 Task: Find connections with filter location Ottappālam with filter topic #covidwith filter profile language English with filter current company Nisum with filter school JSS ACADEMY OF TECHNICAL EDUCATION, NOIDA with filter industry Performing Arts with filter service category Real Estate Appraisal with filter keywords title Web Designer
Action: Mouse moved to (584, 83)
Screenshot: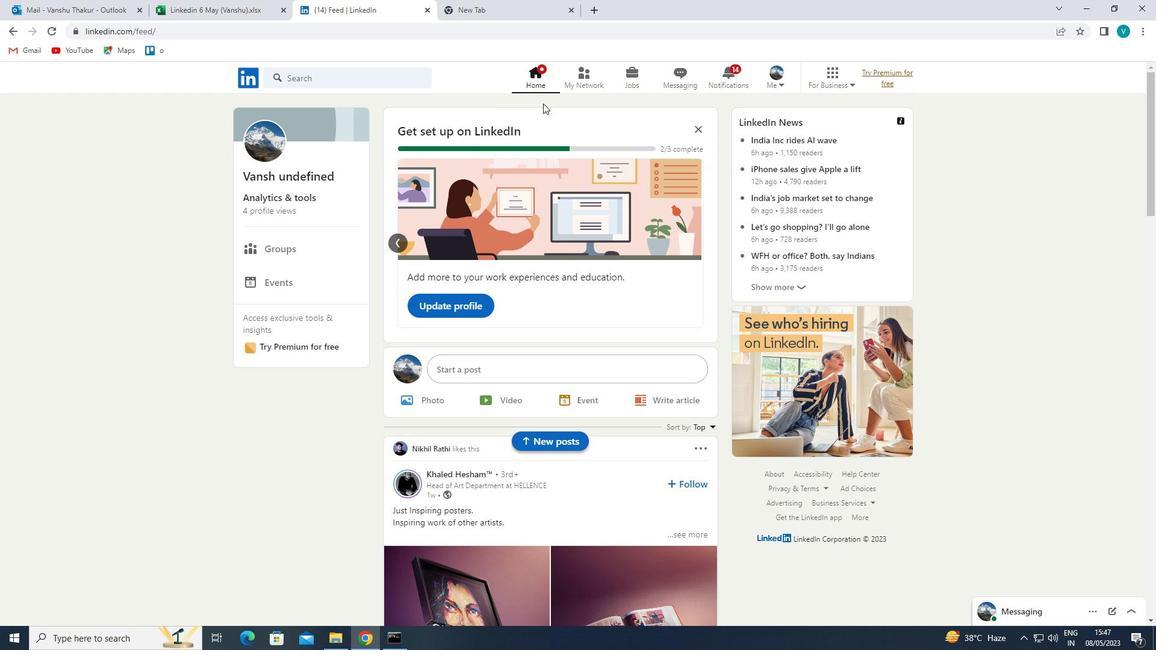
Action: Mouse pressed left at (584, 83)
Screenshot: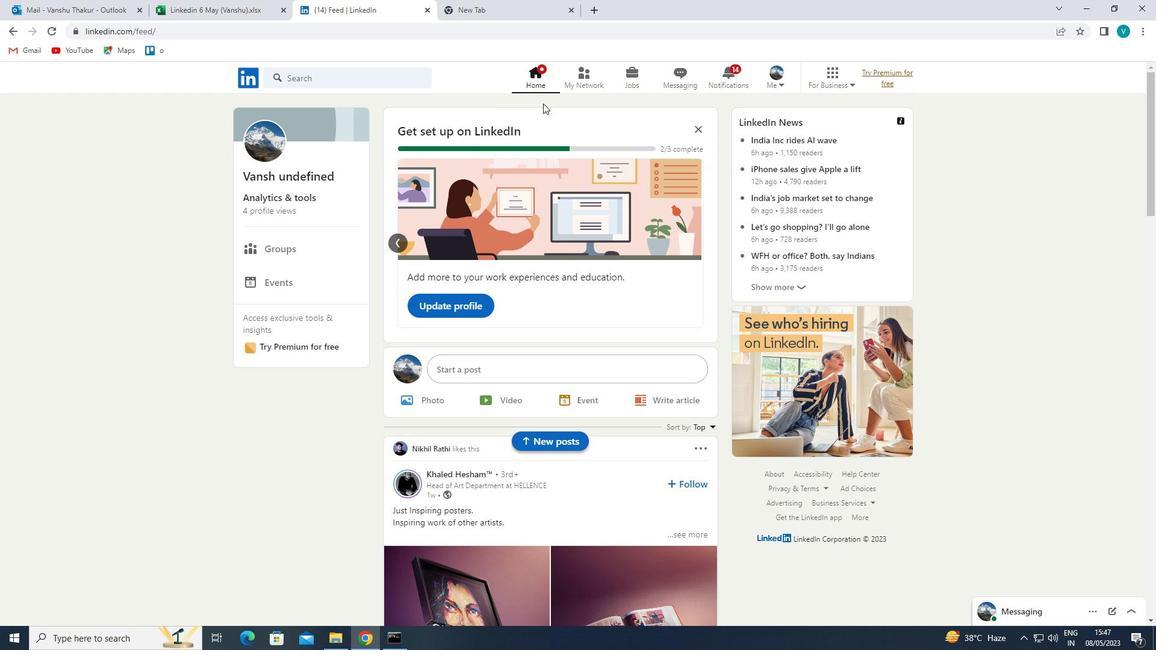 
Action: Mouse moved to (349, 150)
Screenshot: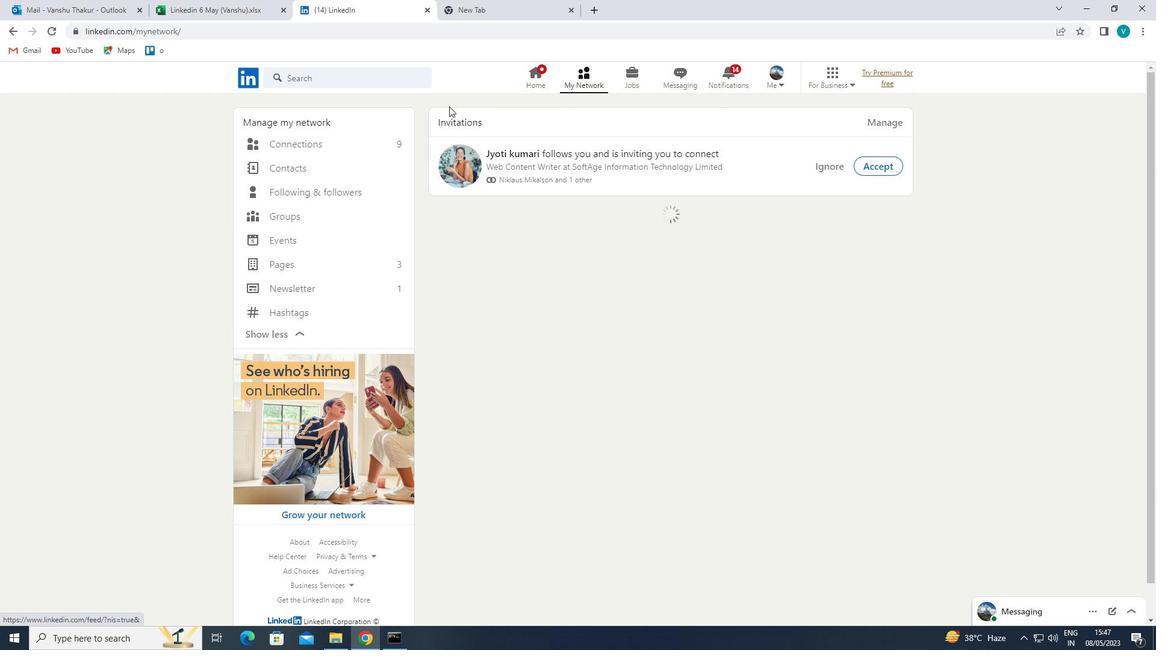 
Action: Mouse pressed left at (349, 150)
Screenshot: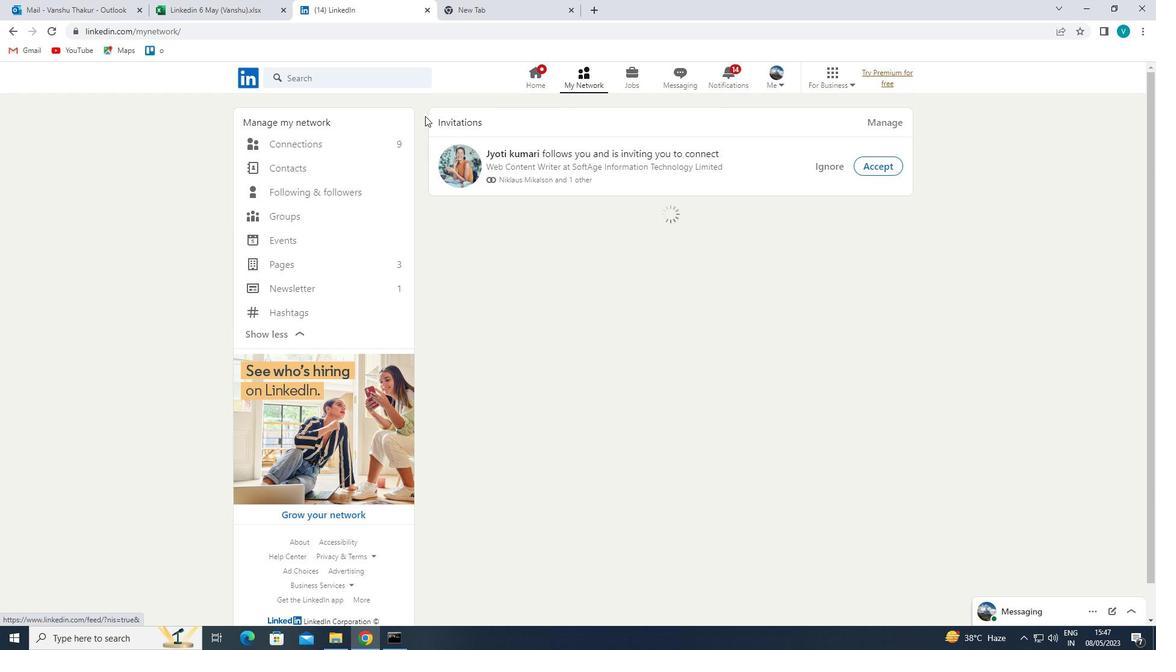 
Action: Mouse moved to (656, 137)
Screenshot: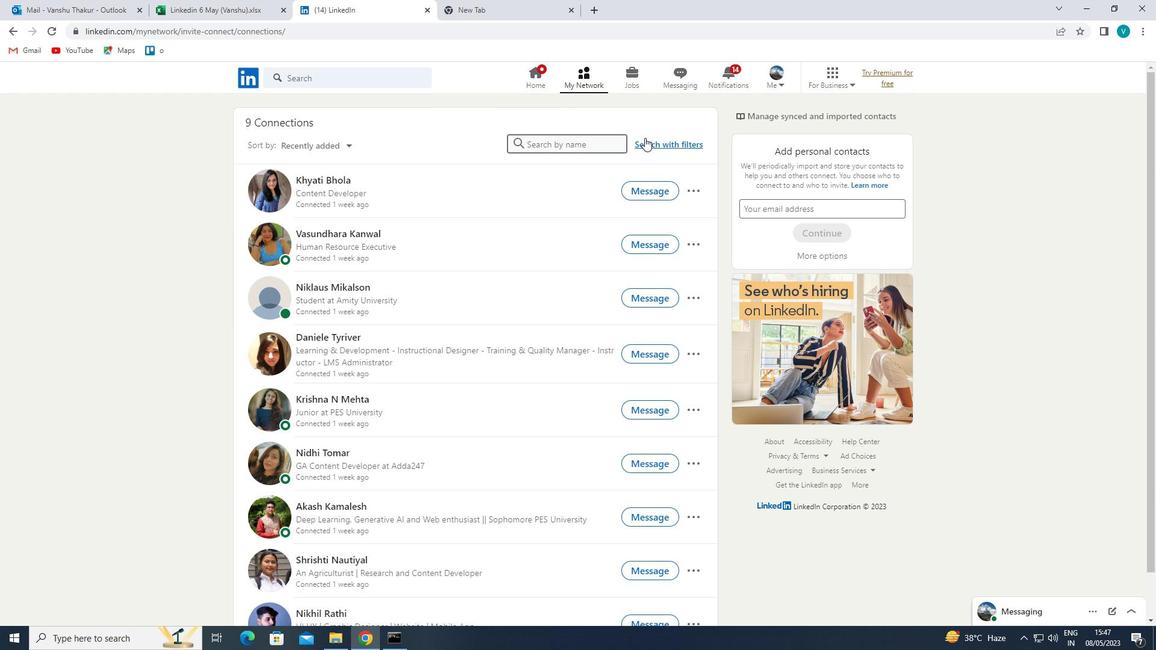 
Action: Mouse pressed left at (656, 137)
Screenshot: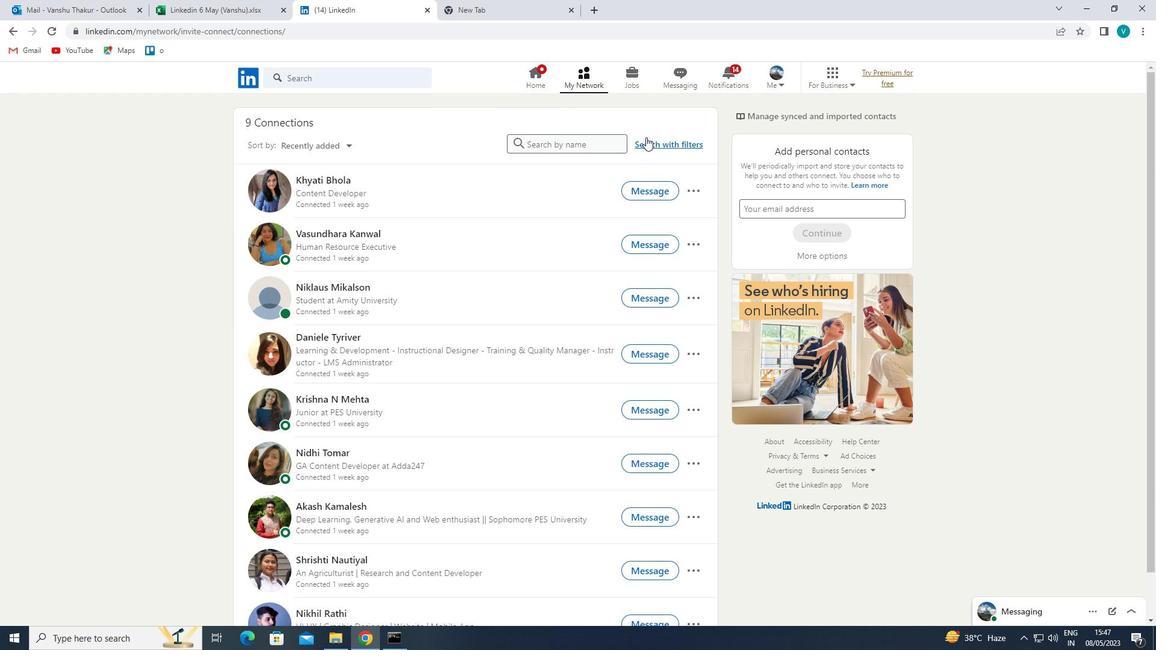 
Action: Mouse moved to (587, 107)
Screenshot: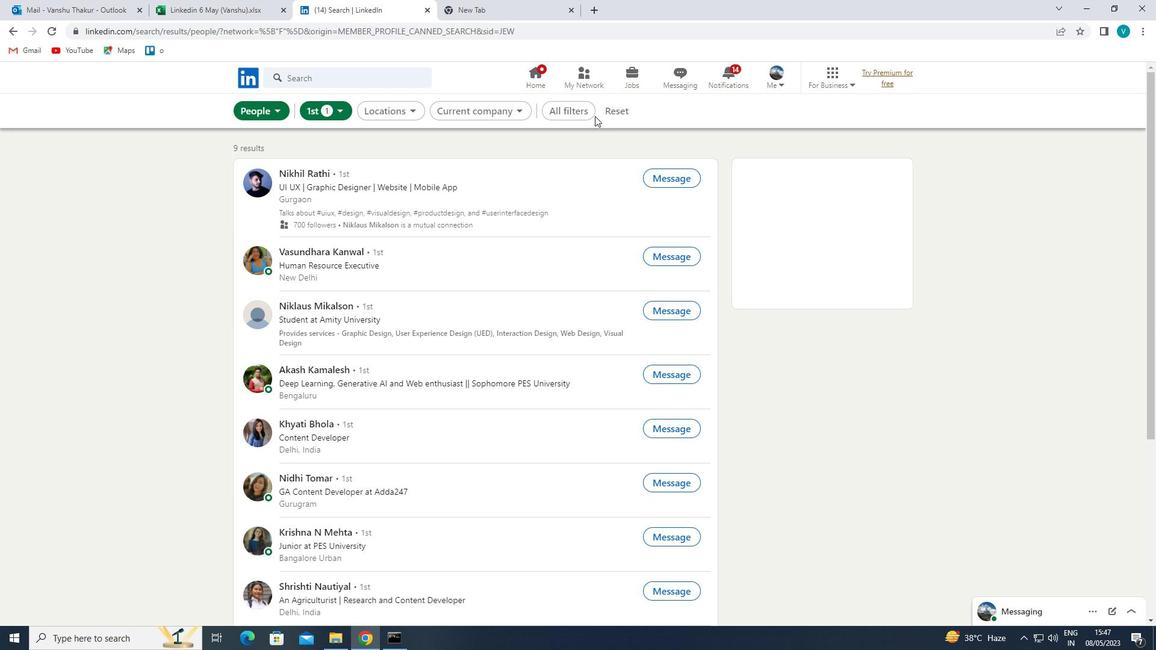 
Action: Mouse pressed left at (587, 107)
Screenshot: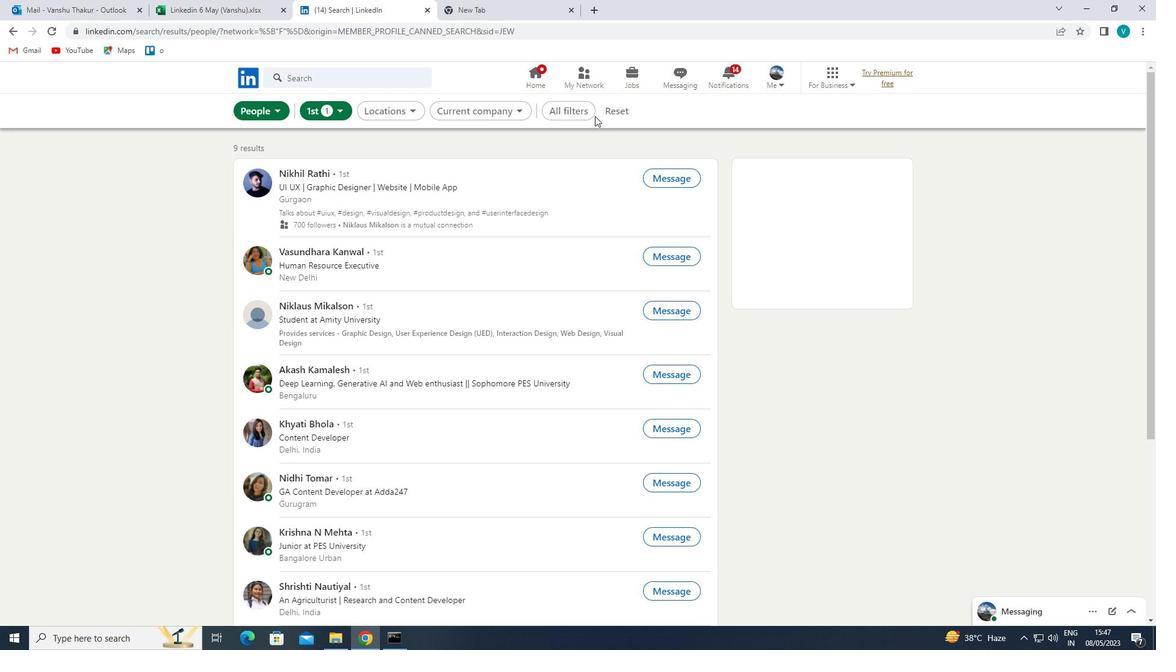 
Action: Mouse moved to (944, 251)
Screenshot: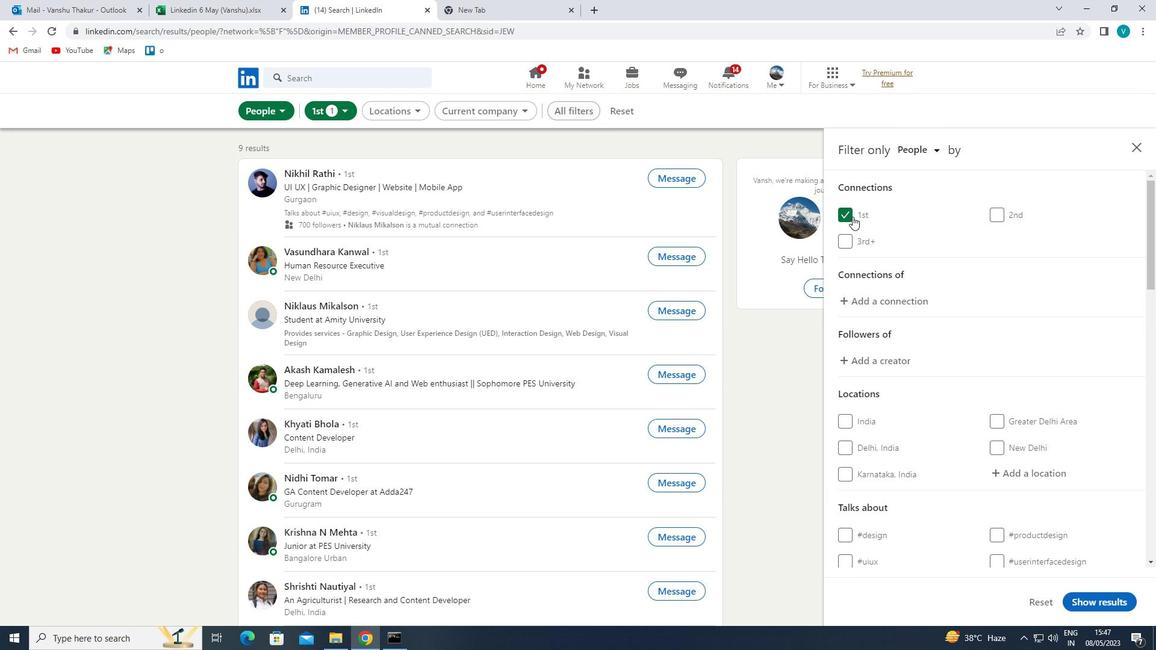 
Action: Mouse scrolled (944, 250) with delta (0, 0)
Screenshot: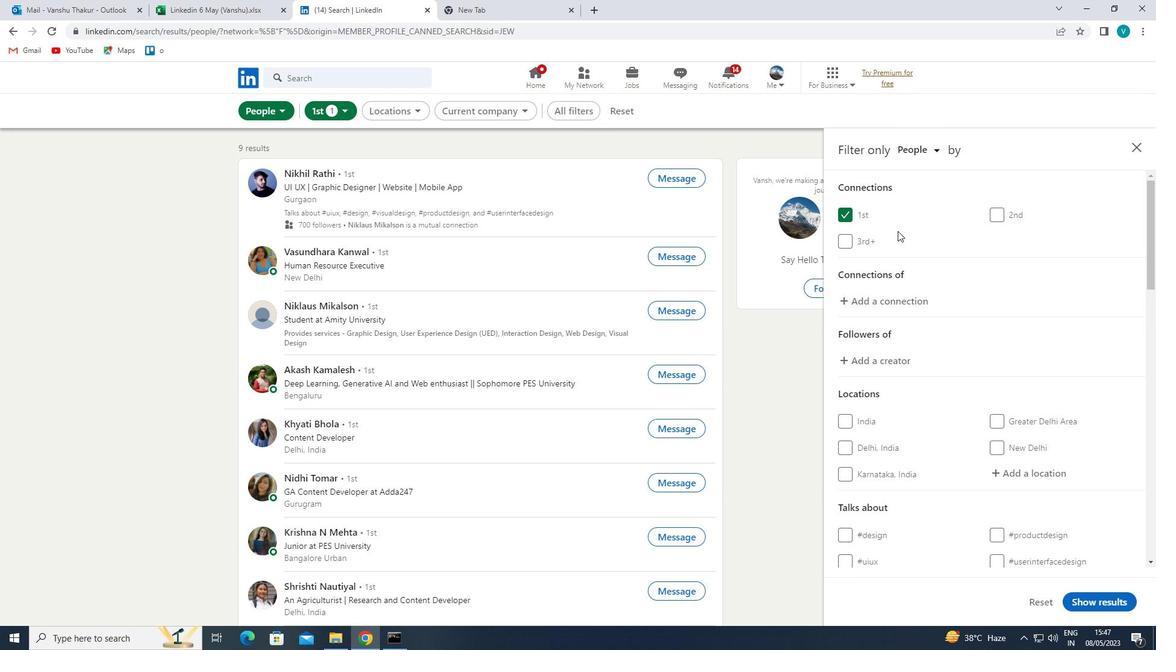 
Action: Mouse moved to (944, 251)
Screenshot: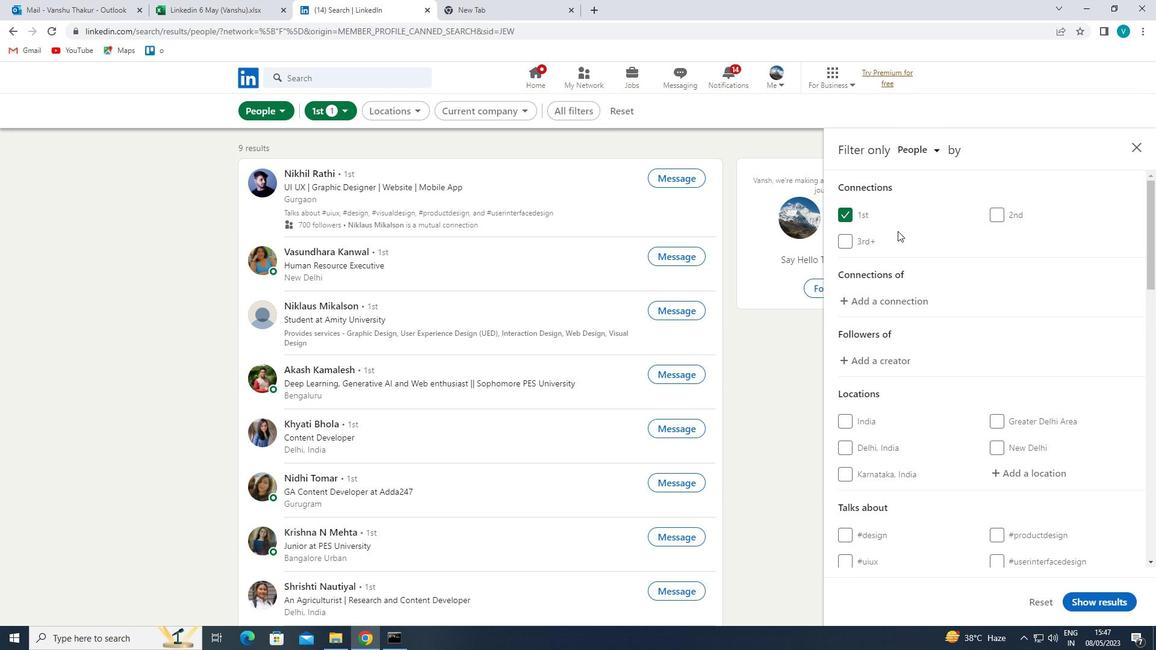 
Action: Mouse scrolled (944, 251) with delta (0, 0)
Screenshot: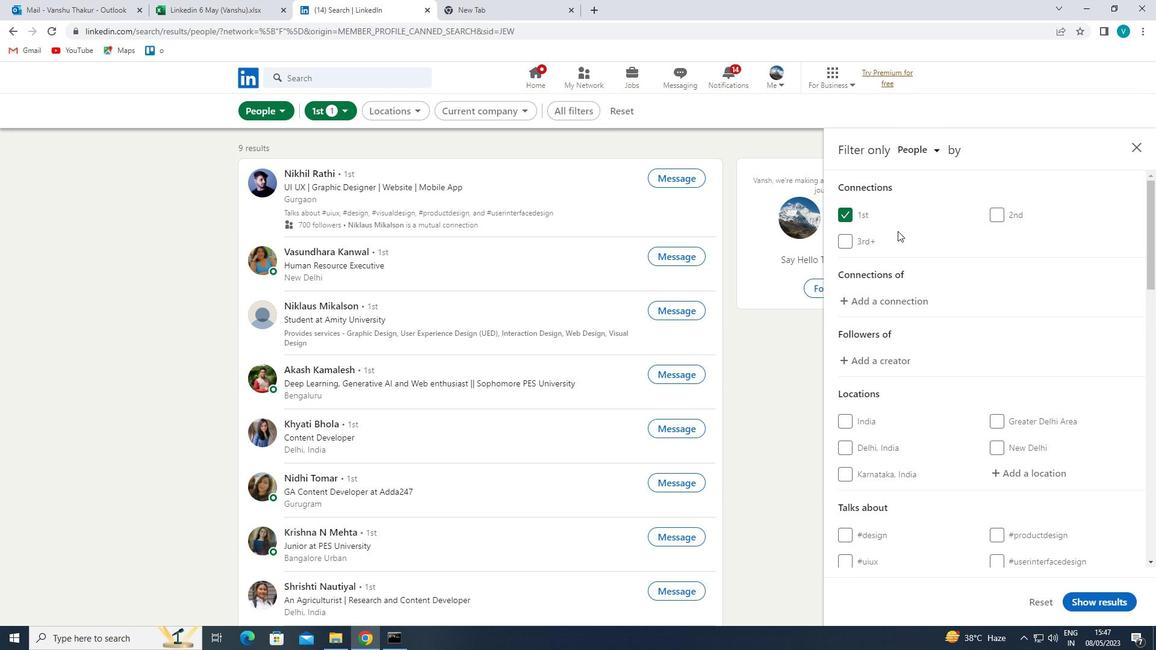 
Action: Mouse moved to (1016, 347)
Screenshot: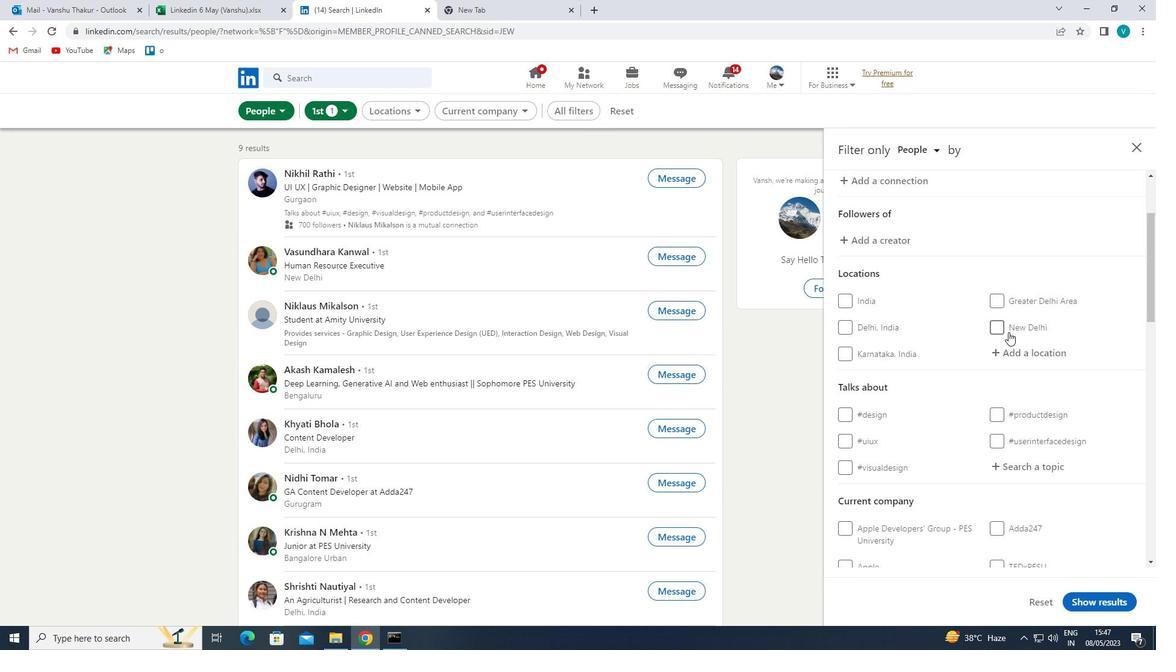 
Action: Mouse pressed left at (1016, 347)
Screenshot: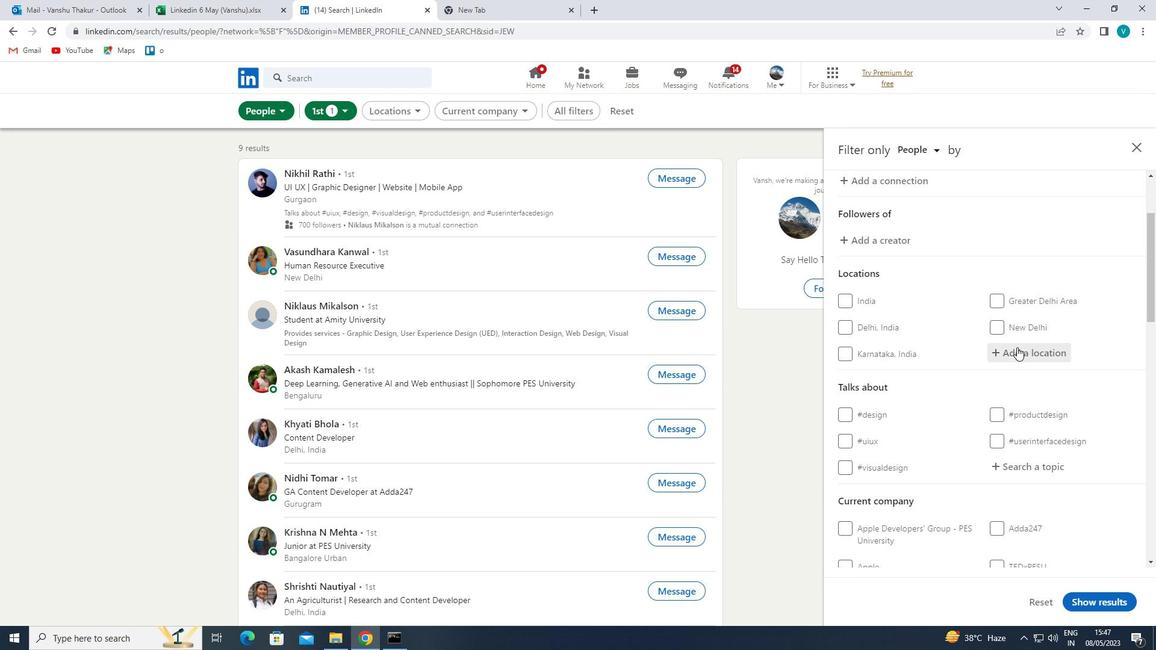
Action: Mouse moved to (549, 273)
Screenshot: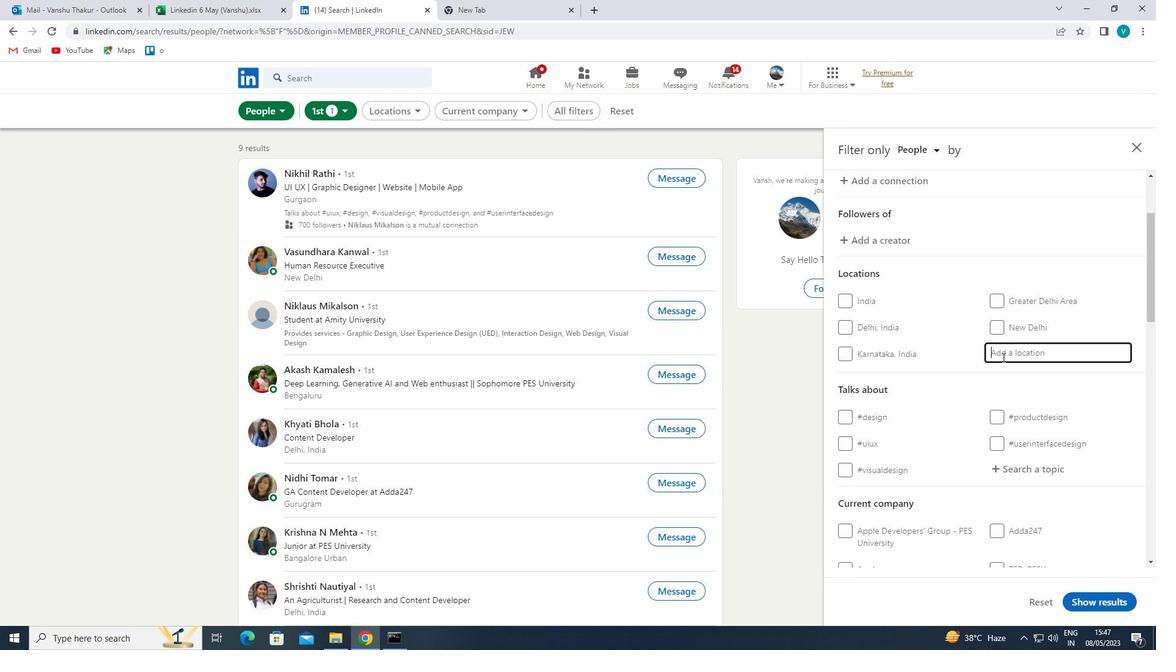 
Action: Key pressed <Key.shift>OTTAPPALAM
Screenshot: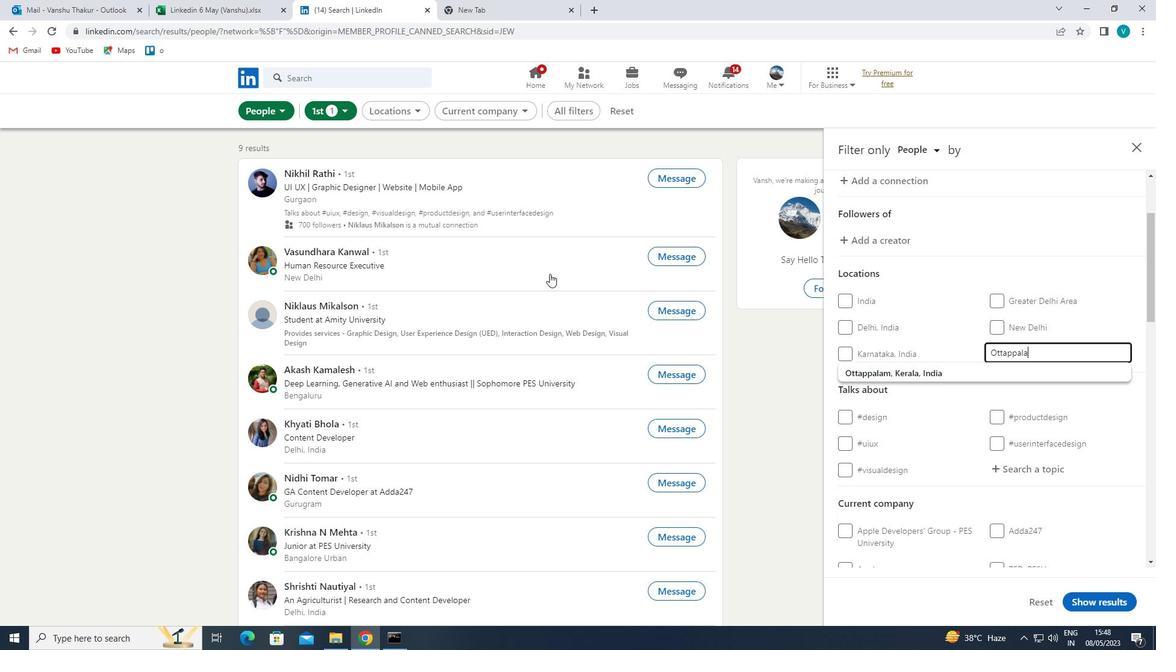 
Action: Mouse moved to (879, 367)
Screenshot: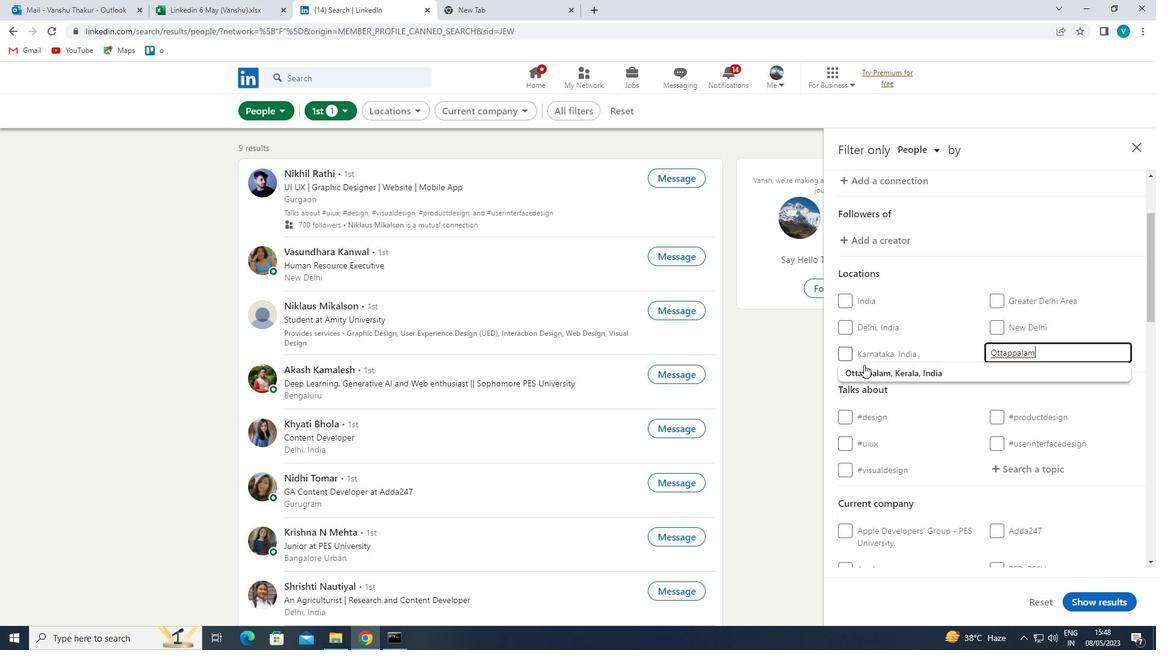 
Action: Mouse pressed left at (879, 367)
Screenshot: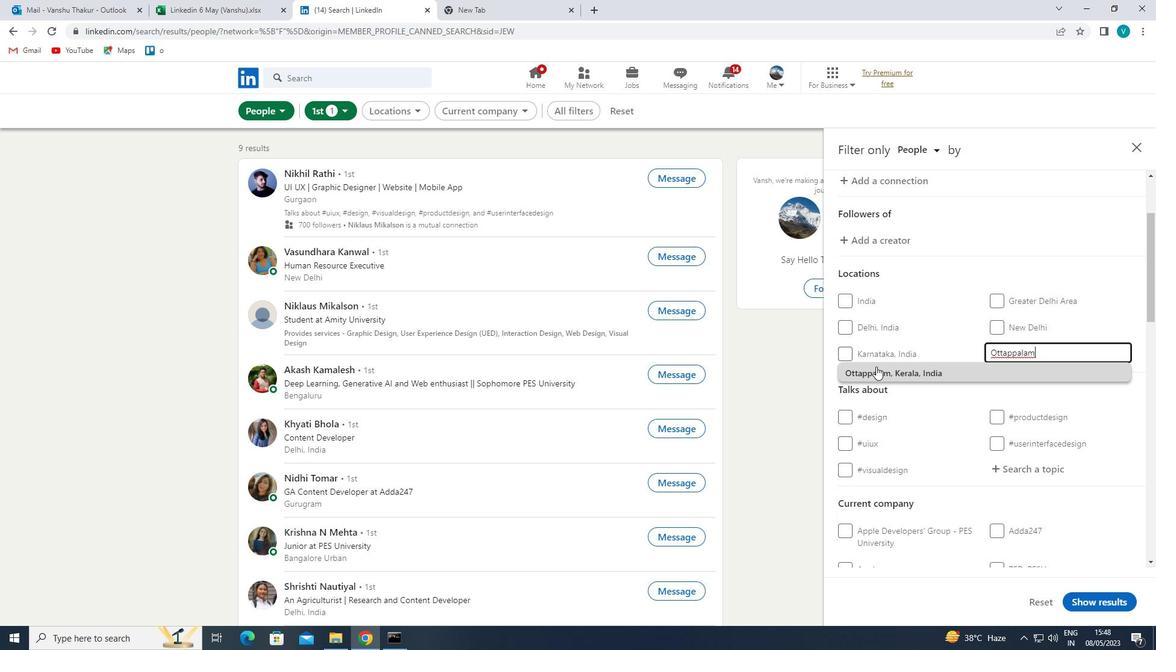 
Action: Mouse moved to (962, 402)
Screenshot: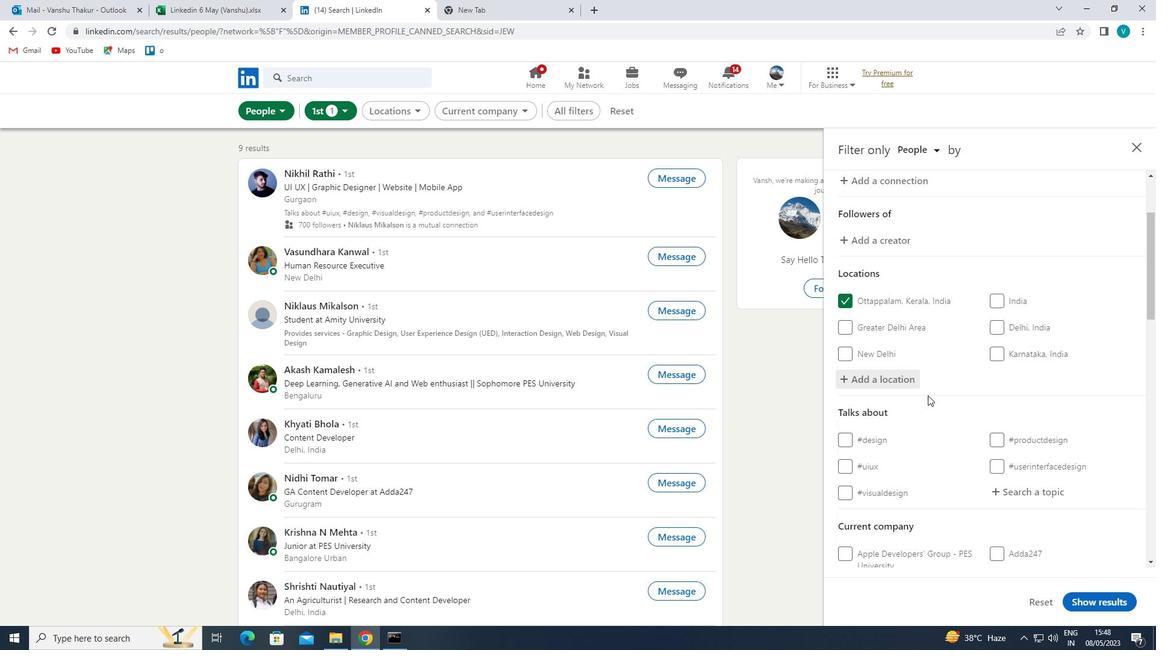 
Action: Mouse scrolled (962, 401) with delta (0, 0)
Screenshot: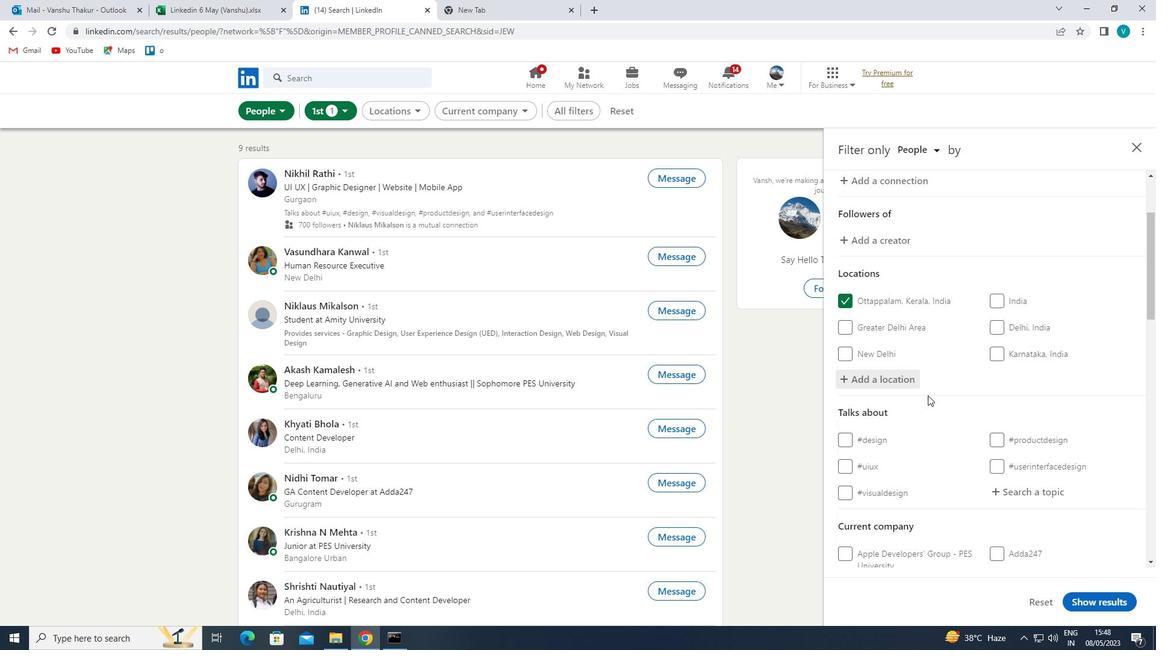
Action: Mouse moved to (964, 404)
Screenshot: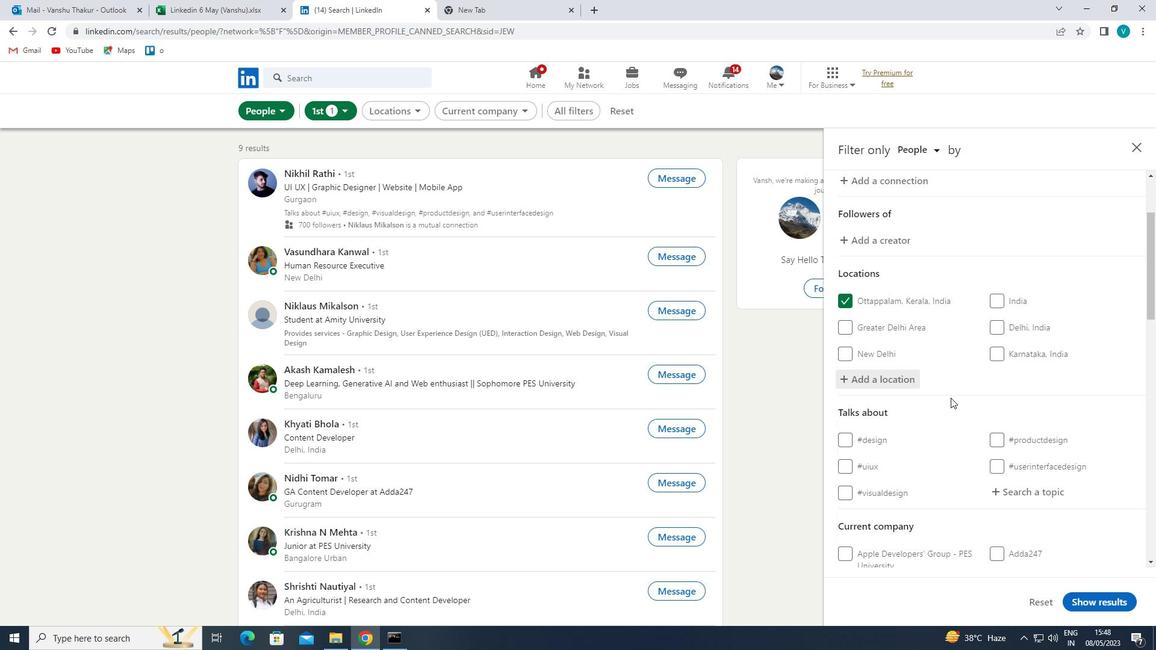 
Action: Mouse scrolled (964, 403) with delta (0, 0)
Screenshot: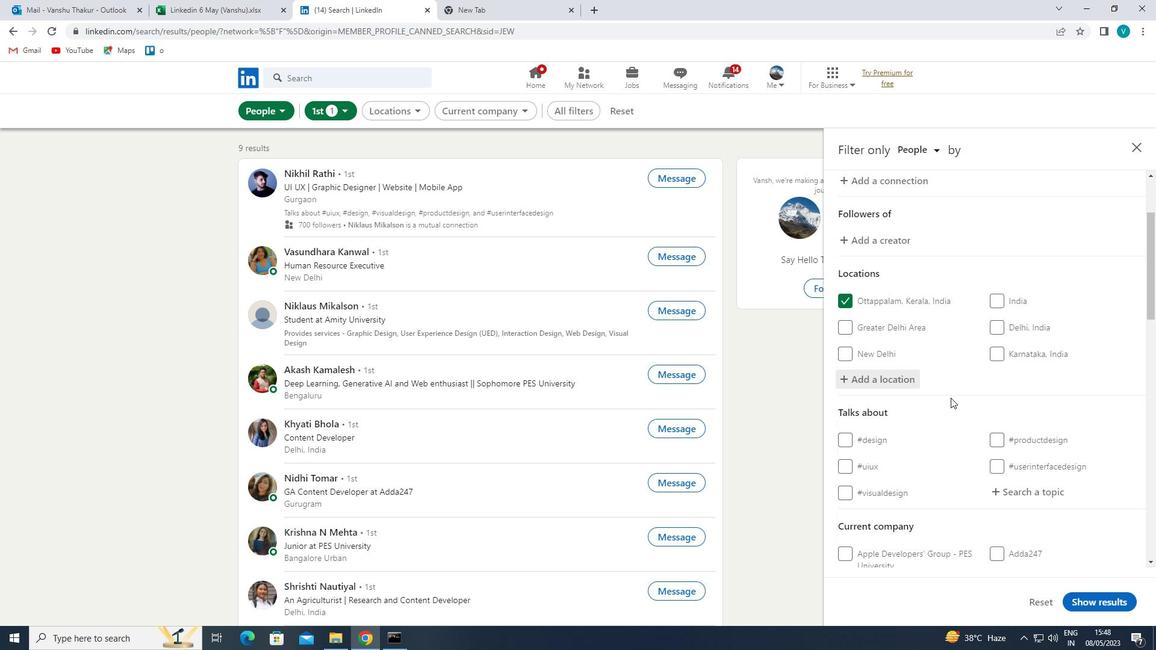 
Action: Mouse moved to (1015, 375)
Screenshot: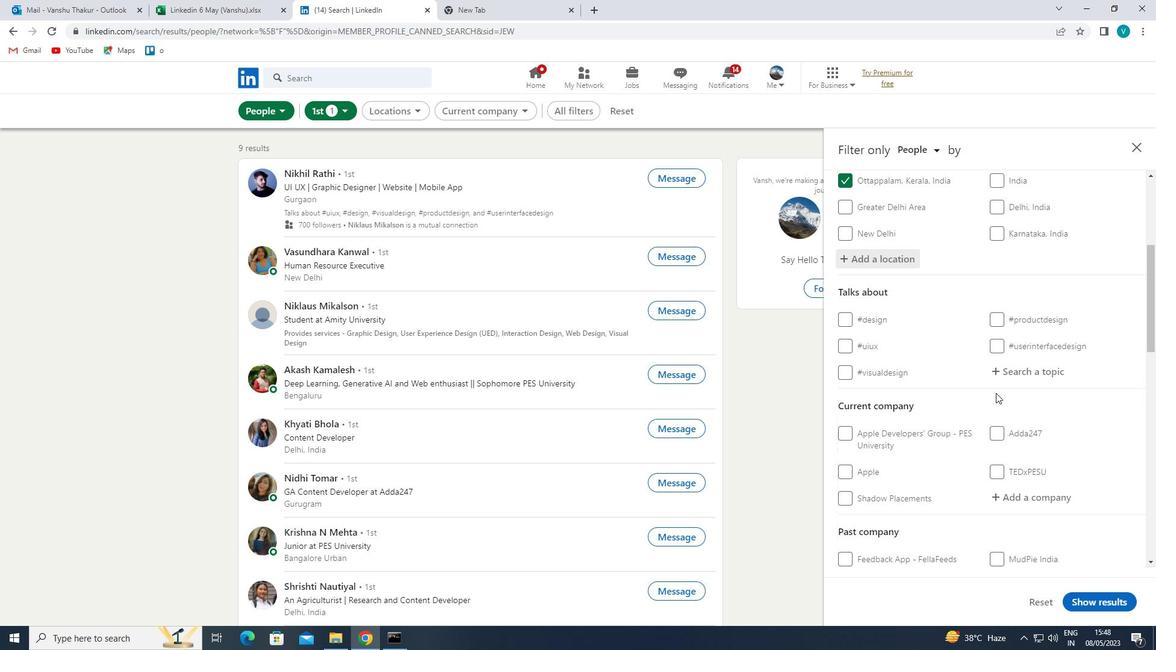 
Action: Mouse pressed left at (1015, 375)
Screenshot: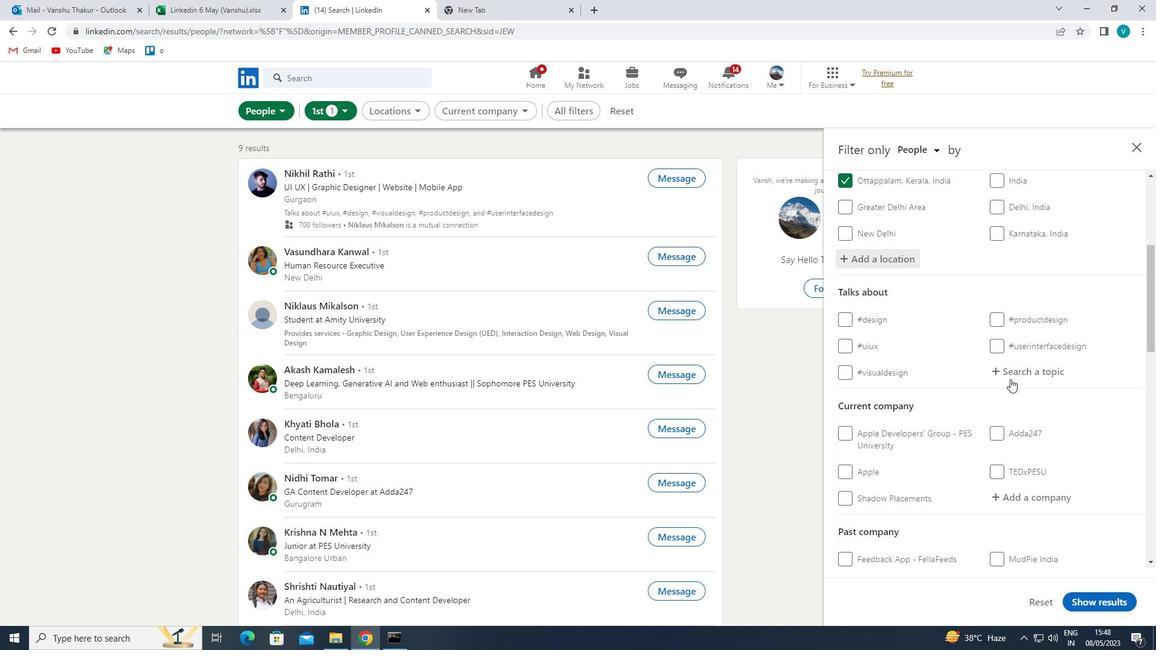 
Action: Mouse moved to (606, 146)
Screenshot: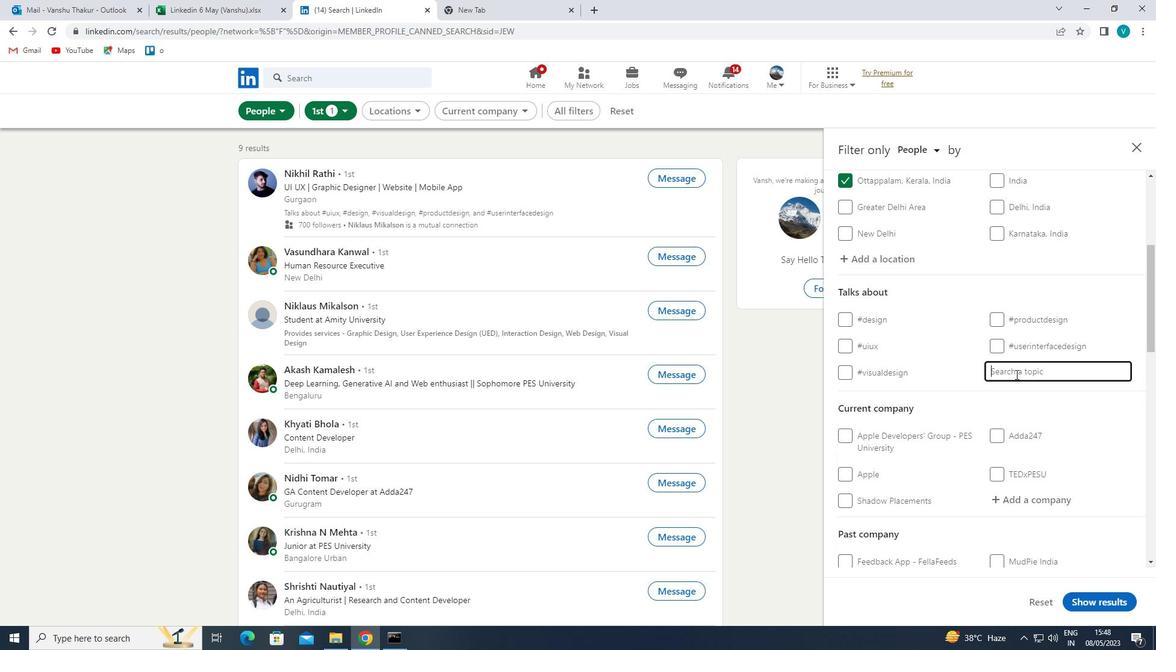 
Action: Key pressed COB<Key.backspace>VID
Screenshot: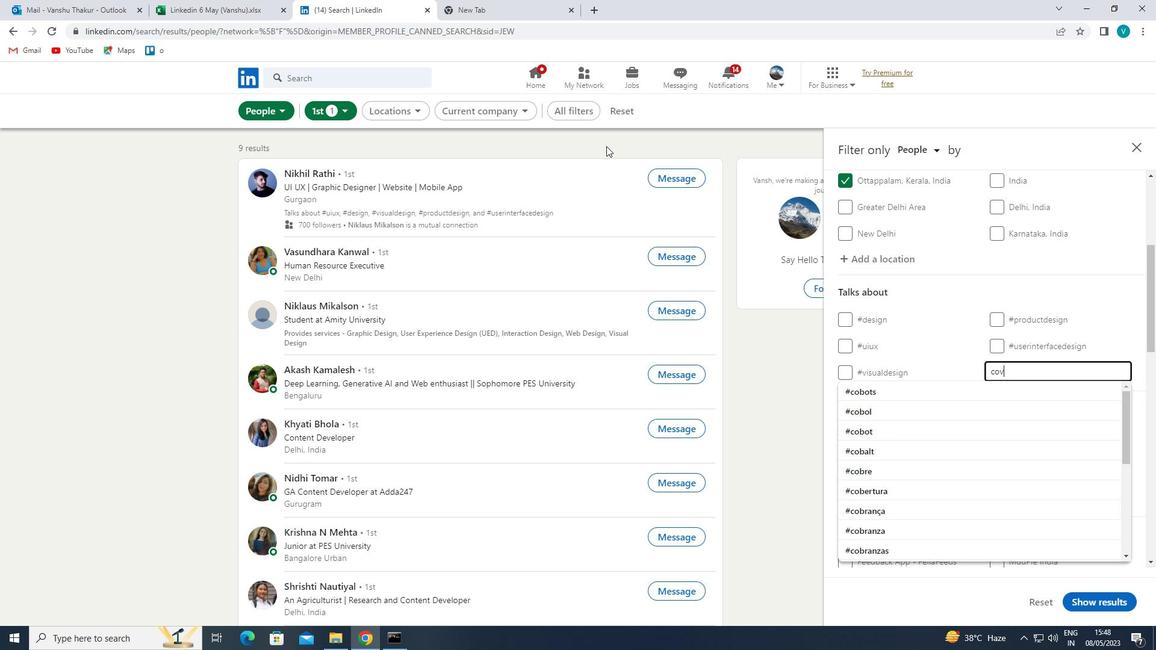 
Action: Mouse moved to (933, 387)
Screenshot: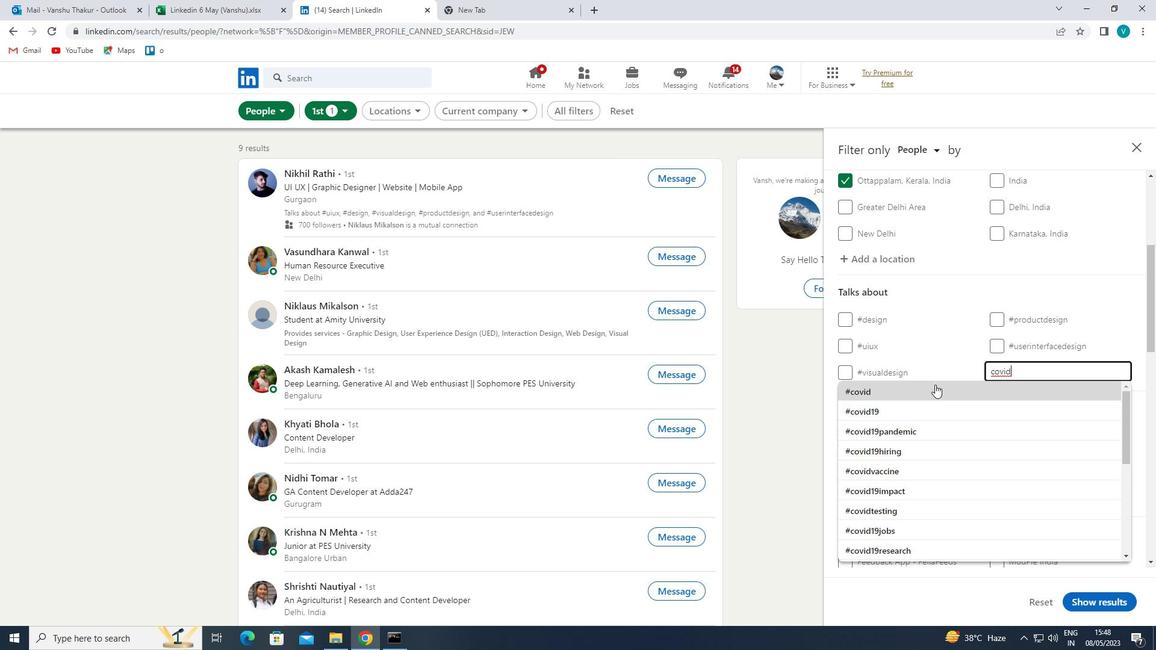 
Action: Mouse pressed left at (933, 387)
Screenshot: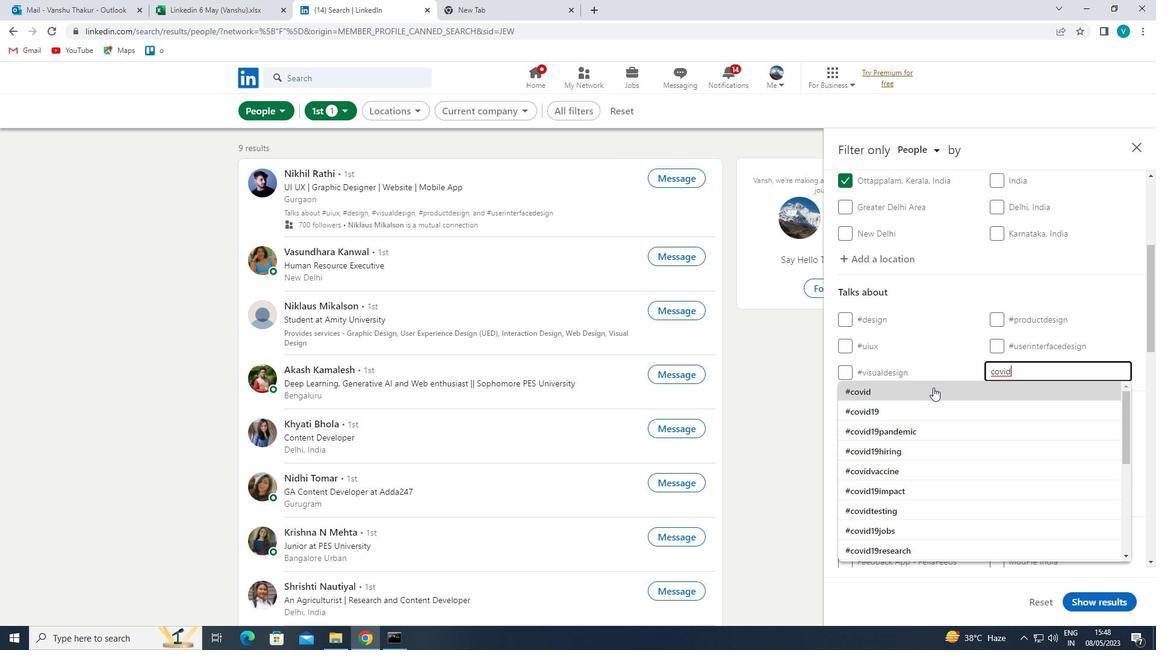 
Action: Mouse moved to (933, 388)
Screenshot: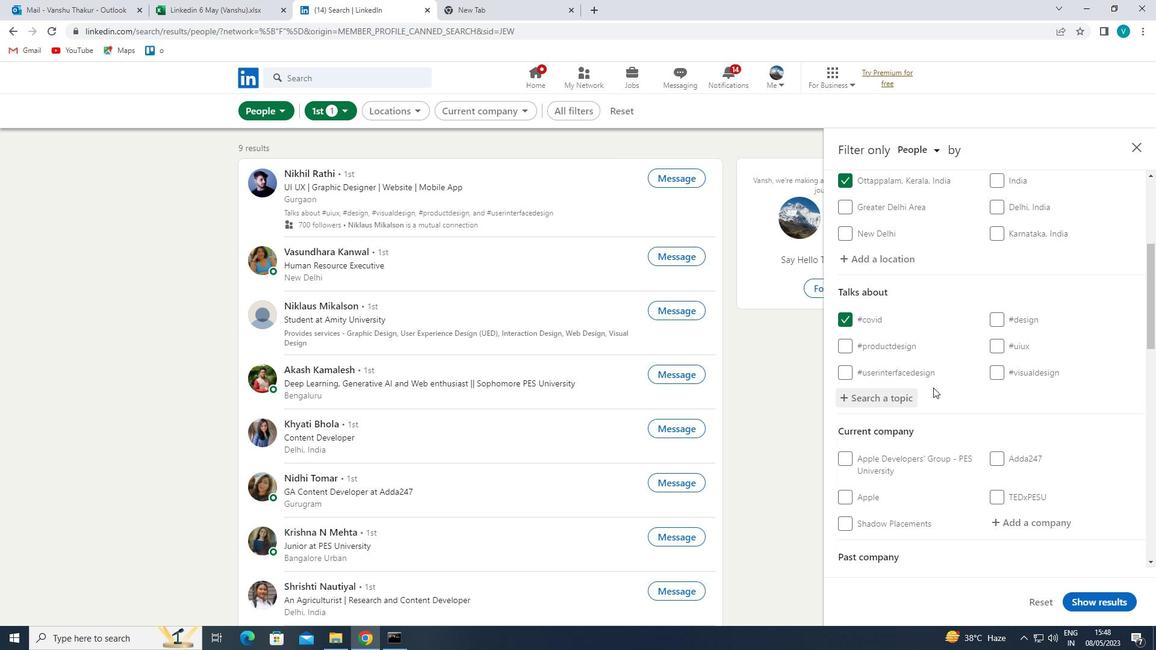 
Action: Mouse scrolled (933, 388) with delta (0, 0)
Screenshot: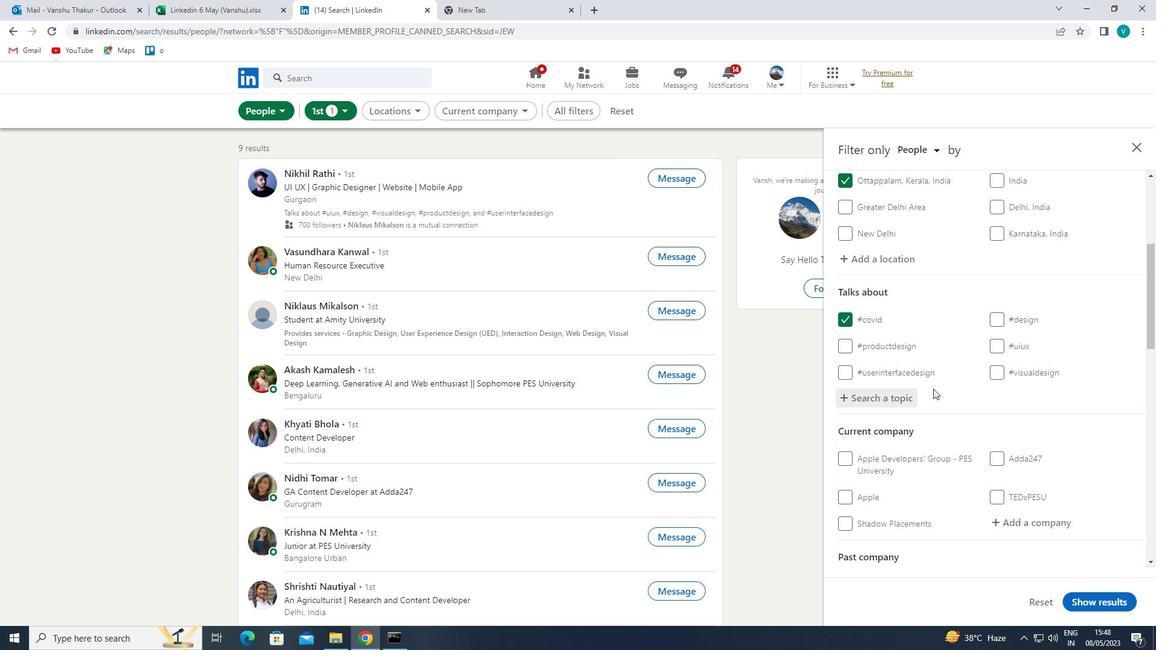 
Action: Mouse scrolled (933, 388) with delta (0, 0)
Screenshot: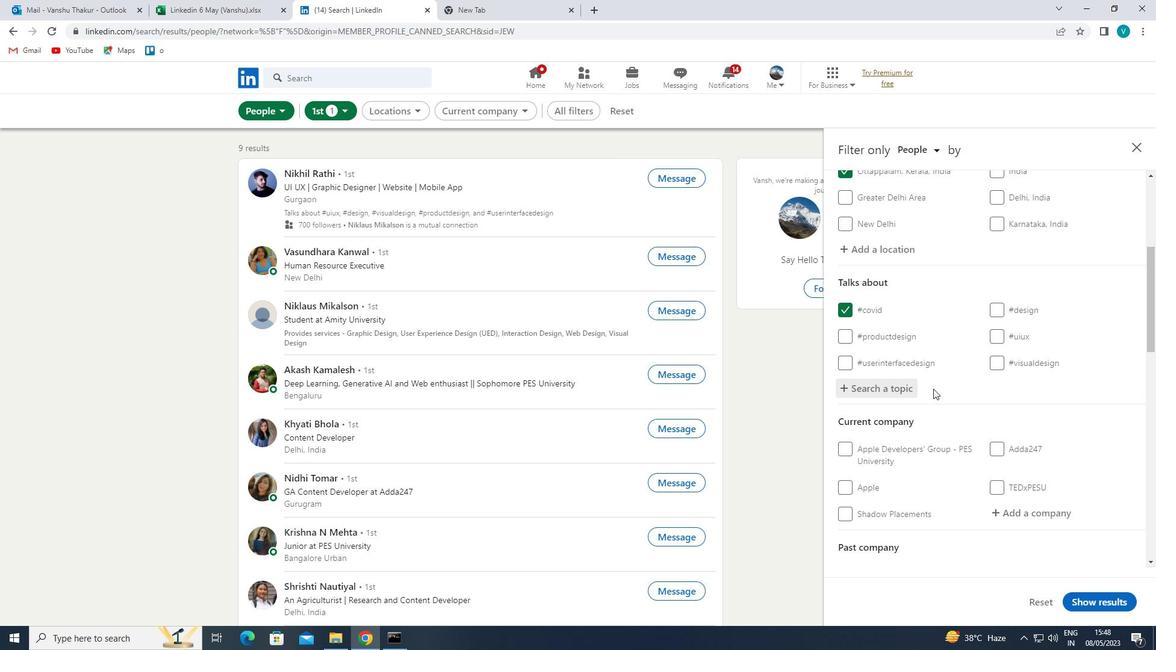 
Action: Mouse scrolled (933, 388) with delta (0, 0)
Screenshot: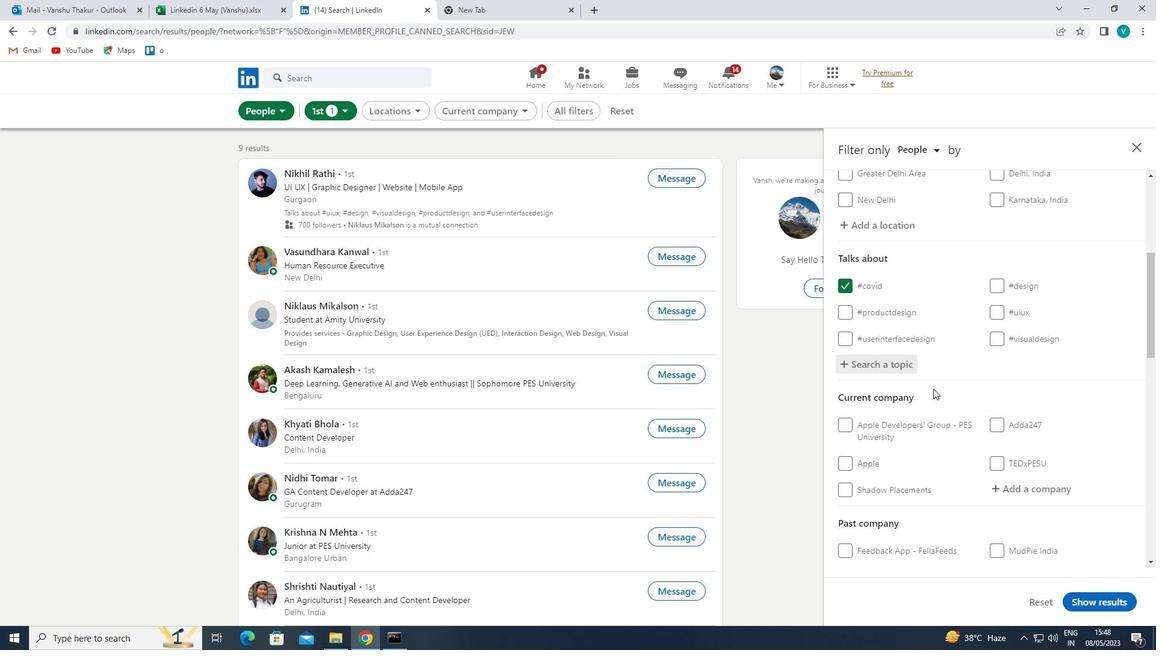 
Action: Mouse scrolled (933, 388) with delta (0, 0)
Screenshot: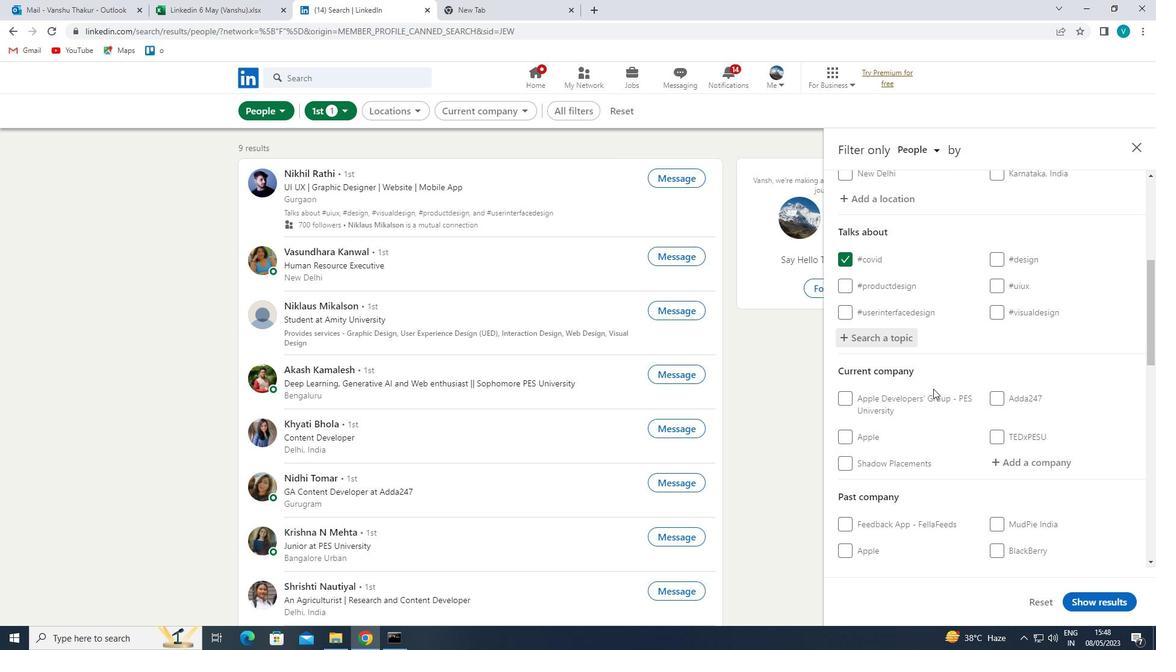 
Action: Mouse scrolled (933, 388) with delta (0, 0)
Screenshot: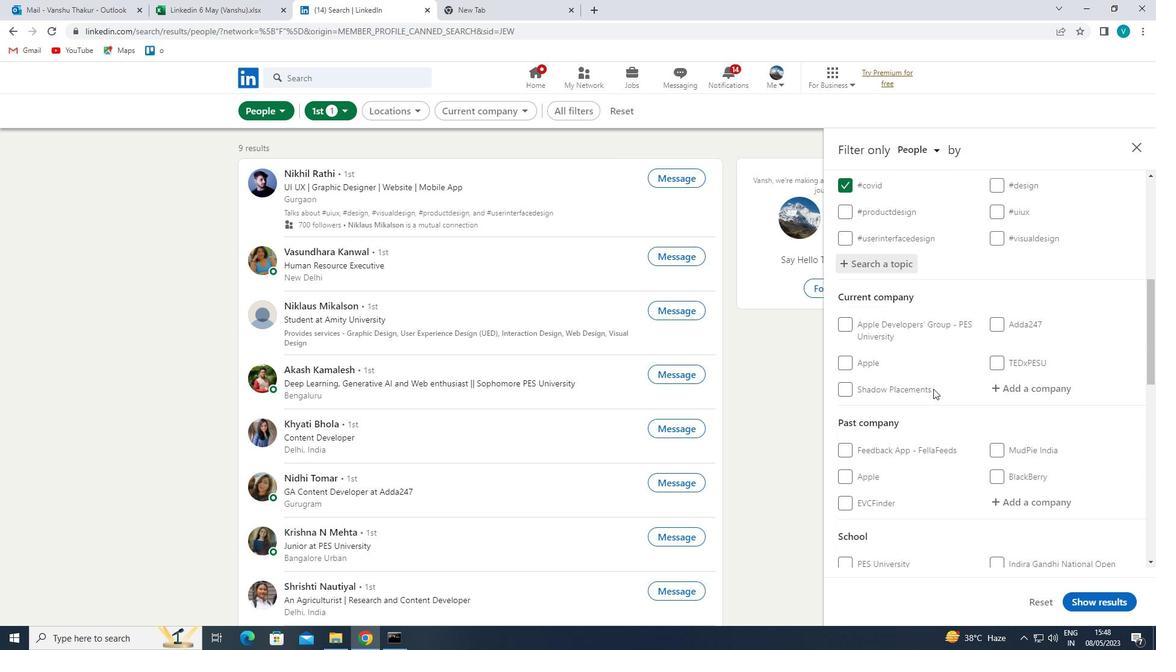 
Action: Mouse scrolled (933, 388) with delta (0, 0)
Screenshot: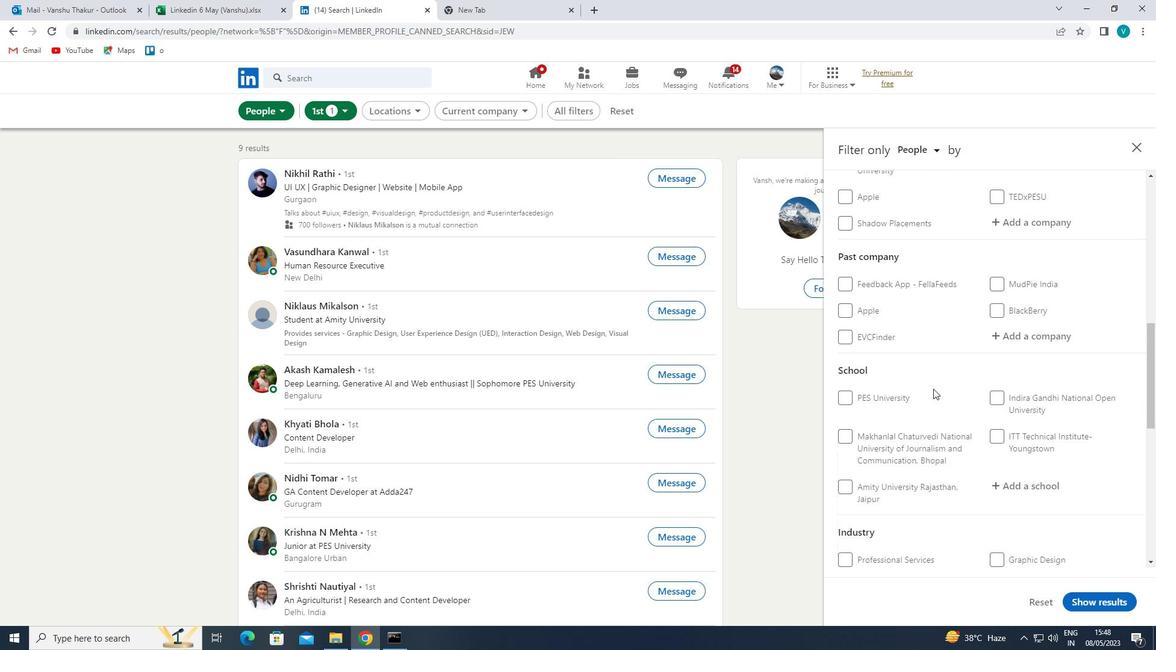 
Action: Mouse scrolled (933, 388) with delta (0, 0)
Screenshot: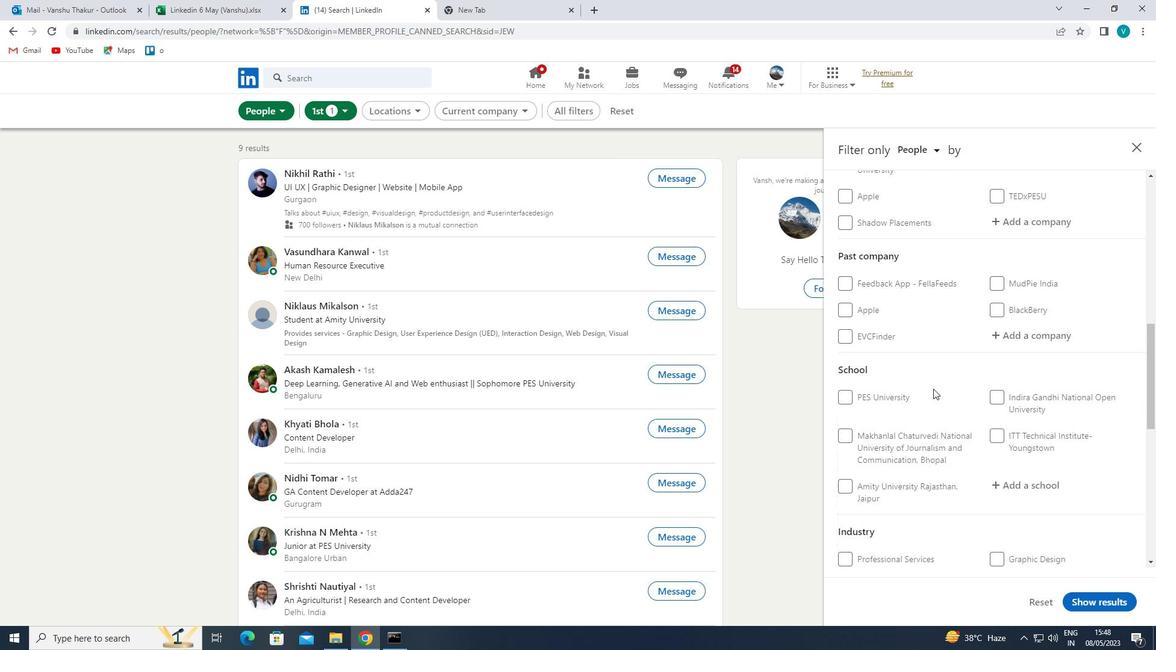 
Action: Mouse moved to (933, 389)
Screenshot: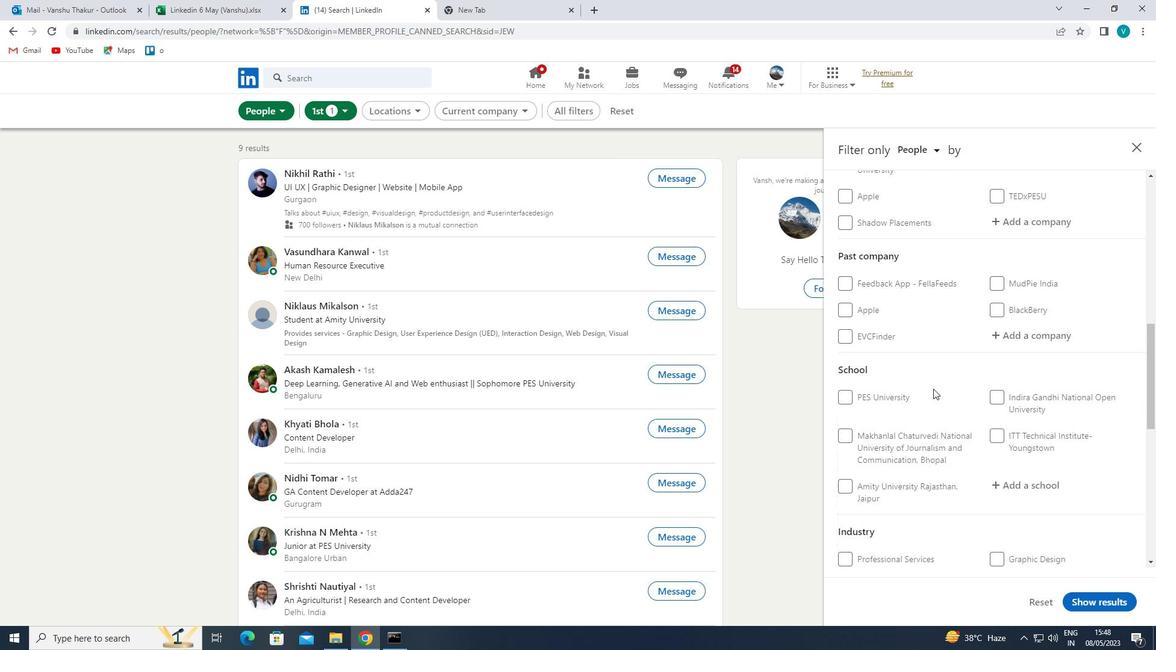 
Action: Mouse scrolled (933, 388) with delta (0, 0)
Screenshot: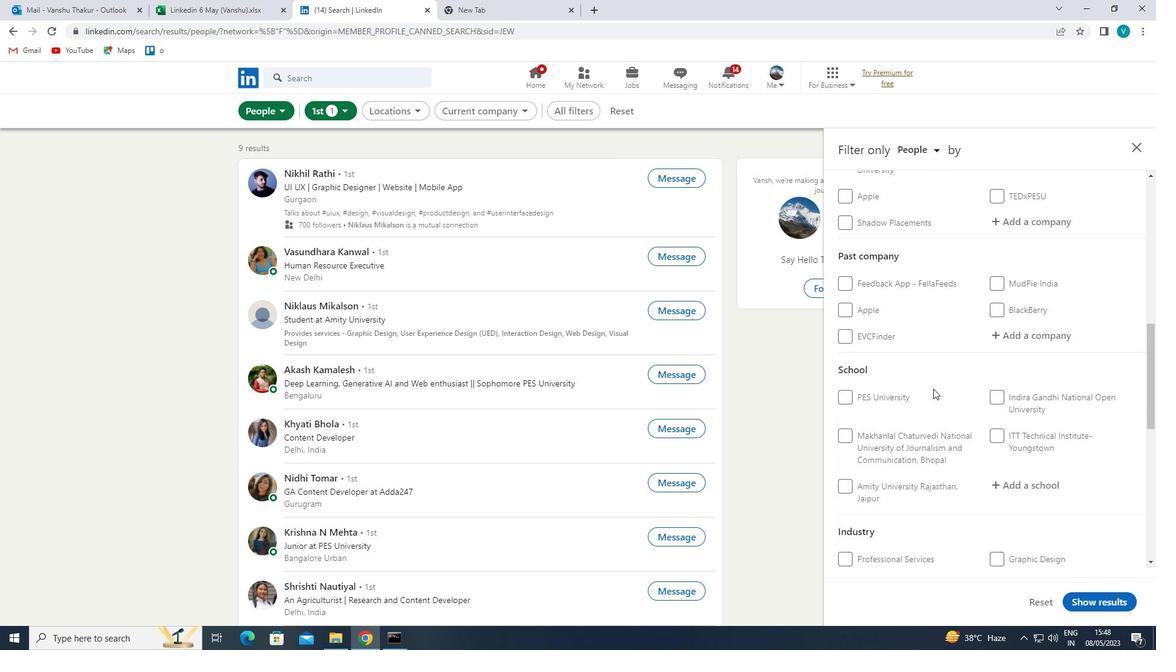 
Action: Mouse moved to (933, 390)
Screenshot: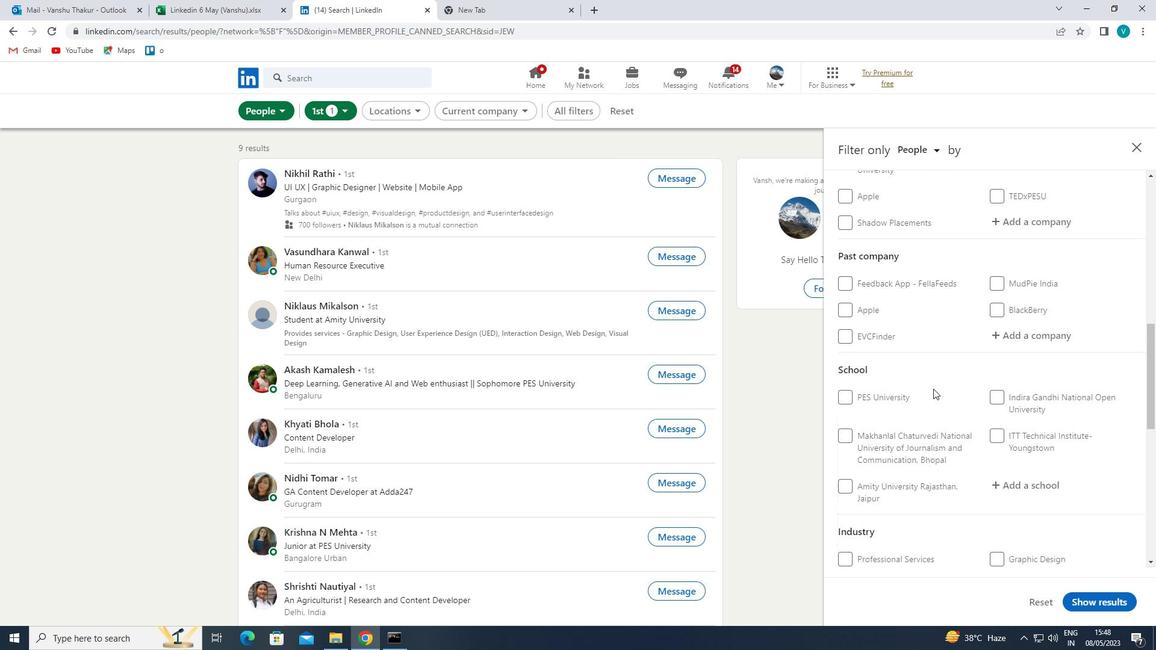 
Action: Mouse scrolled (933, 389) with delta (0, 0)
Screenshot: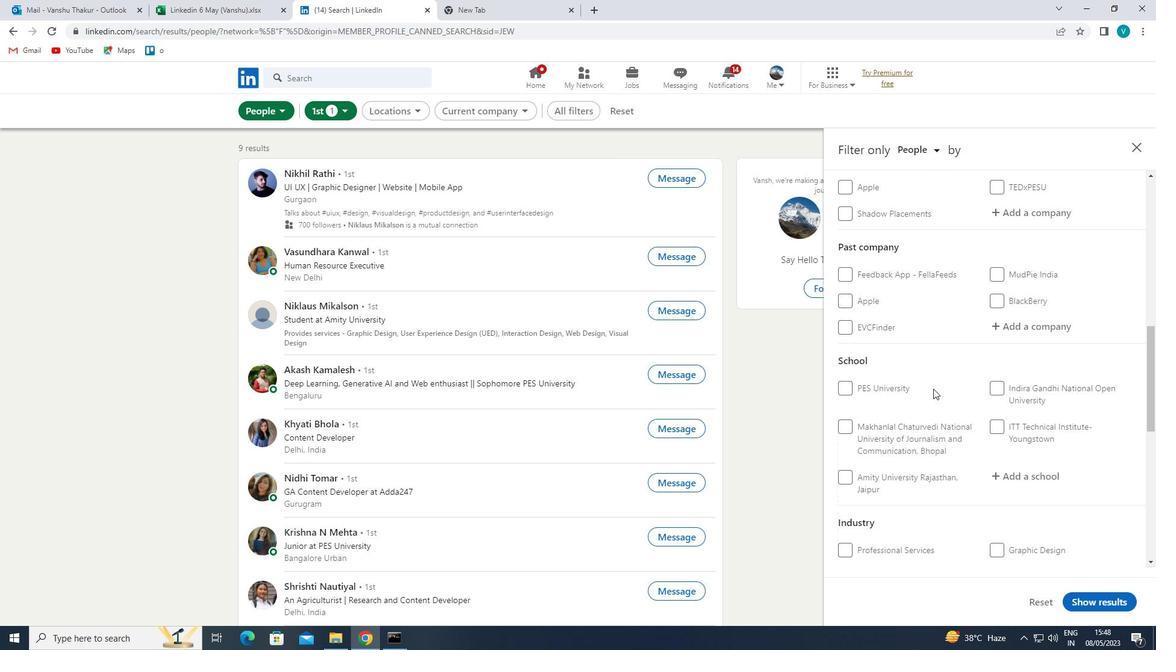 
Action: Mouse moved to (934, 391)
Screenshot: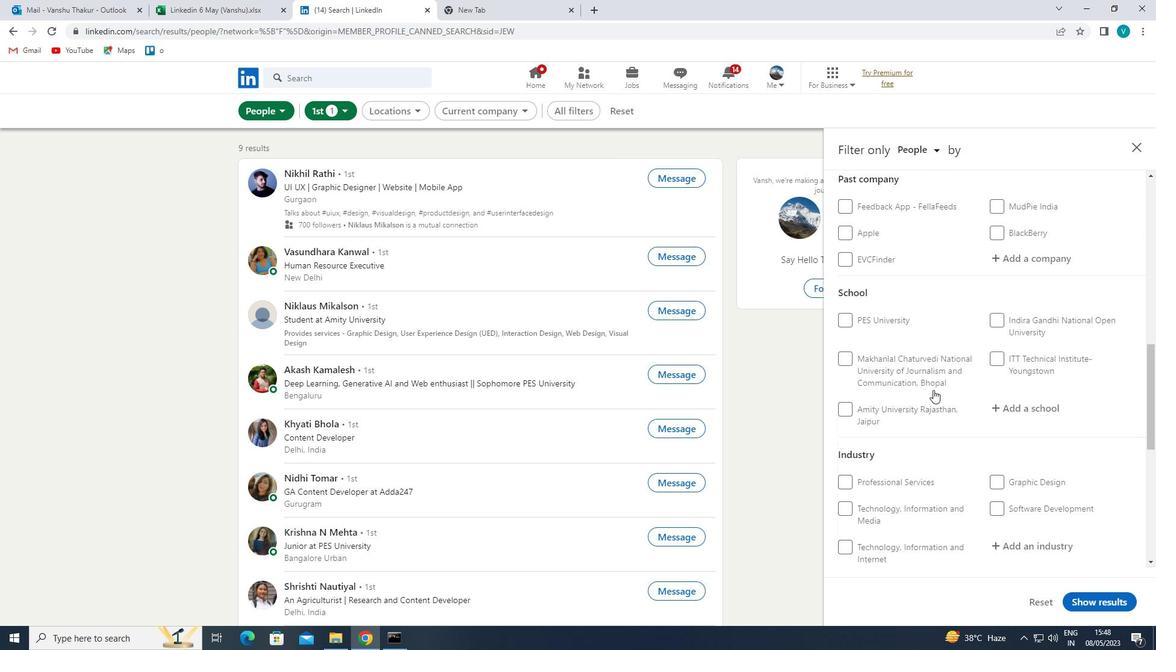 
Action: Mouse scrolled (934, 390) with delta (0, 0)
Screenshot: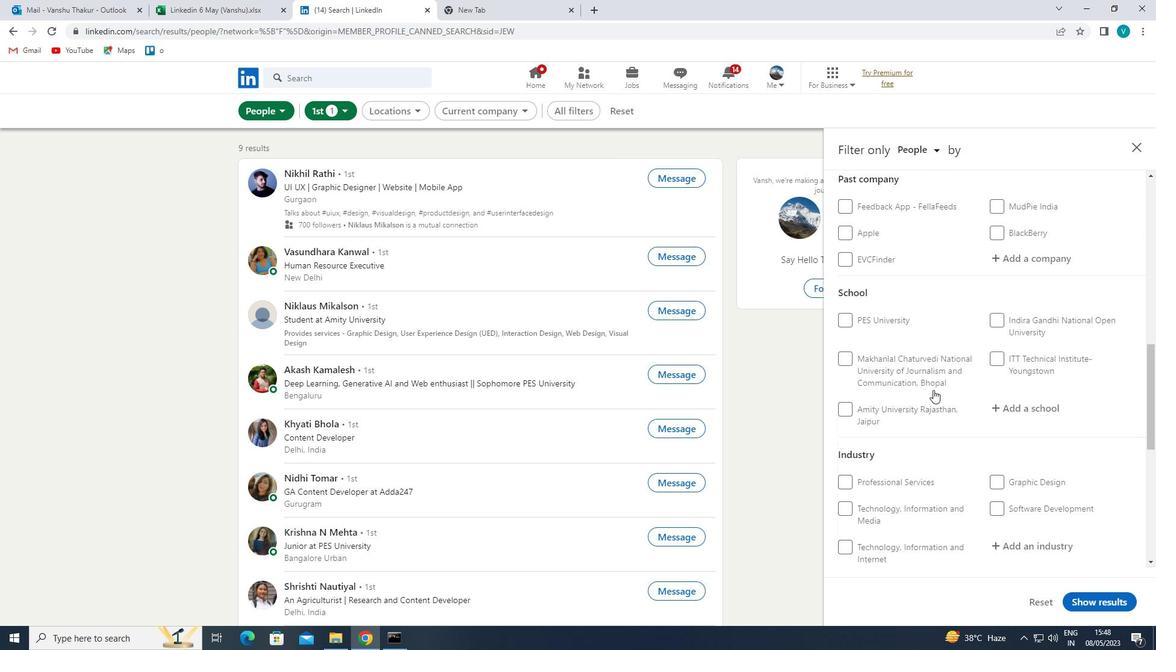 
Action: Mouse moved to (843, 399)
Screenshot: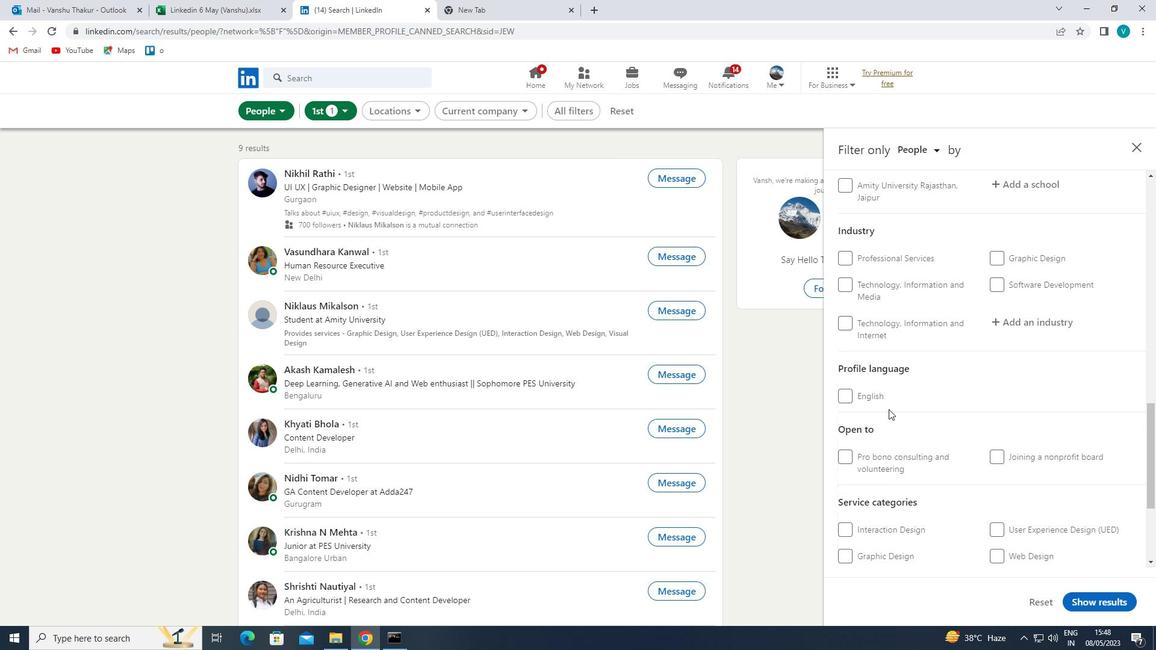 
Action: Mouse pressed left at (843, 399)
Screenshot: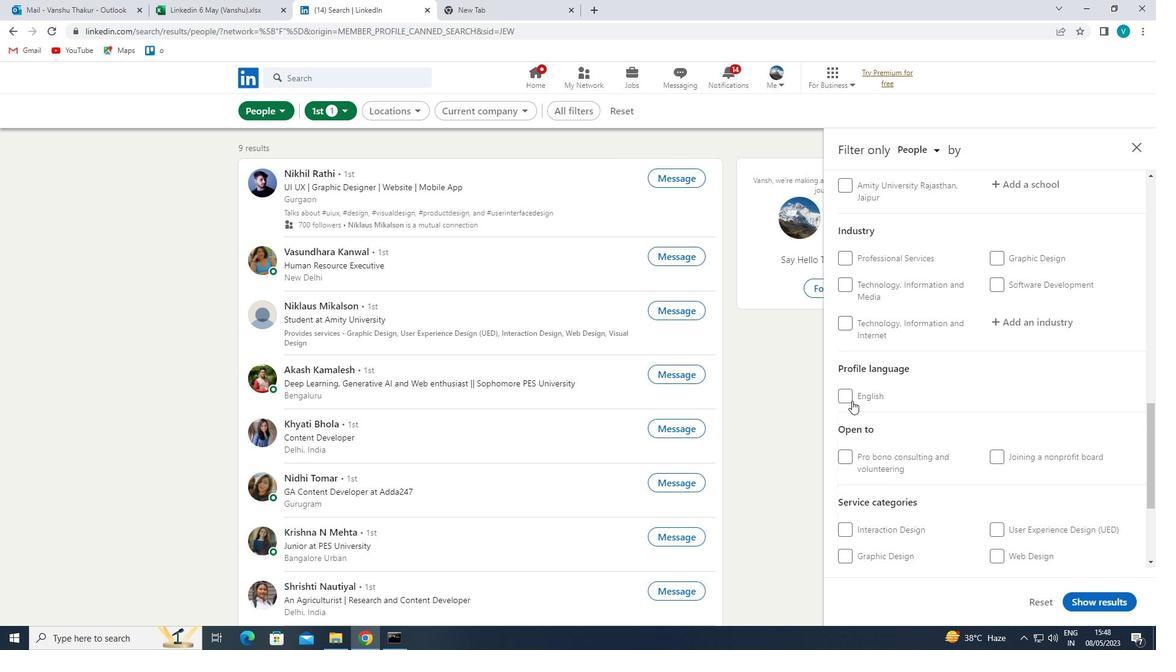 
Action: Mouse moved to (894, 393)
Screenshot: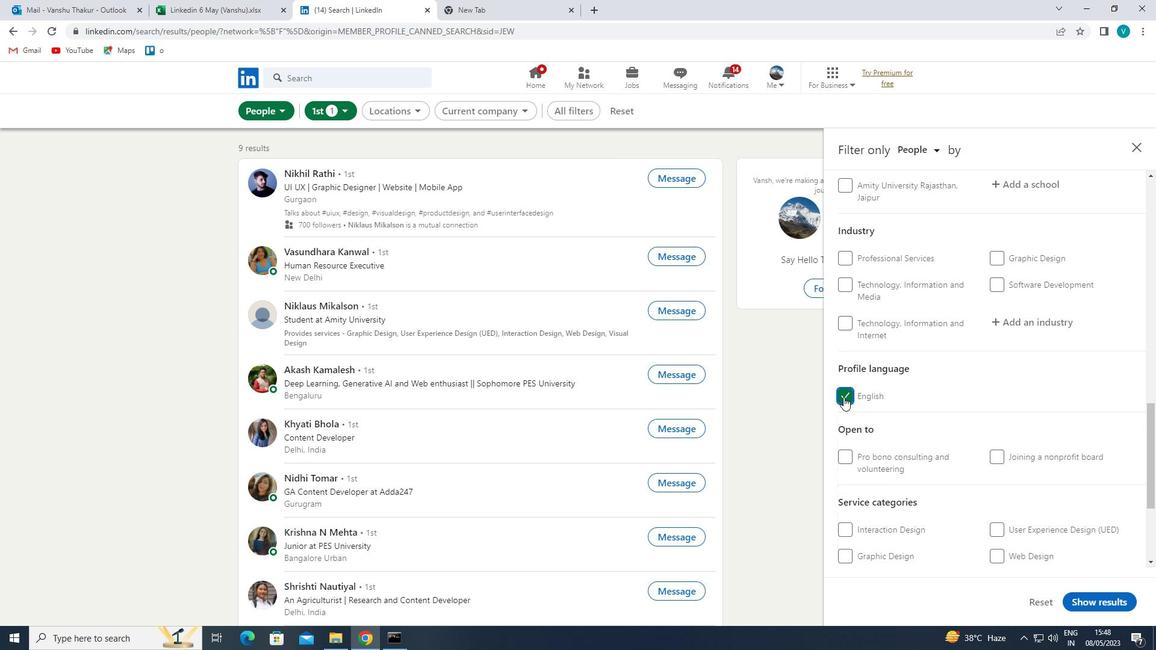 
Action: Mouse scrolled (894, 394) with delta (0, 0)
Screenshot: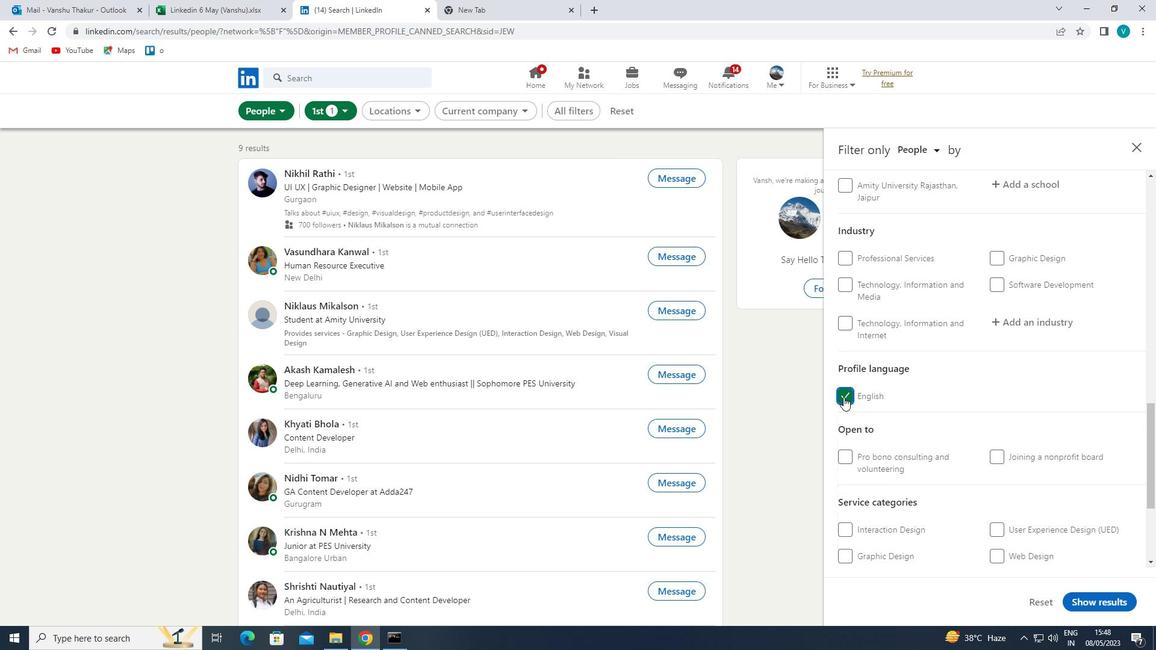 
Action: Mouse moved to (900, 393)
Screenshot: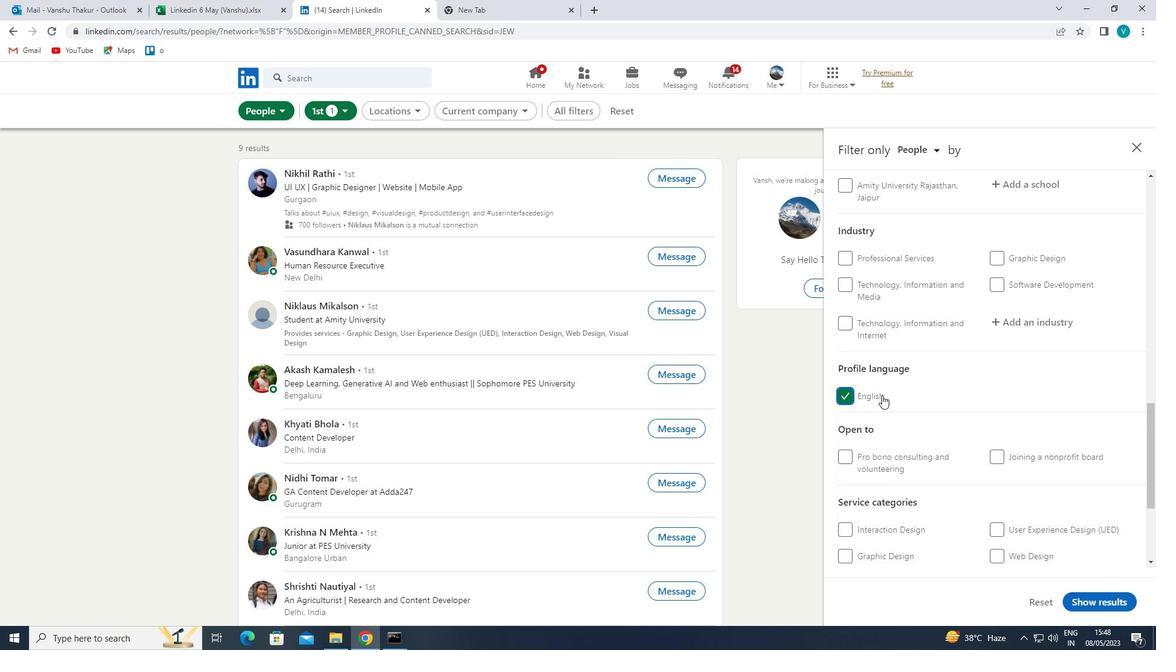 
Action: Mouse scrolled (900, 393) with delta (0, 0)
Screenshot: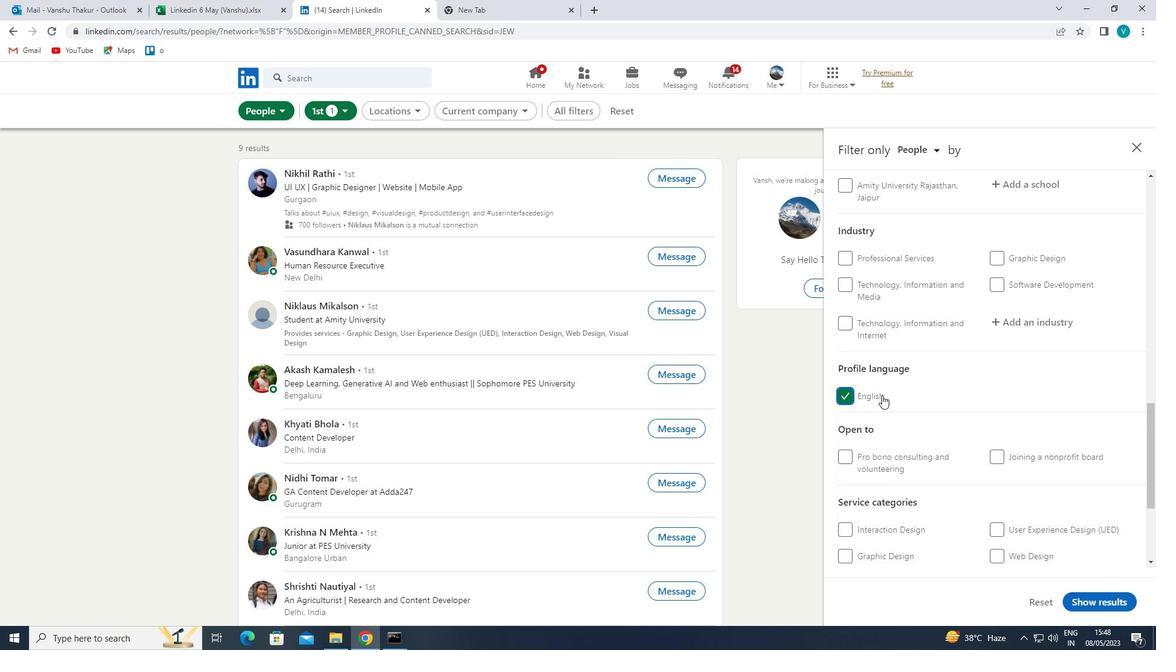 
Action: Mouse moved to (903, 393)
Screenshot: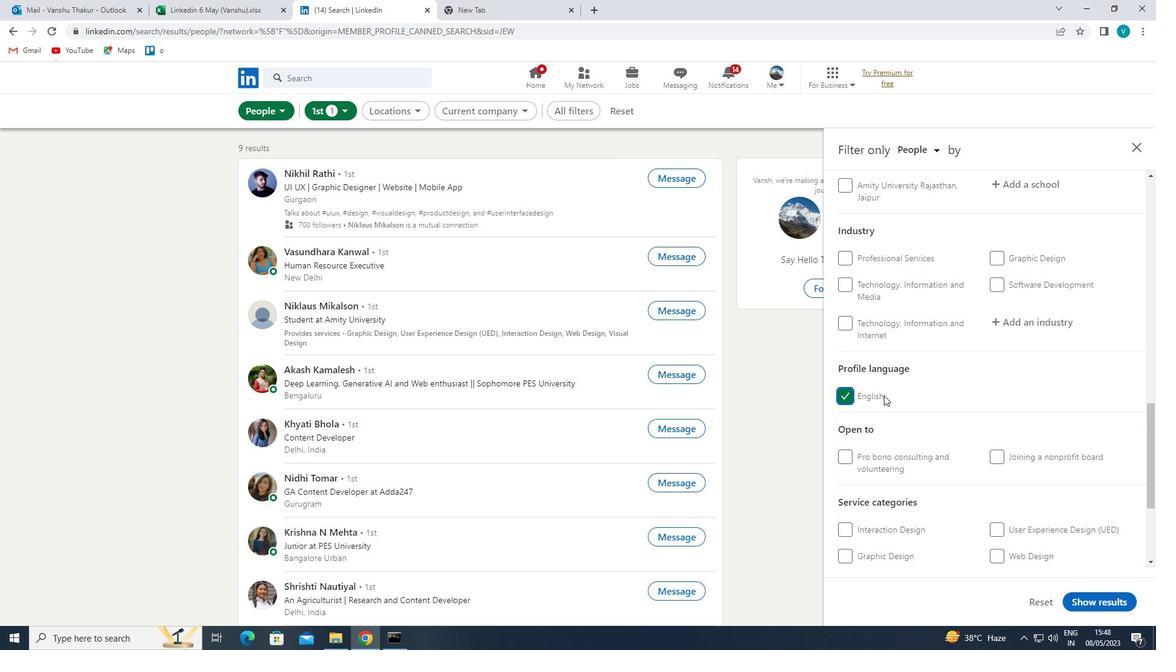 
Action: Mouse scrolled (903, 393) with delta (0, 0)
Screenshot: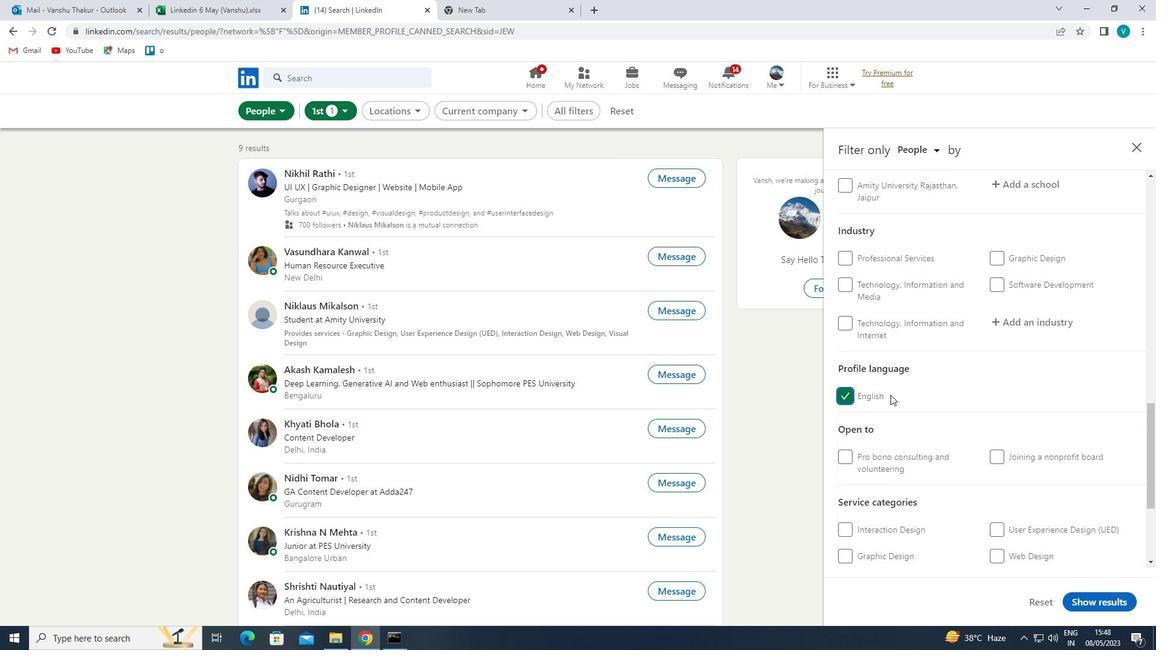 
Action: Mouse moved to (907, 393)
Screenshot: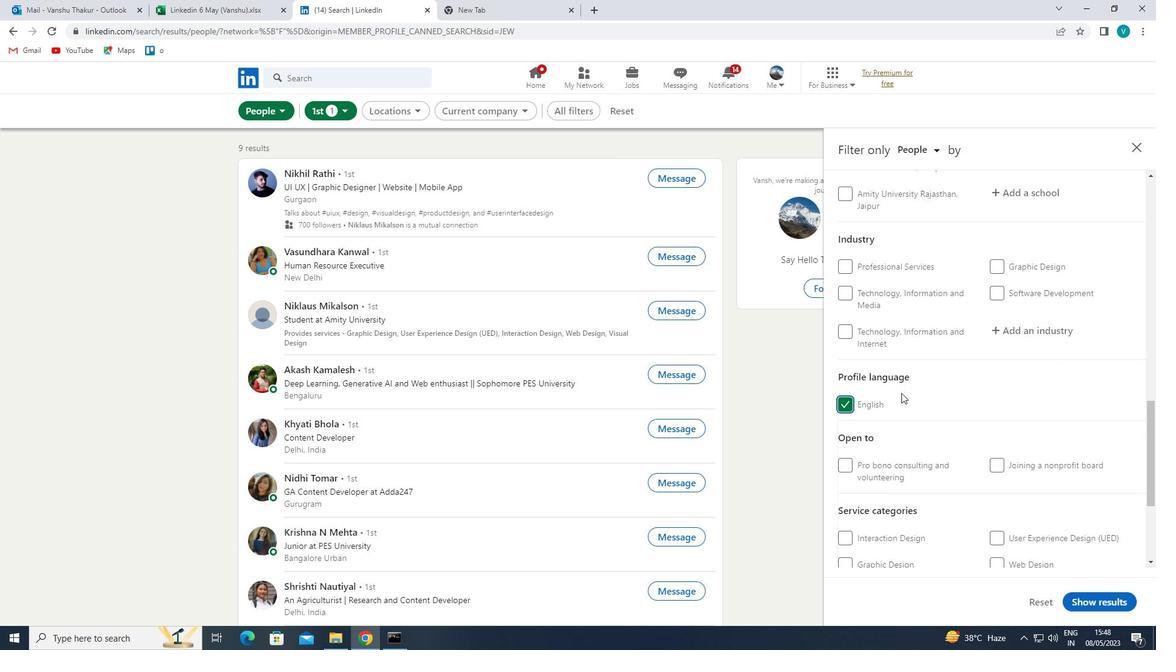 
Action: Mouse scrolled (907, 393) with delta (0, 0)
Screenshot: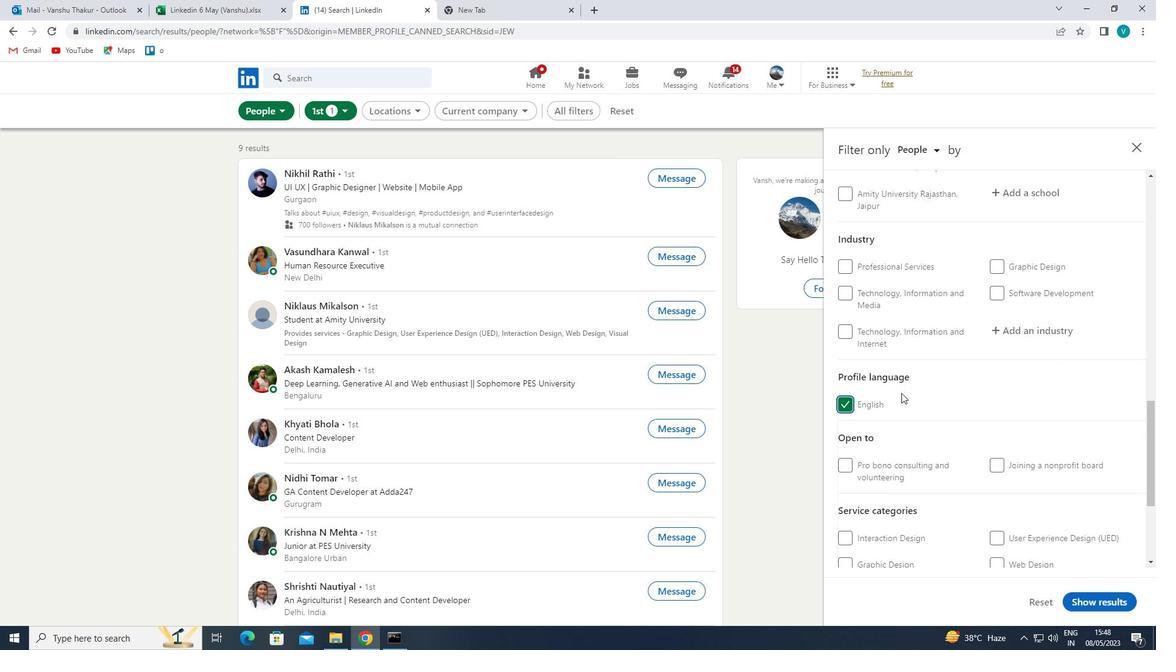 
Action: Mouse moved to (910, 393)
Screenshot: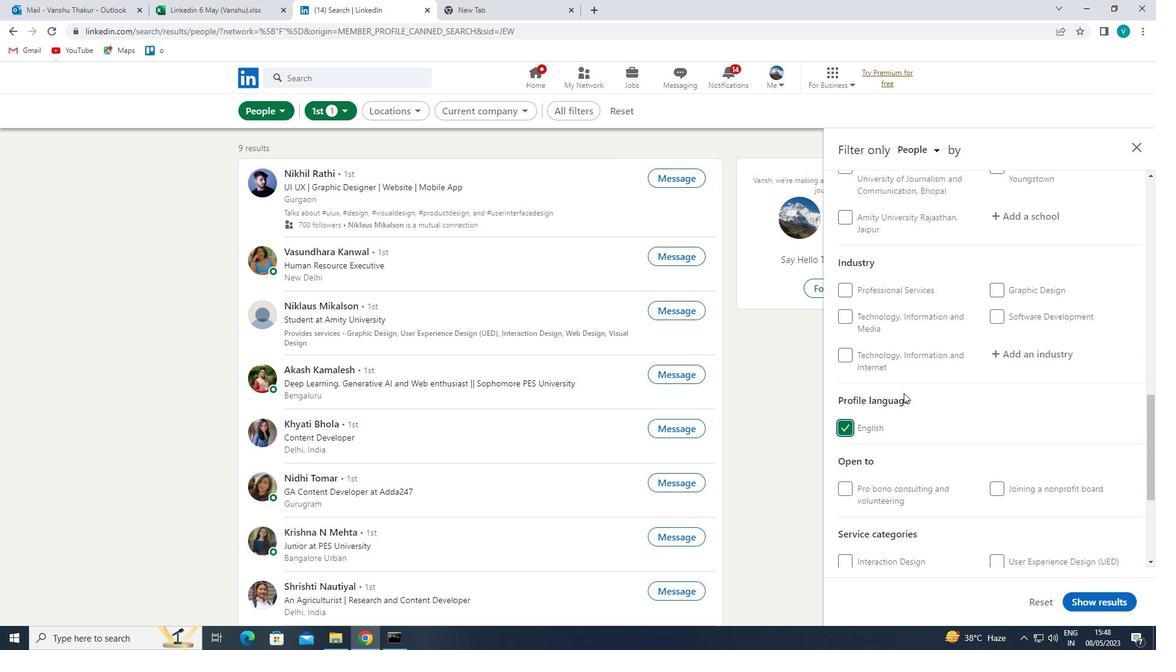 
Action: Mouse scrolled (910, 393) with delta (0, 0)
Screenshot: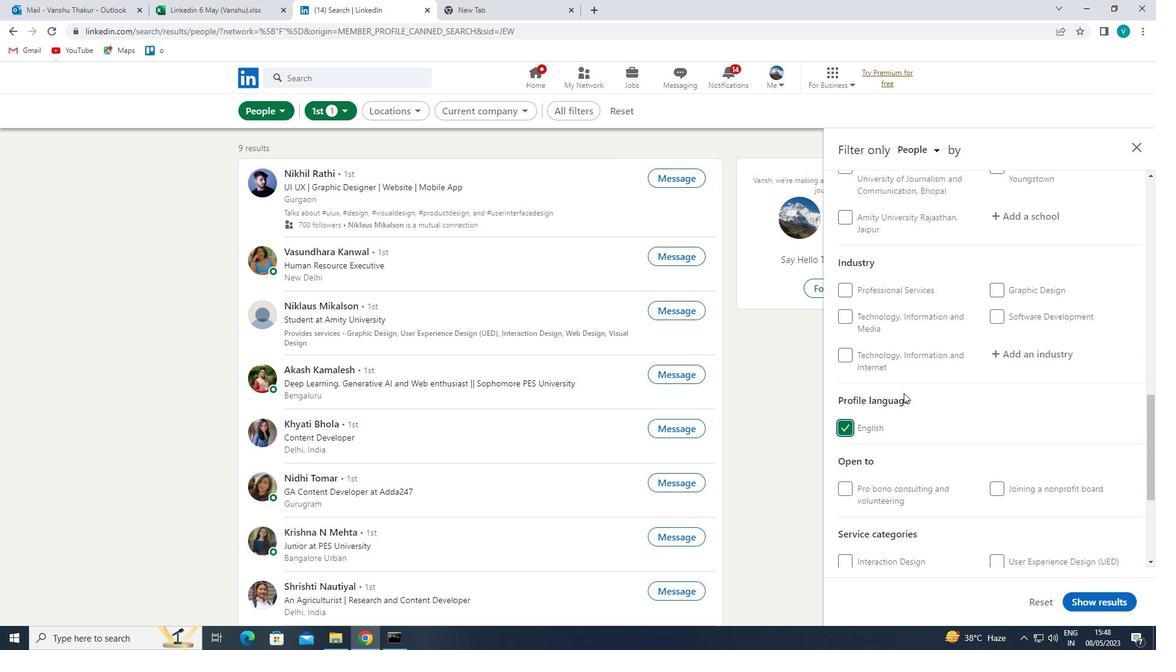 
Action: Mouse moved to (1044, 281)
Screenshot: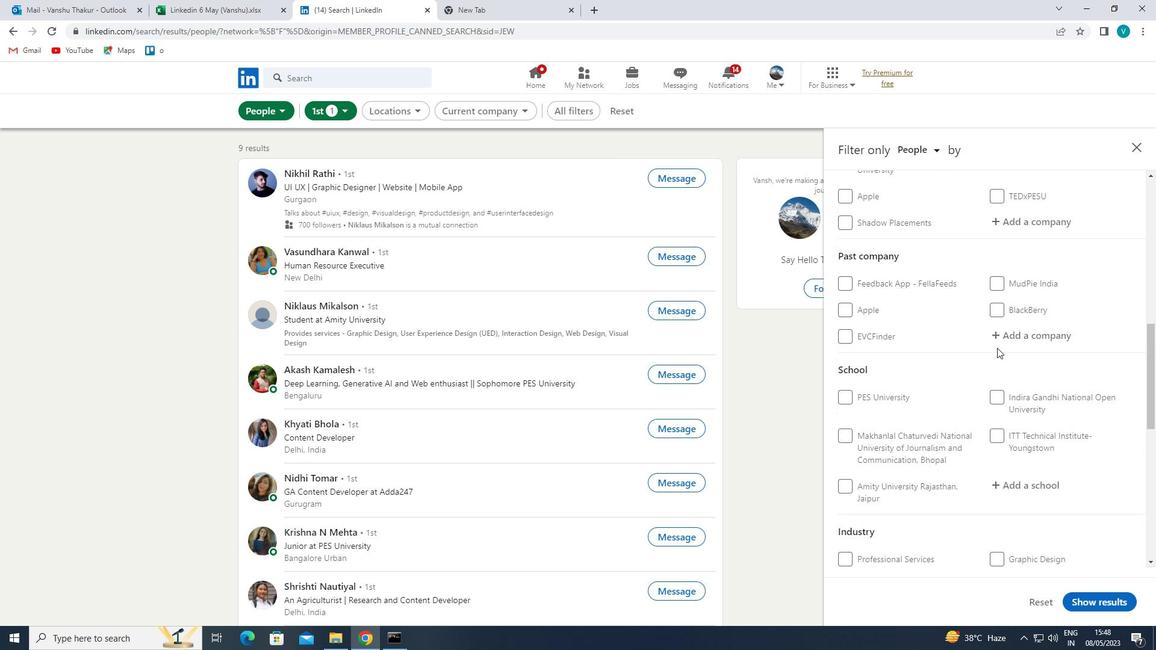 
Action: Mouse scrolled (1044, 281) with delta (0, 0)
Screenshot: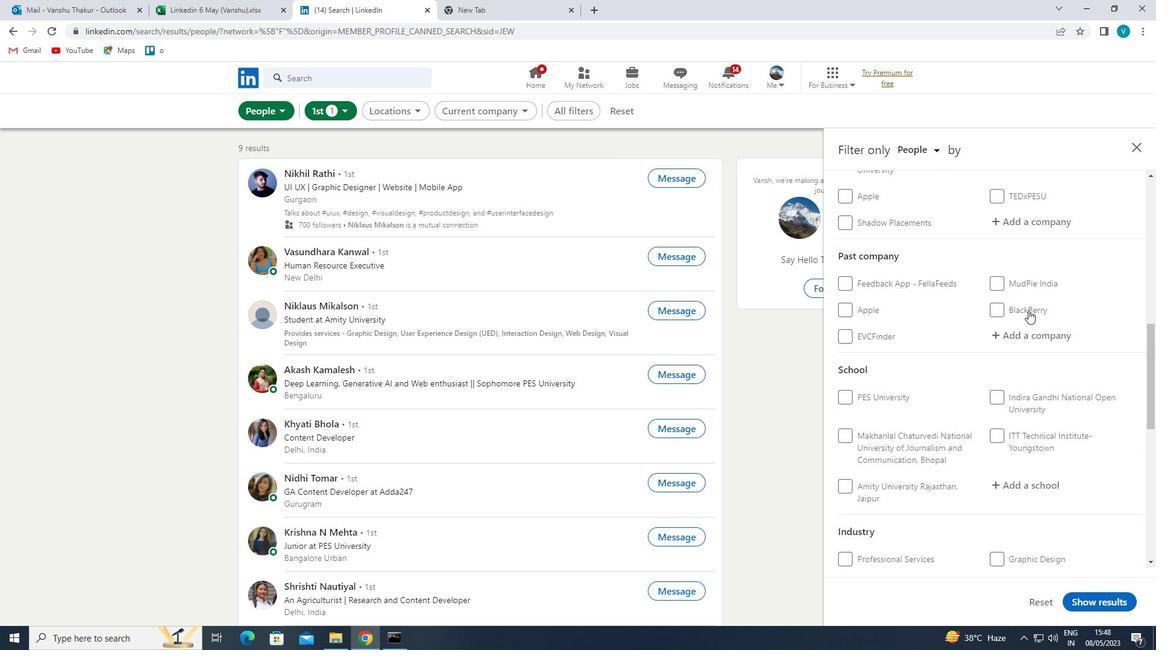 
Action: Mouse scrolled (1044, 281) with delta (0, 0)
Screenshot: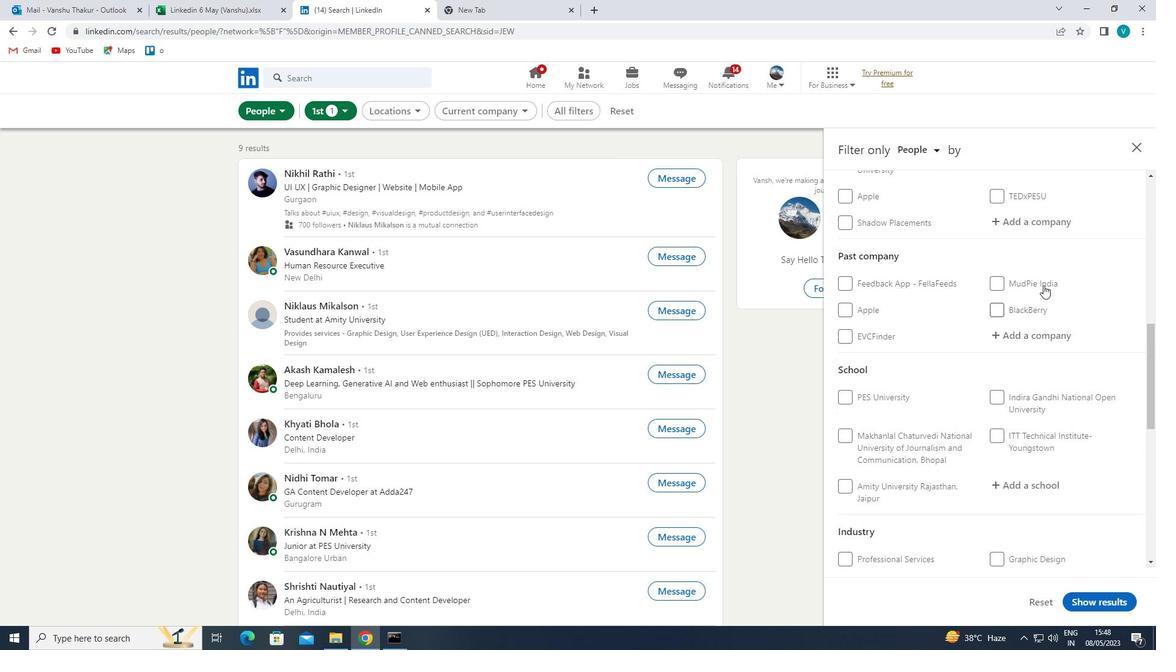 
Action: Mouse moved to (1054, 345)
Screenshot: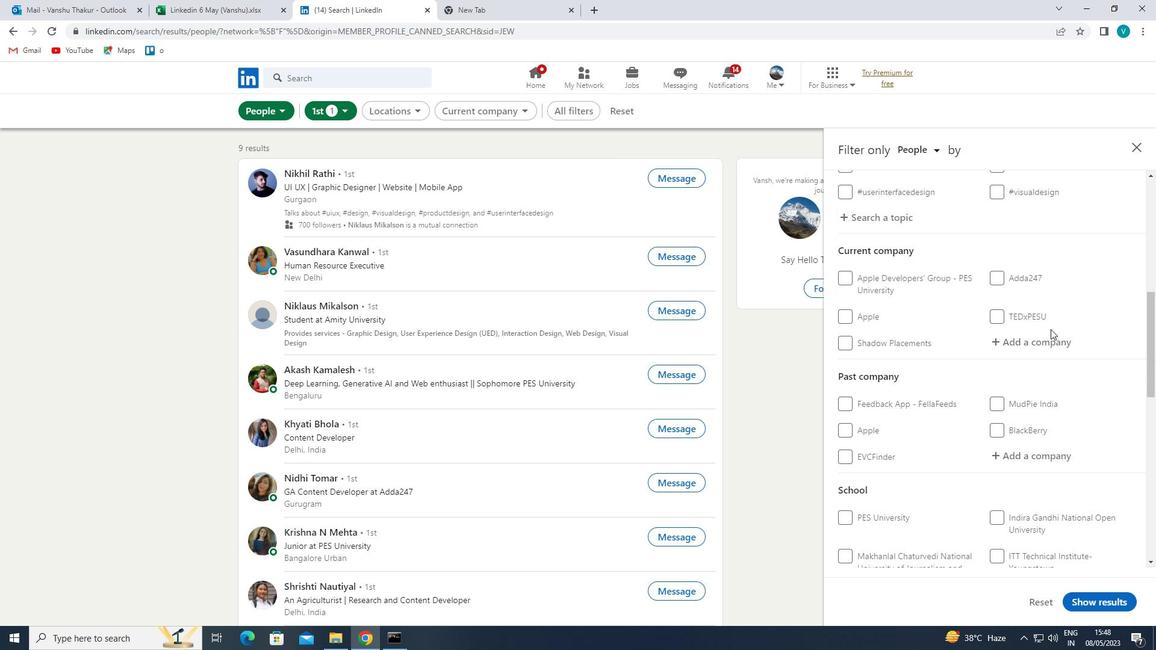 
Action: Mouse pressed left at (1054, 345)
Screenshot: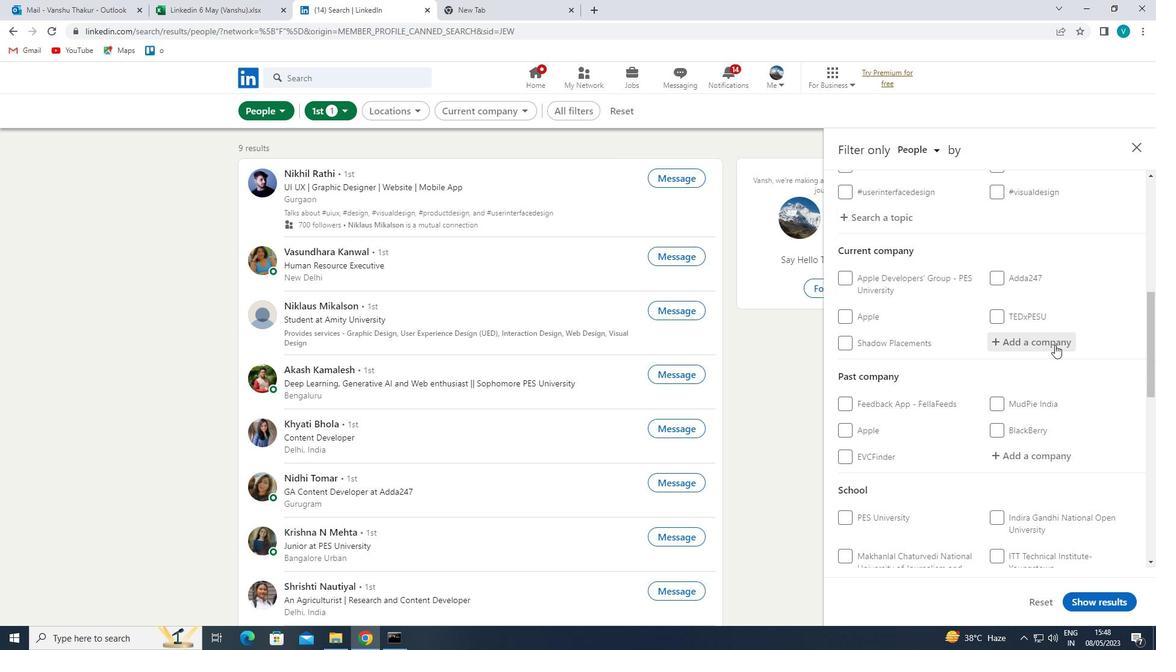 
Action: Key pressed <Key.shift>N
Screenshot: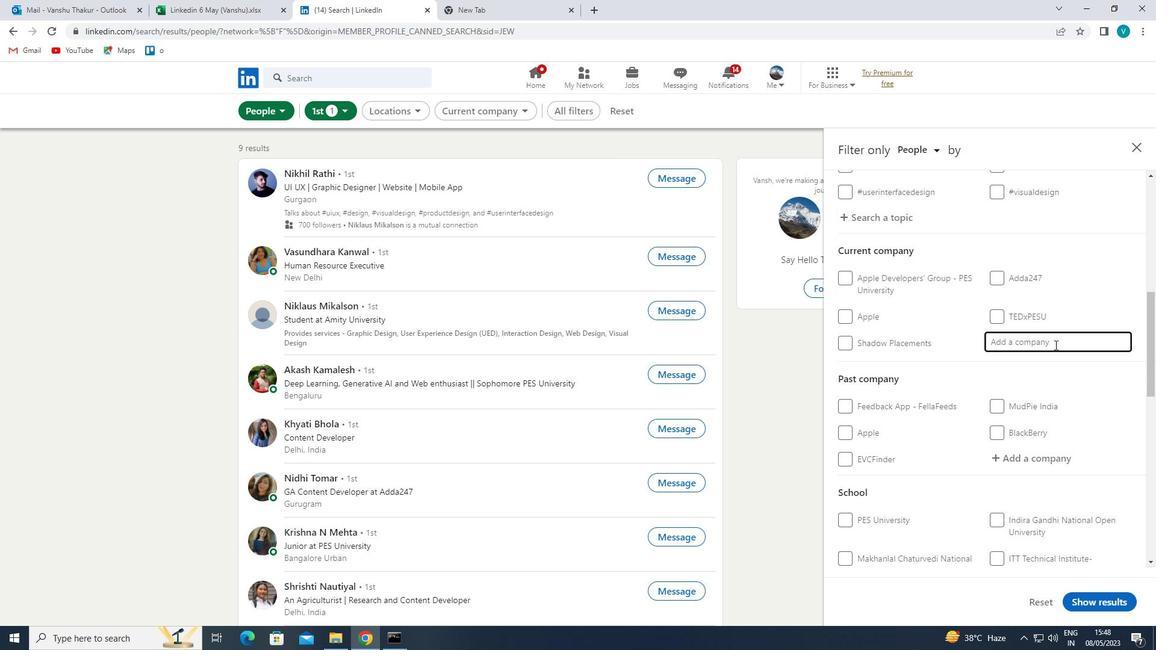 
Action: Mouse moved to (973, 298)
Screenshot: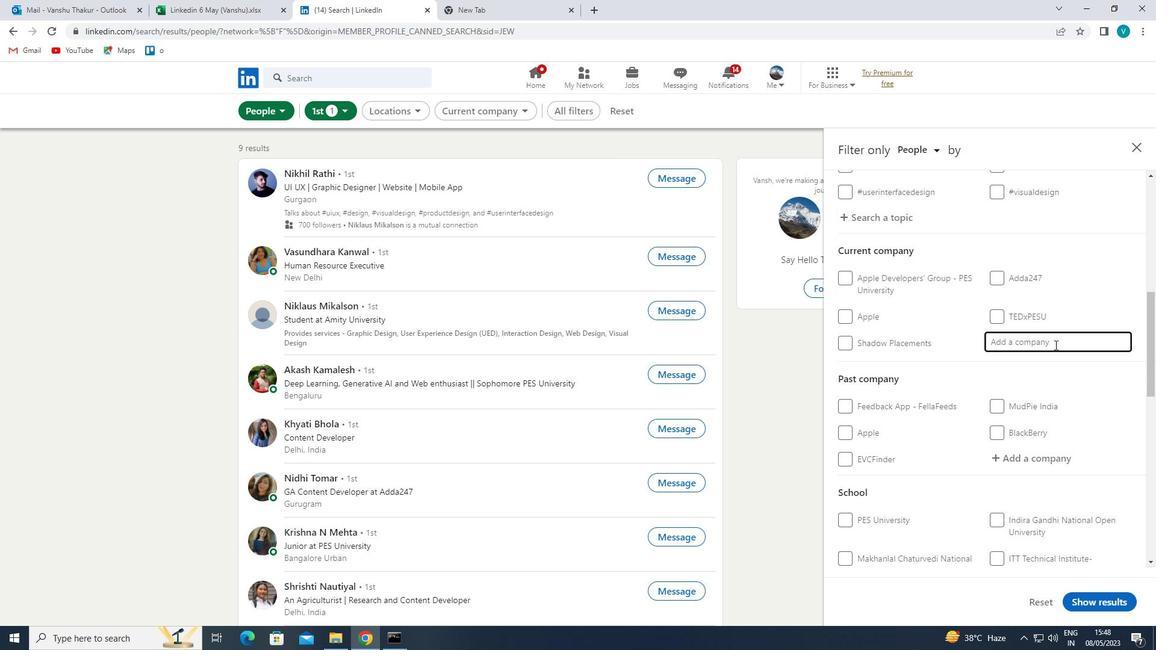 
Action: Key pressed ISUM
Screenshot: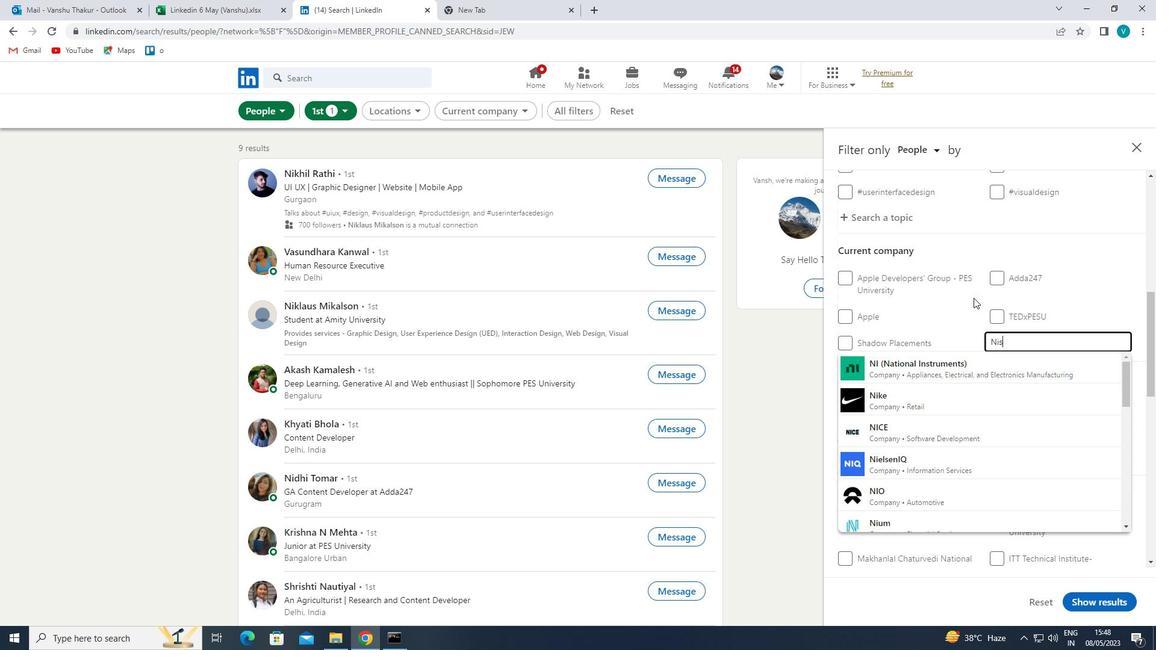 
Action: Mouse moved to (978, 363)
Screenshot: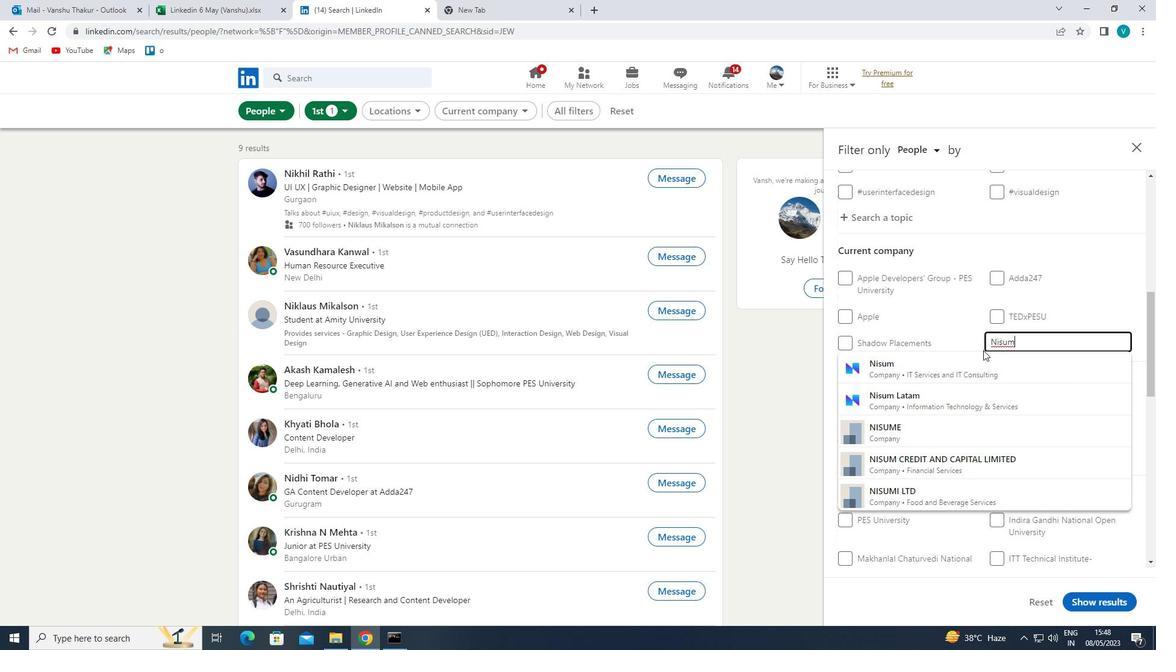 
Action: Mouse pressed left at (978, 363)
Screenshot: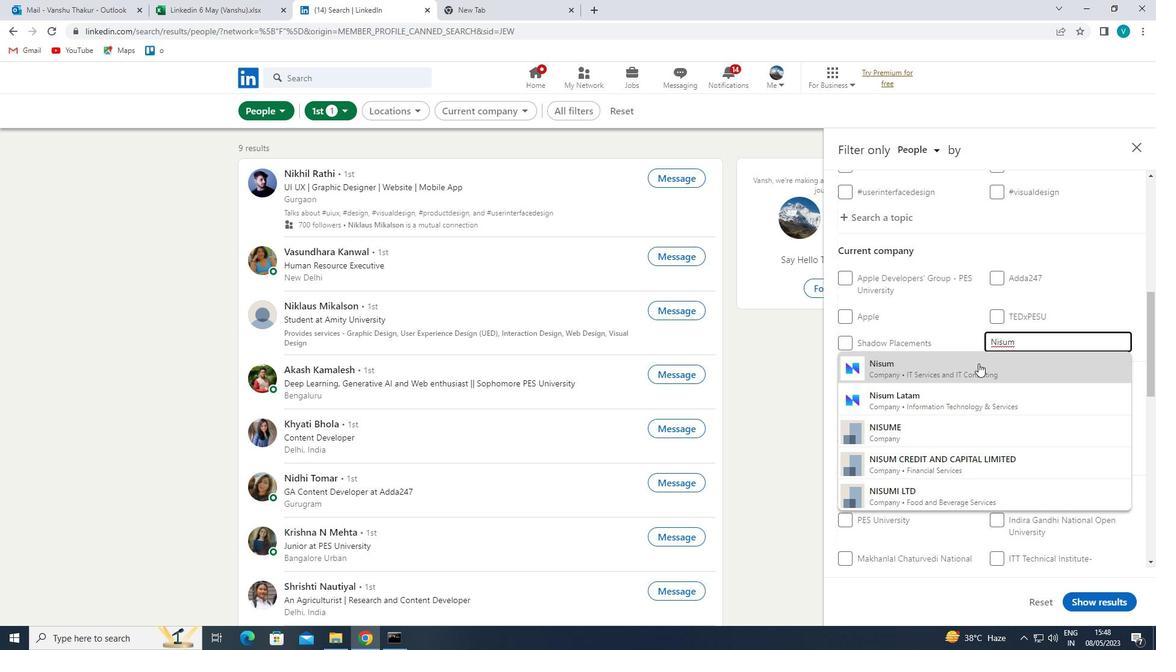 
Action: Mouse scrolled (978, 363) with delta (0, 0)
Screenshot: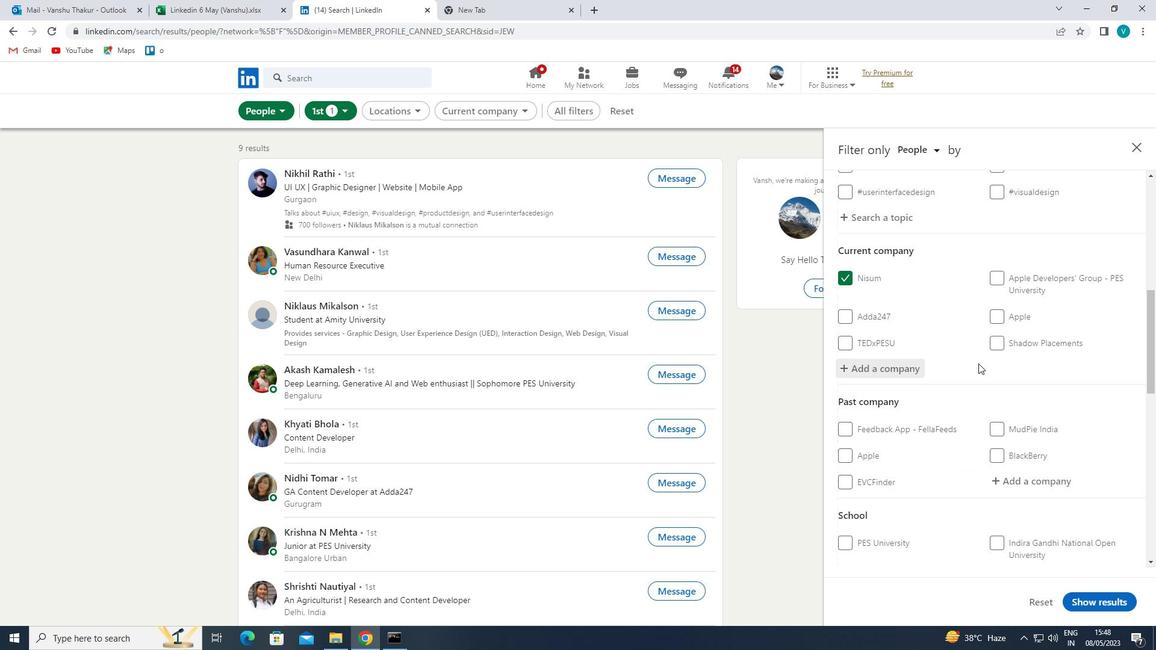 
Action: Mouse scrolled (978, 363) with delta (0, 0)
Screenshot: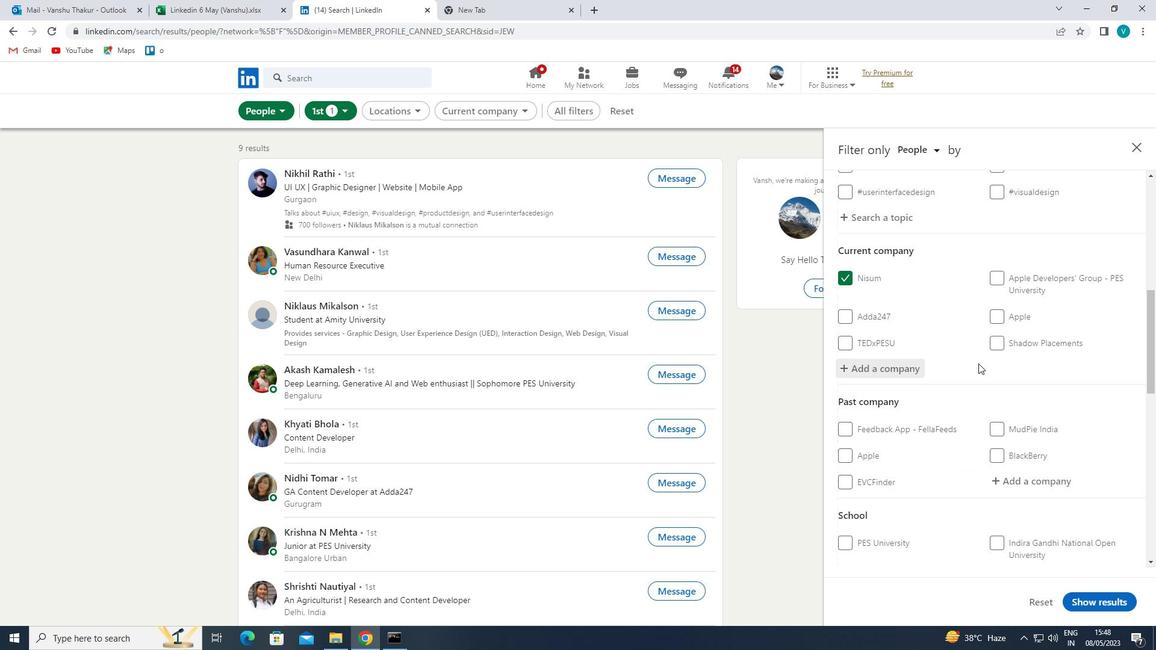 
Action: Mouse scrolled (978, 363) with delta (0, 0)
Screenshot: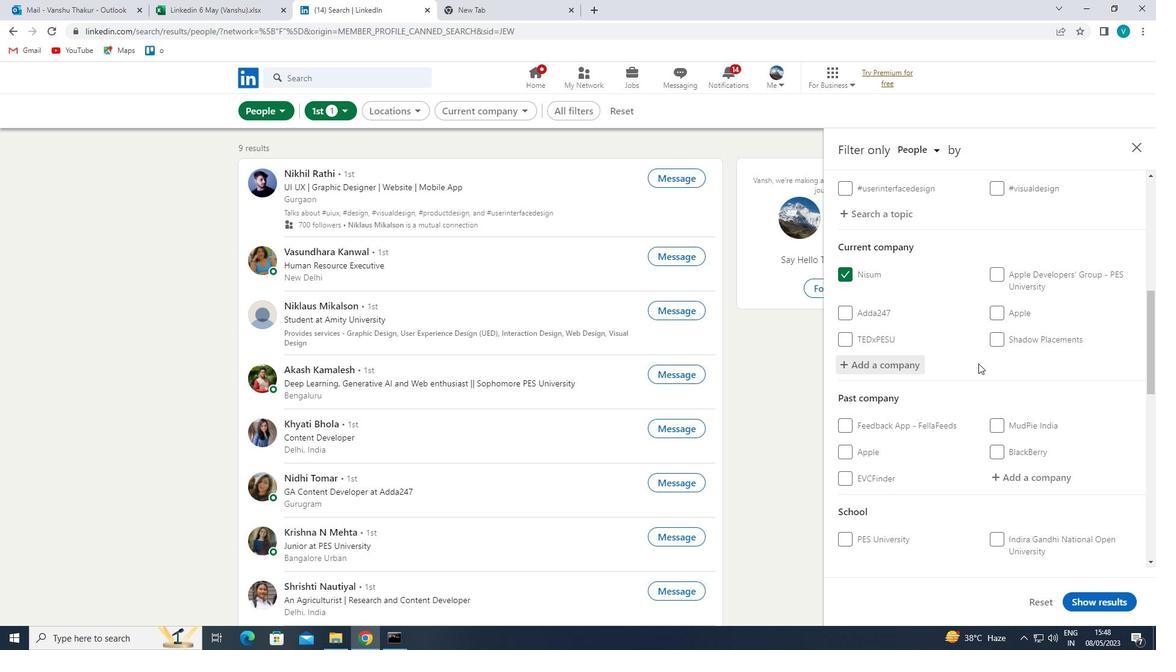 
Action: Mouse scrolled (978, 363) with delta (0, 0)
Screenshot: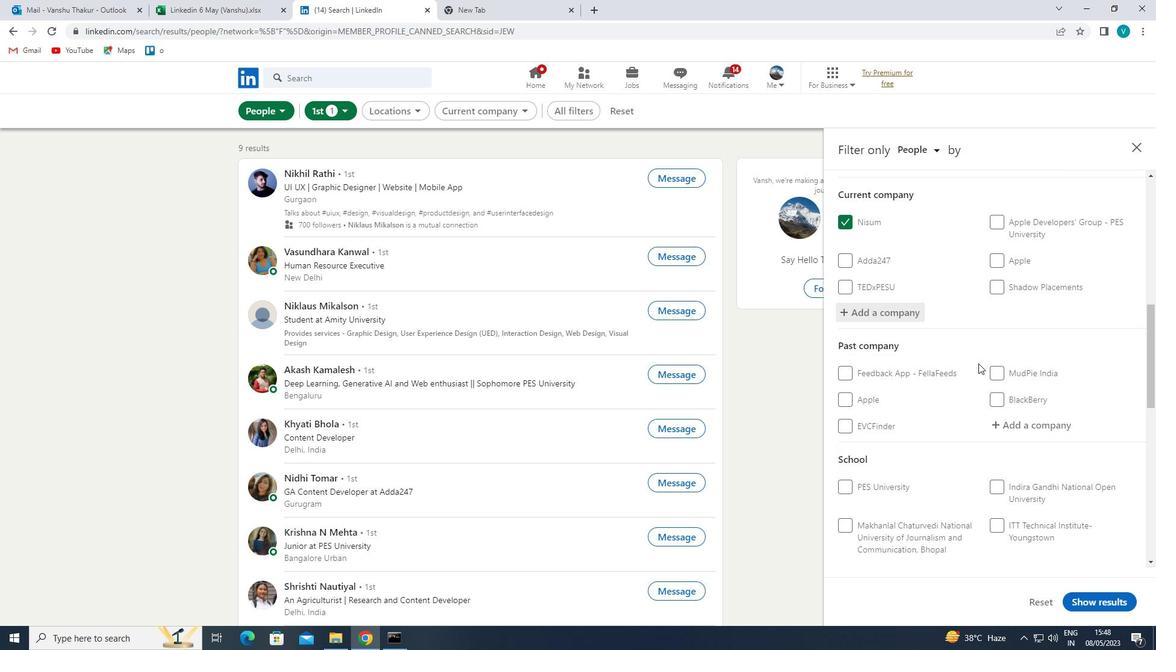 
Action: Mouse scrolled (978, 363) with delta (0, 0)
Screenshot: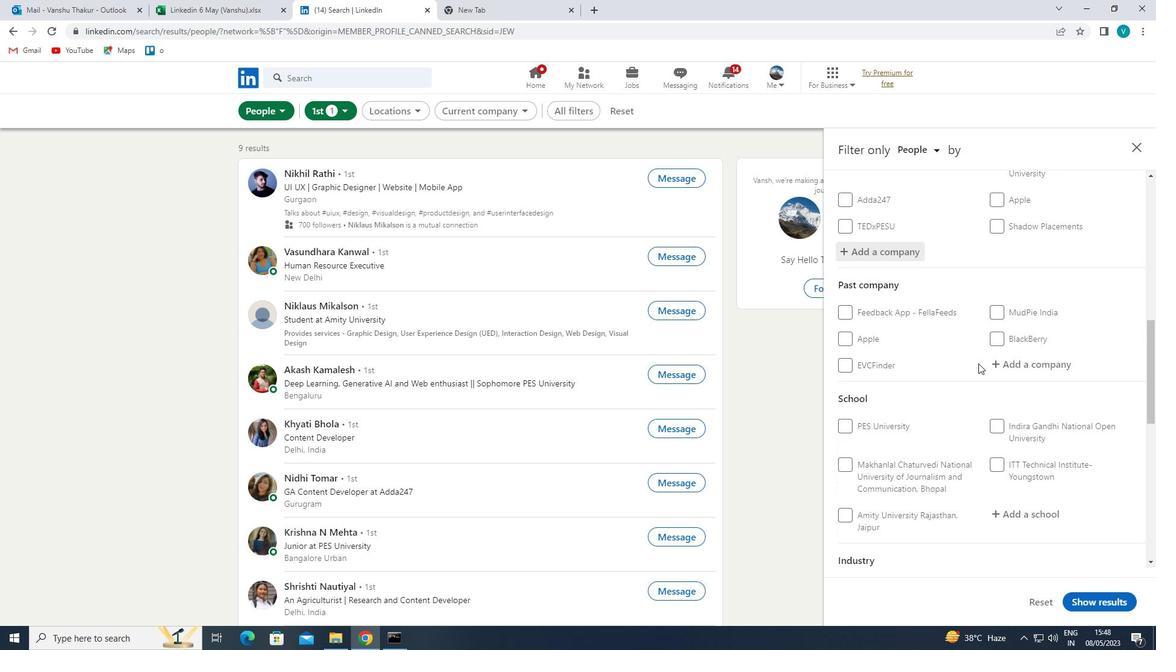 
Action: Mouse moved to (1030, 337)
Screenshot: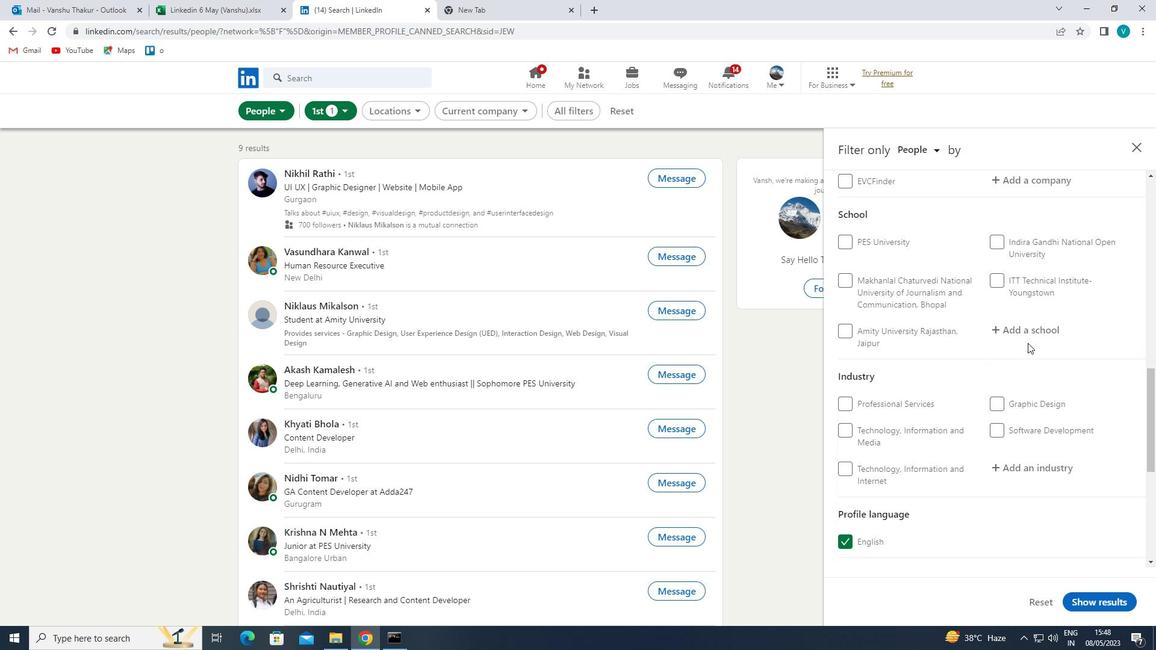 
Action: Mouse pressed left at (1030, 337)
Screenshot: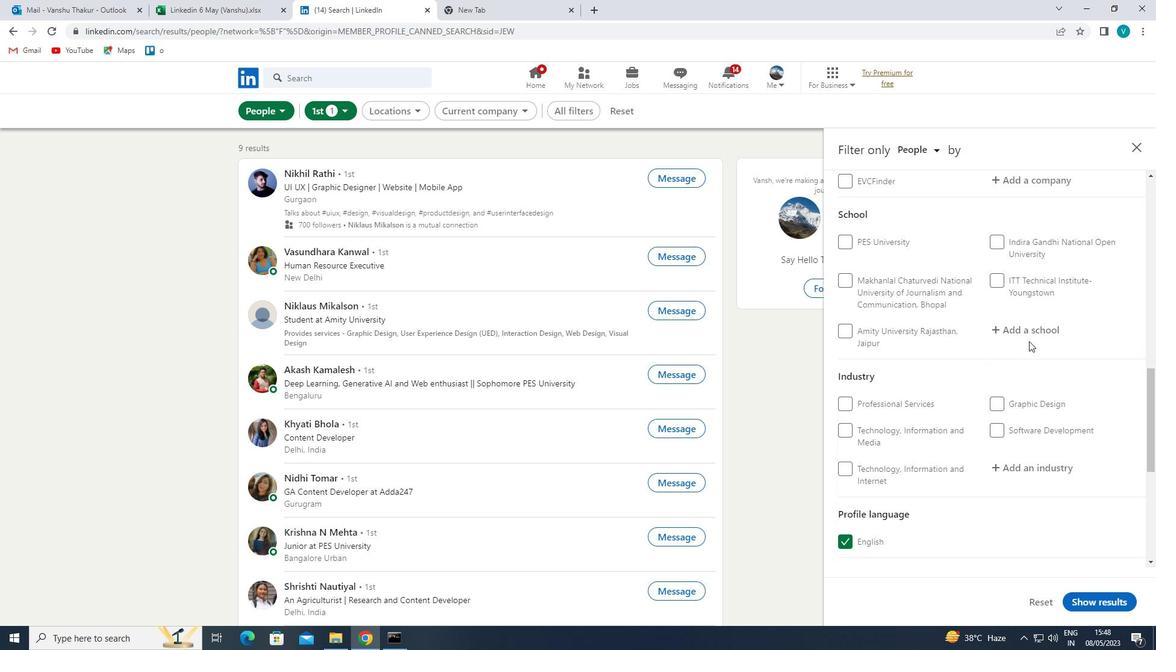 
Action: Key pressed <Key.shift>JSS<Key.space><Key.shift>A<Key.shift>CADEMY<Key.space>
Screenshot: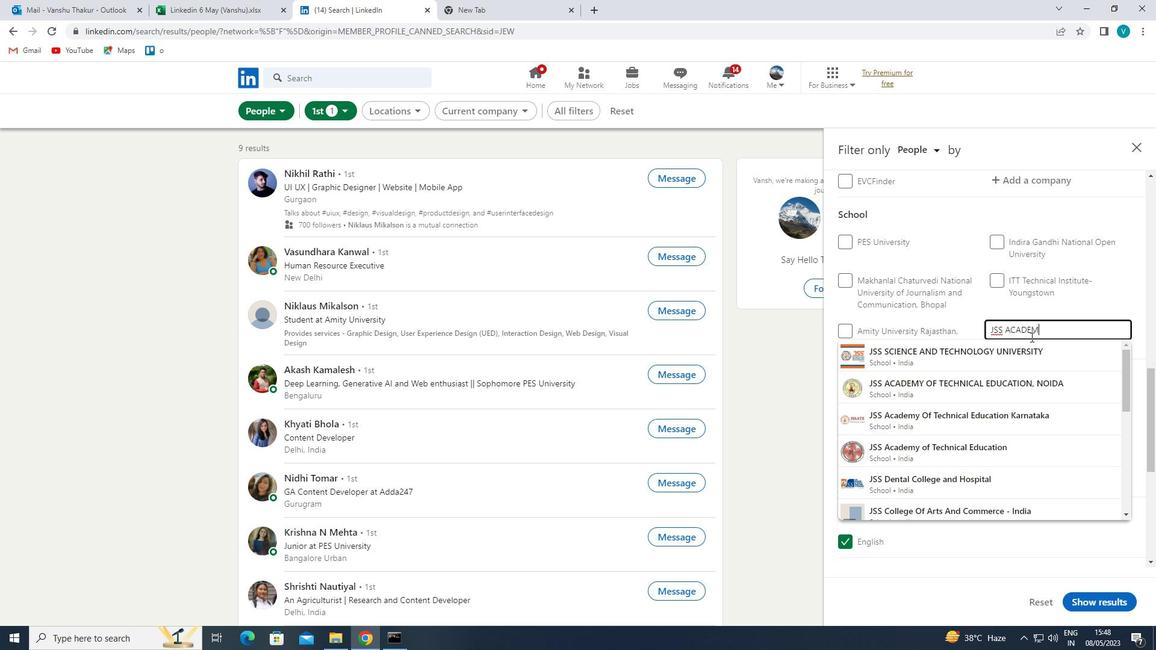 
Action: Mouse moved to (1033, 346)
Screenshot: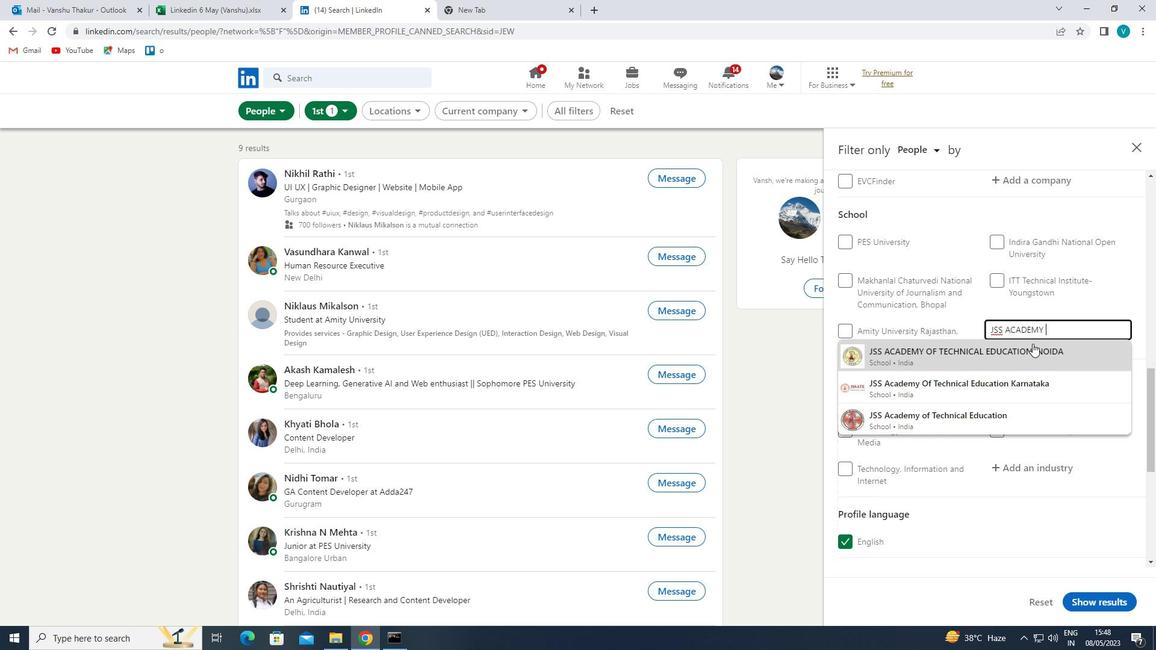 
Action: Mouse pressed left at (1033, 346)
Screenshot: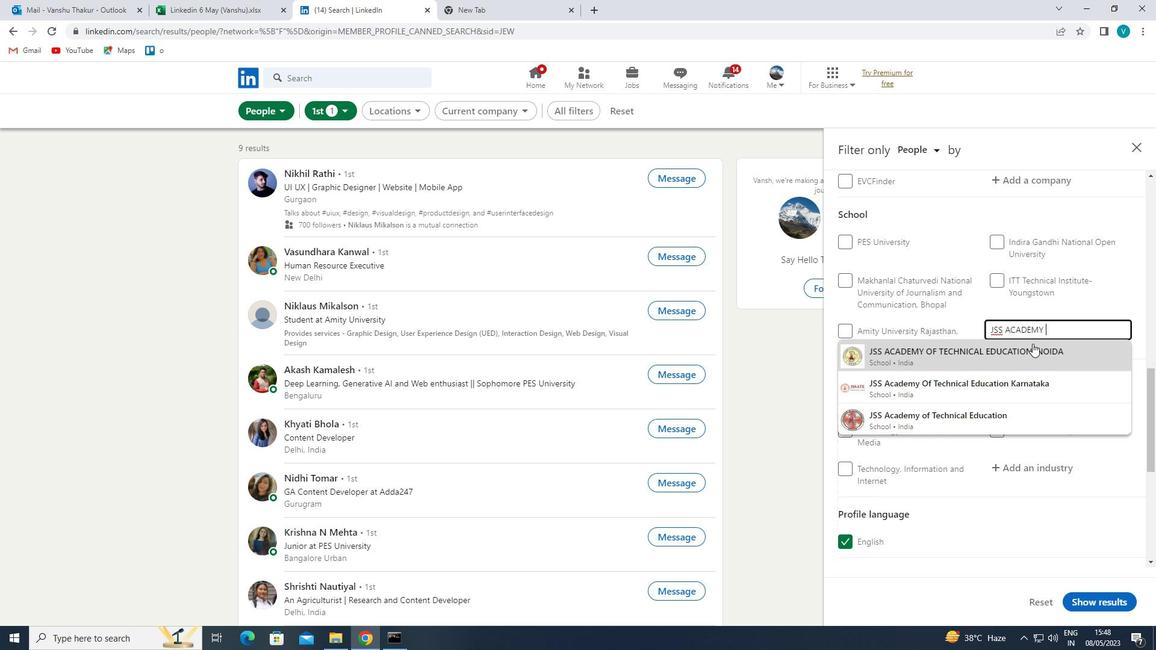 
Action: Mouse moved to (1033, 351)
Screenshot: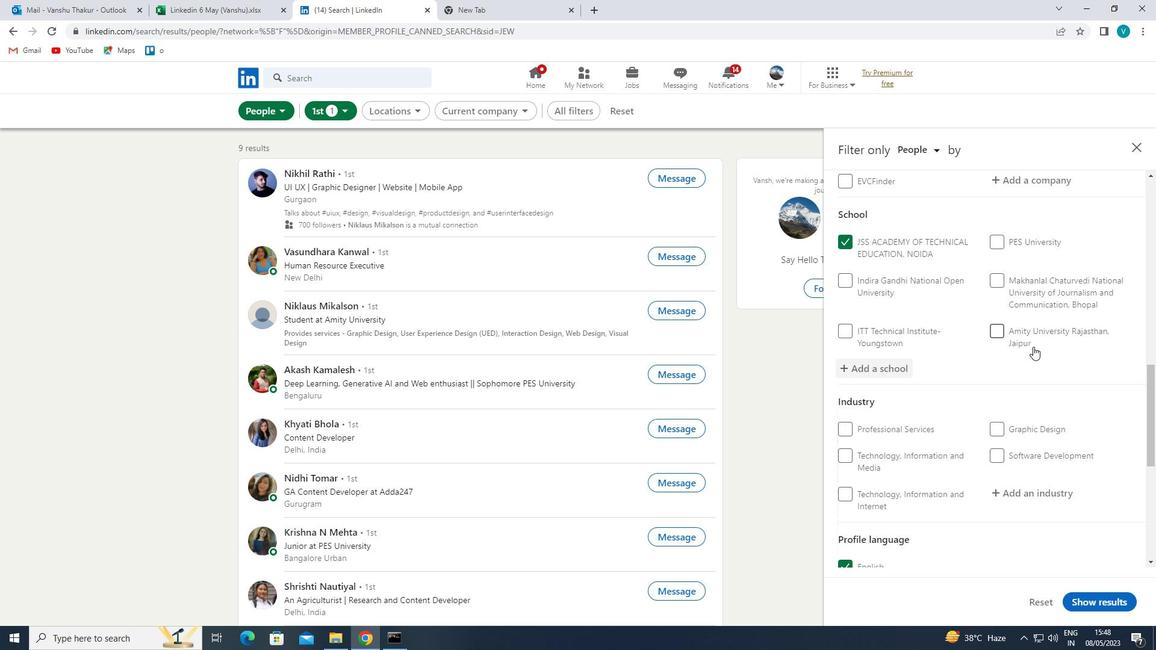 
Action: Mouse scrolled (1033, 350) with delta (0, 0)
Screenshot: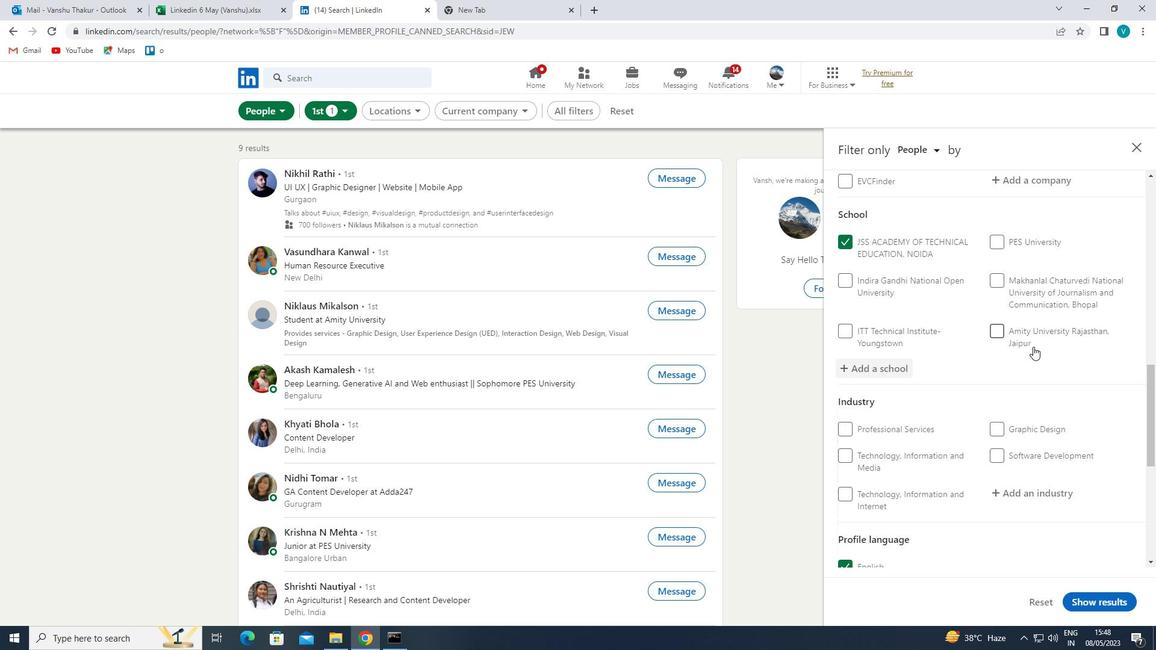 
Action: Mouse moved to (1035, 356)
Screenshot: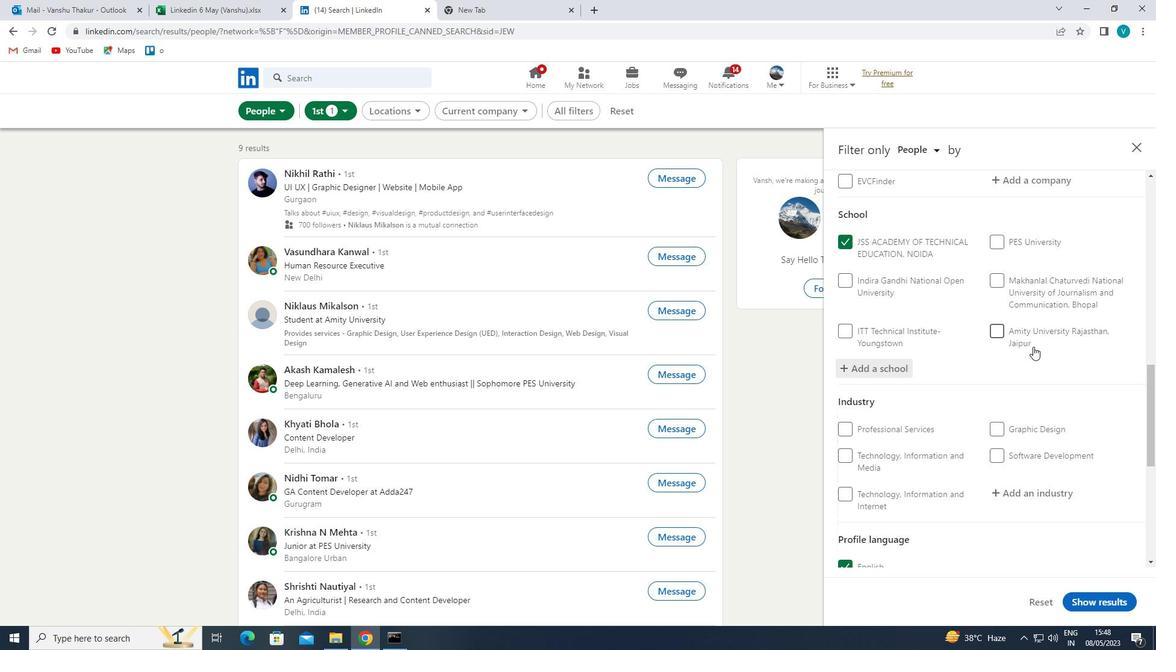 
Action: Mouse scrolled (1035, 355) with delta (0, 0)
Screenshot: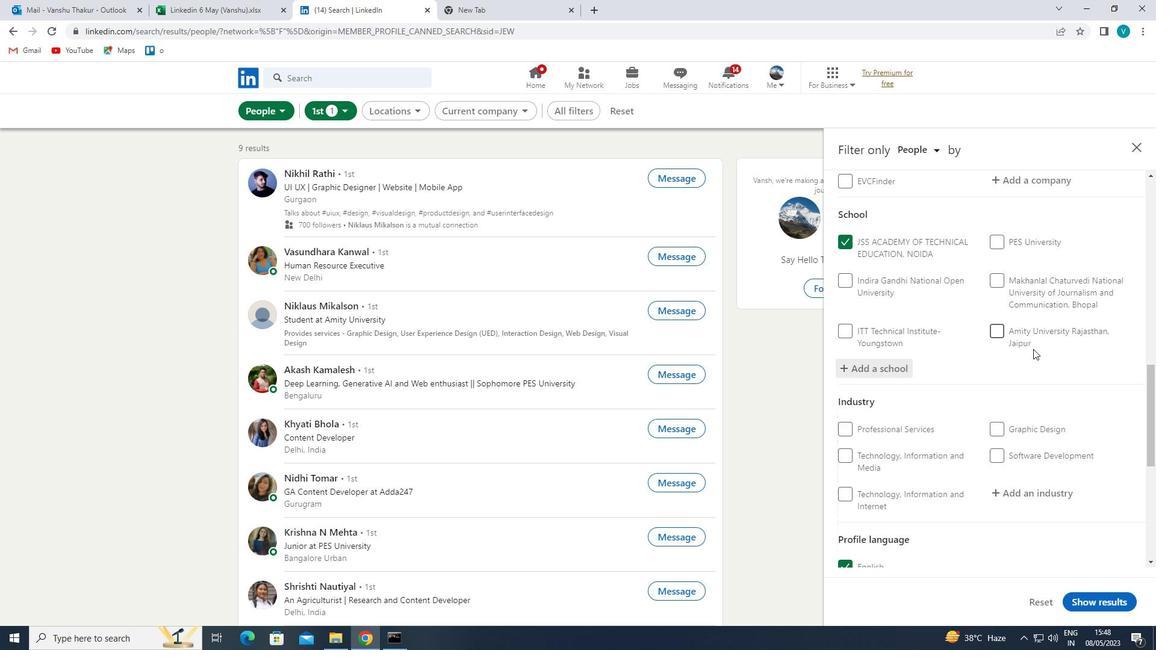 
Action: Mouse moved to (1035, 358)
Screenshot: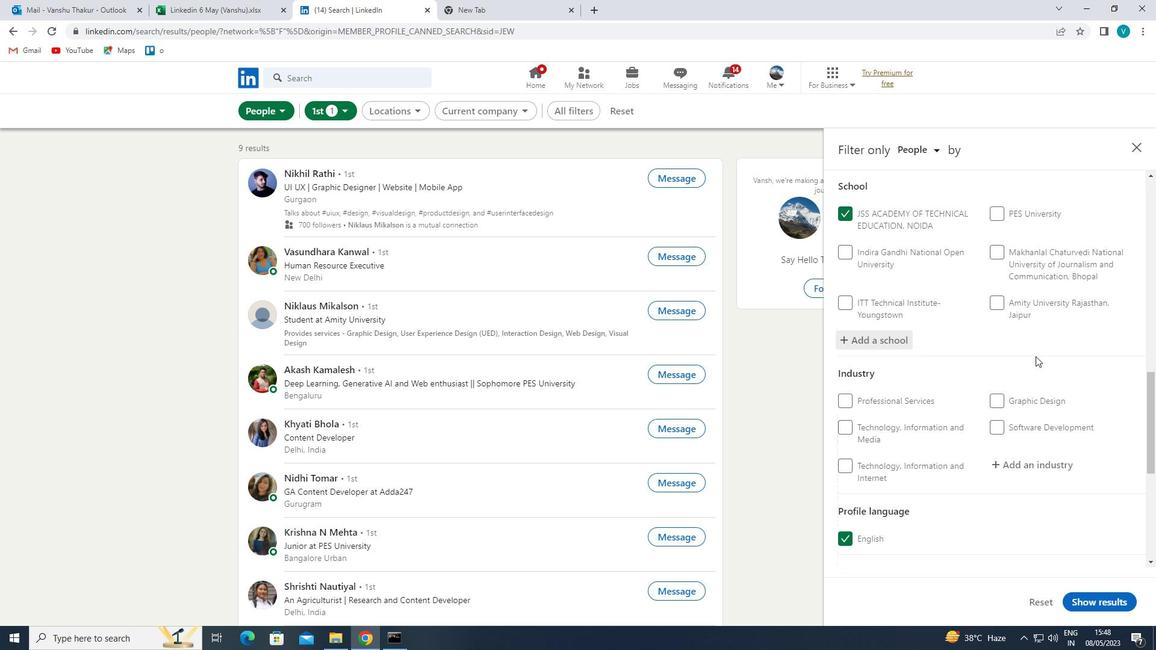 
Action: Mouse scrolled (1035, 357) with delta (0, 0)
Screenshot: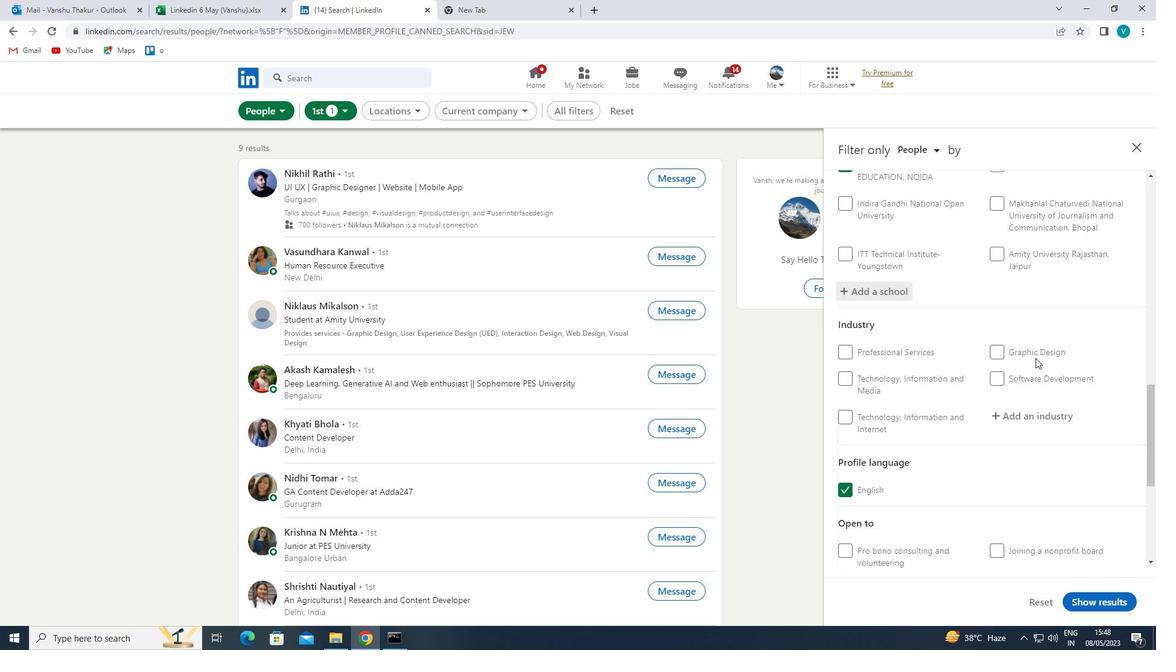 
Action: Mouse moved to (1031, 313)
Screenshot: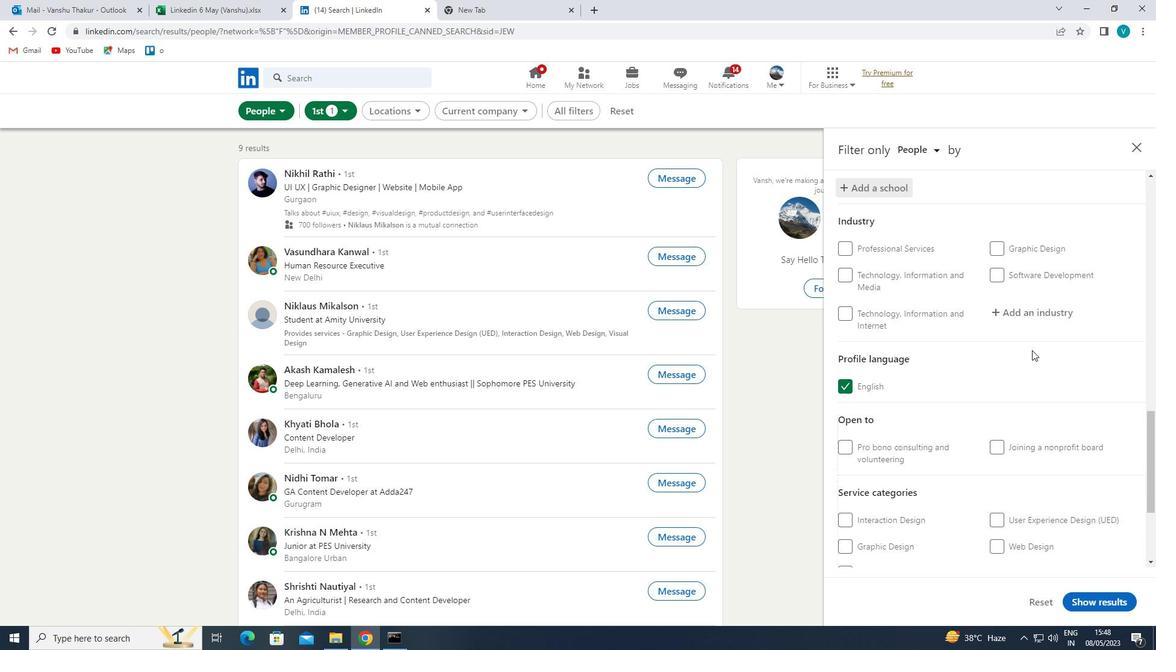
Action: Mouse pressed left at (1031, 313)
Screenshot: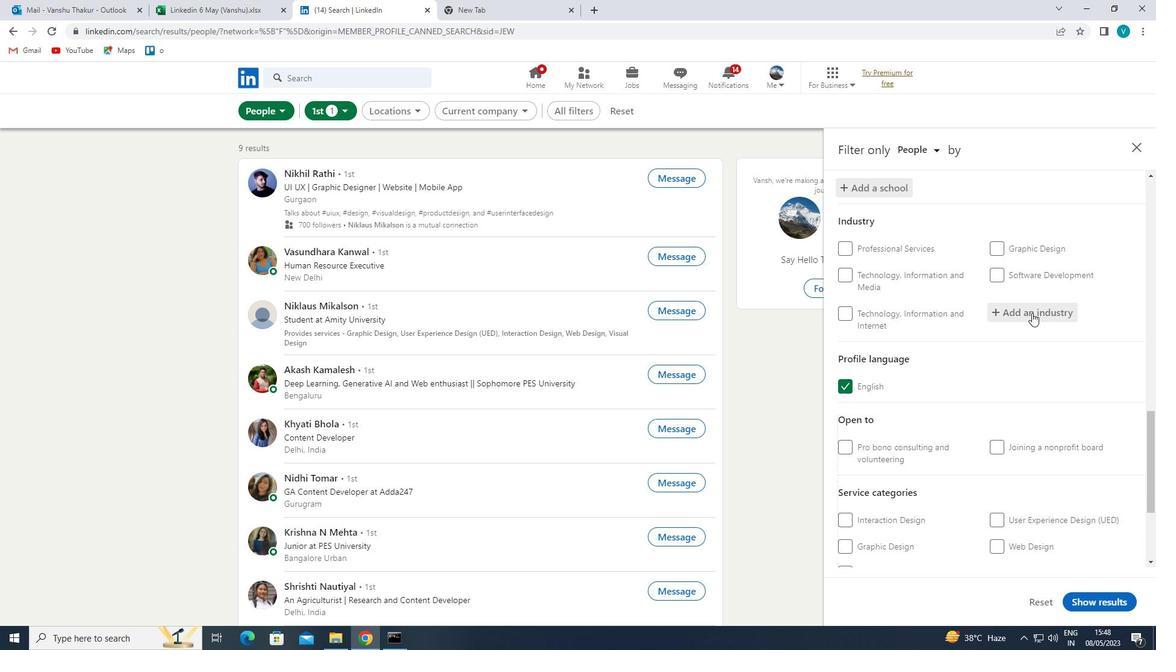
Action: Key pressed <Key.shift>PERFORMING<Key.space><Key.shift>ARTS
Screenshot: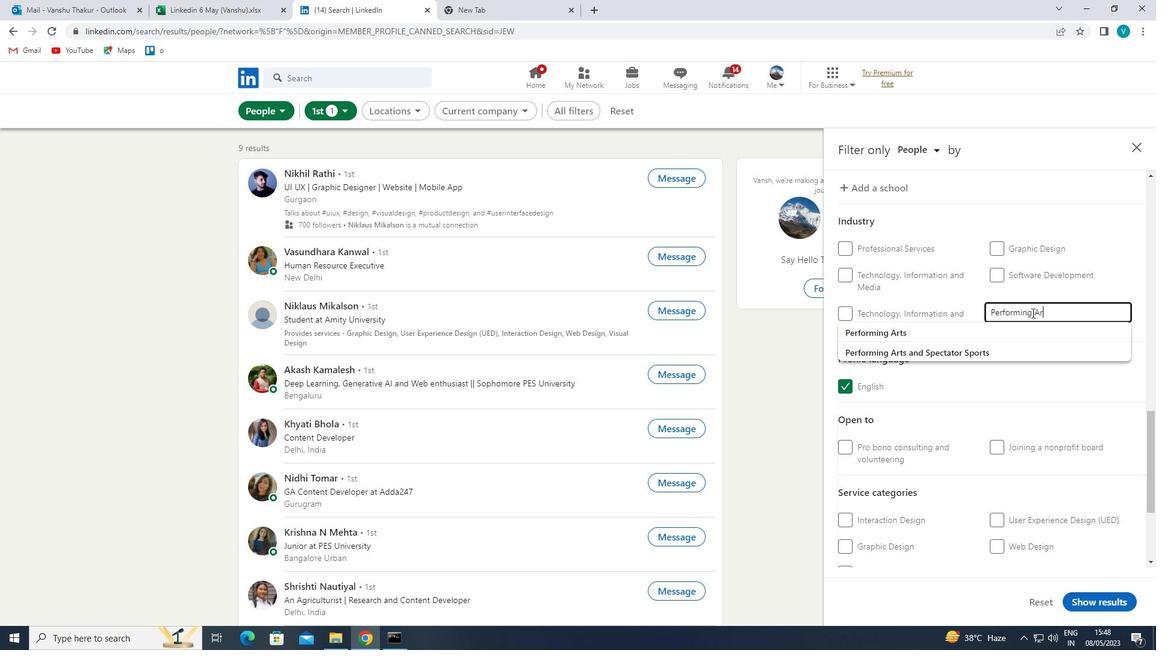 
Action: Mouse moved to (966, 332)
Screenshot: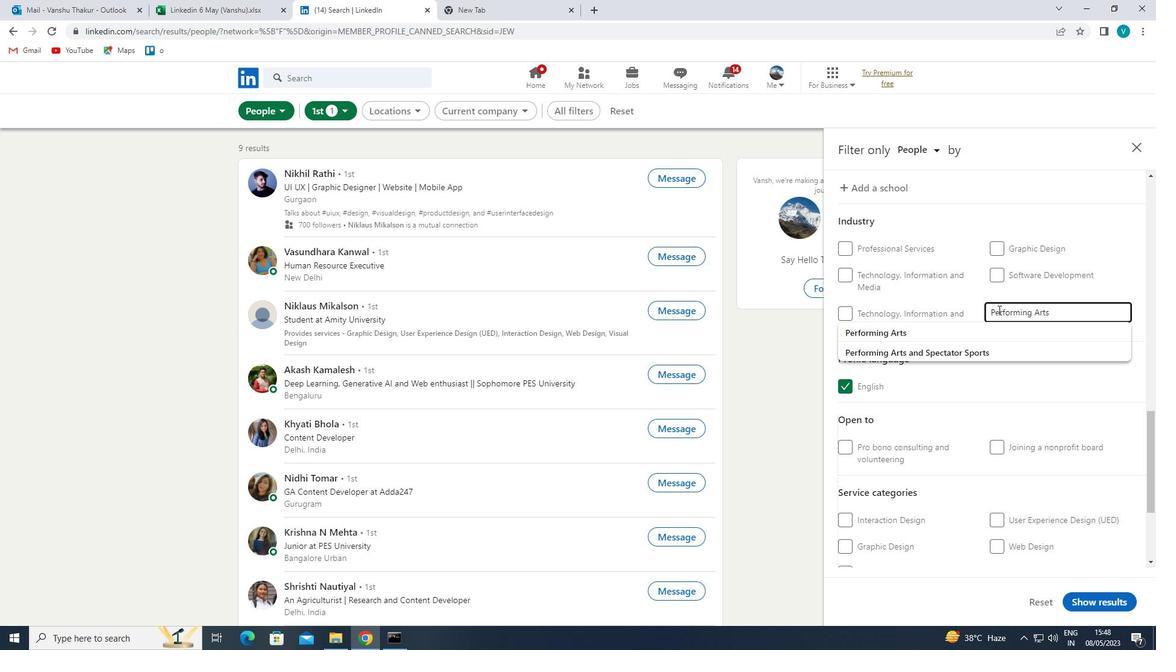 
Action: Mouse pressed left at (966, 332)
Screenshot: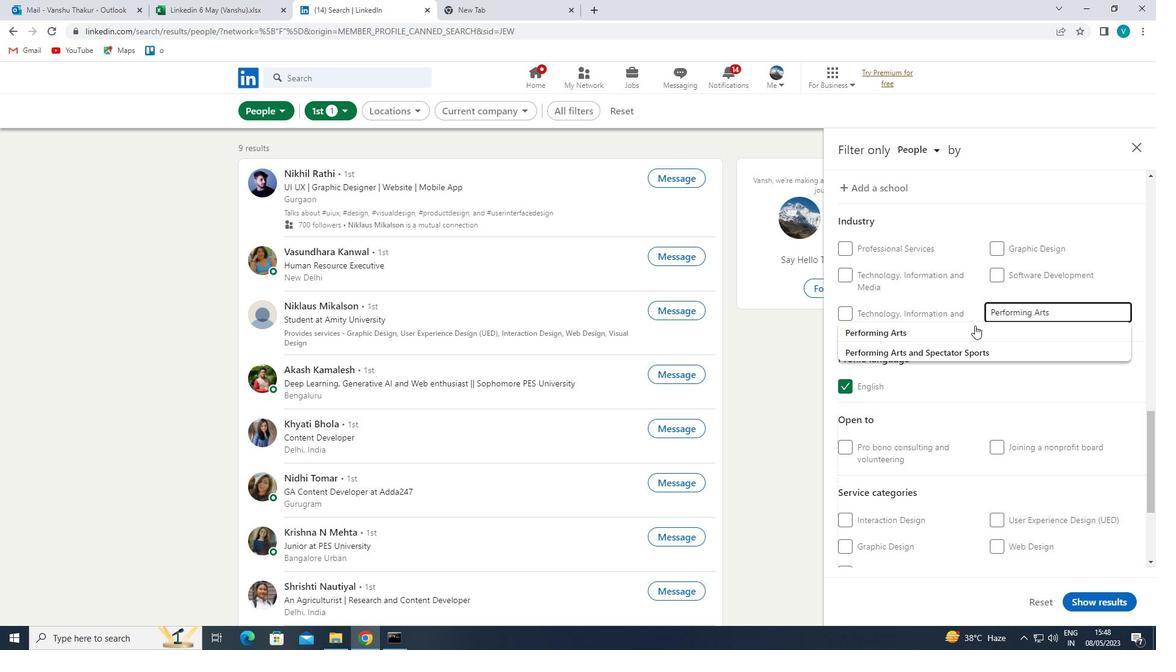 
Action: Mouse scrolled (966, 331) with delta (0, 0)
Screenshot: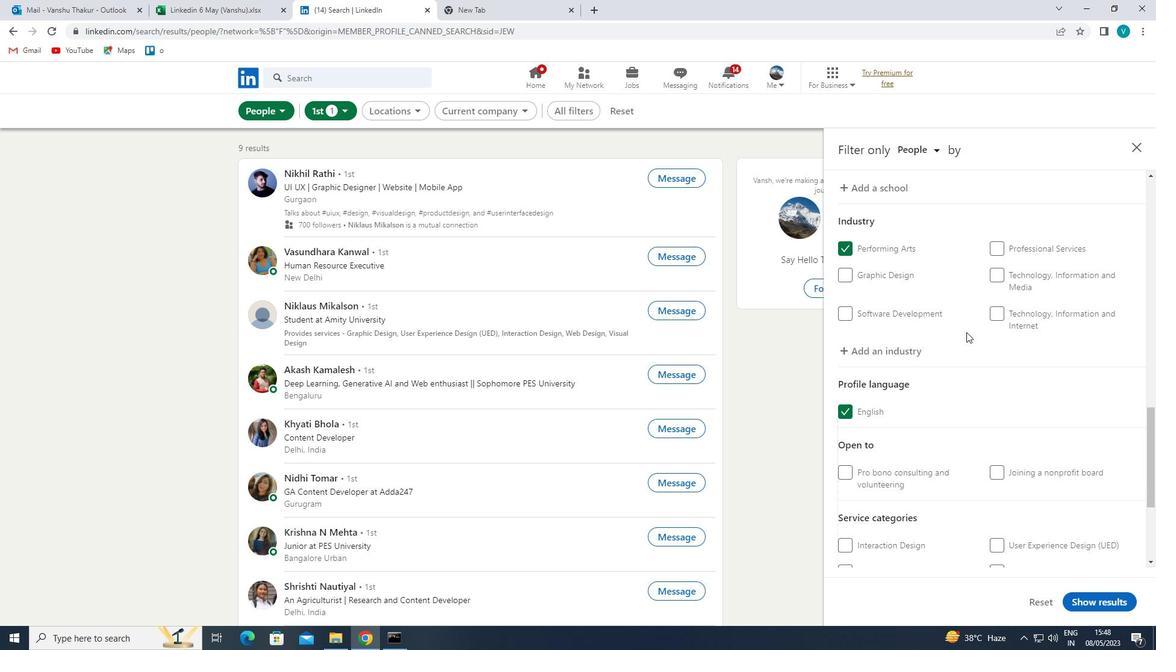 
Action: Mouse scrolled (966, 331) with delta (0, 0)
Screenshot: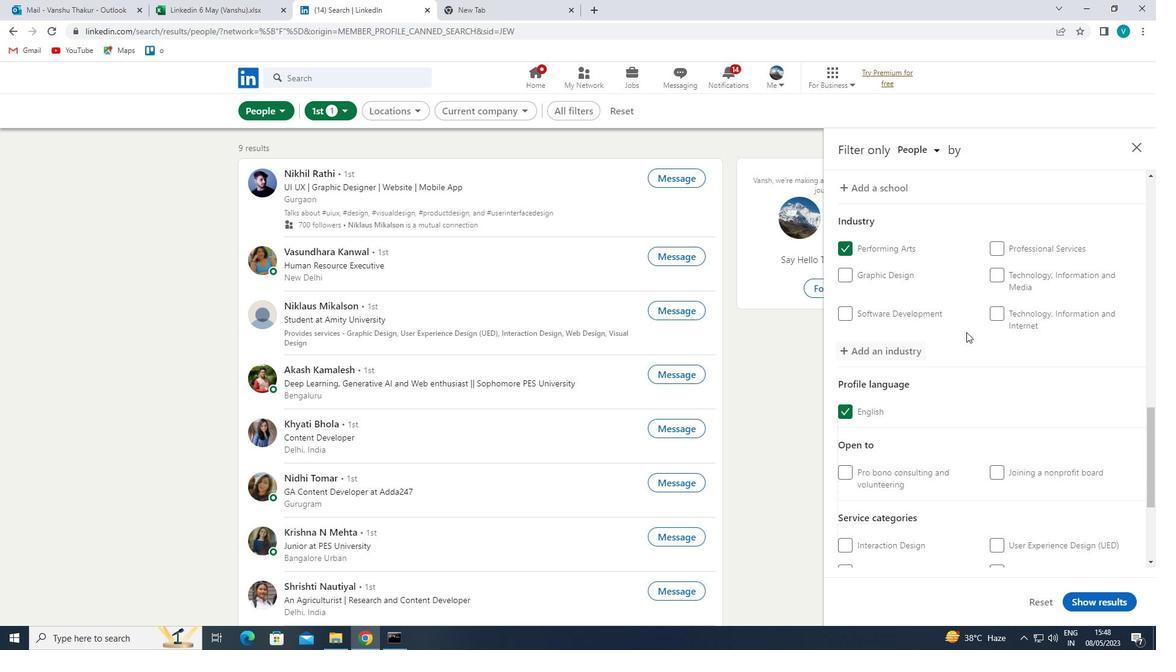 
Action: Mouse moved to (965, 337)
Screenshot: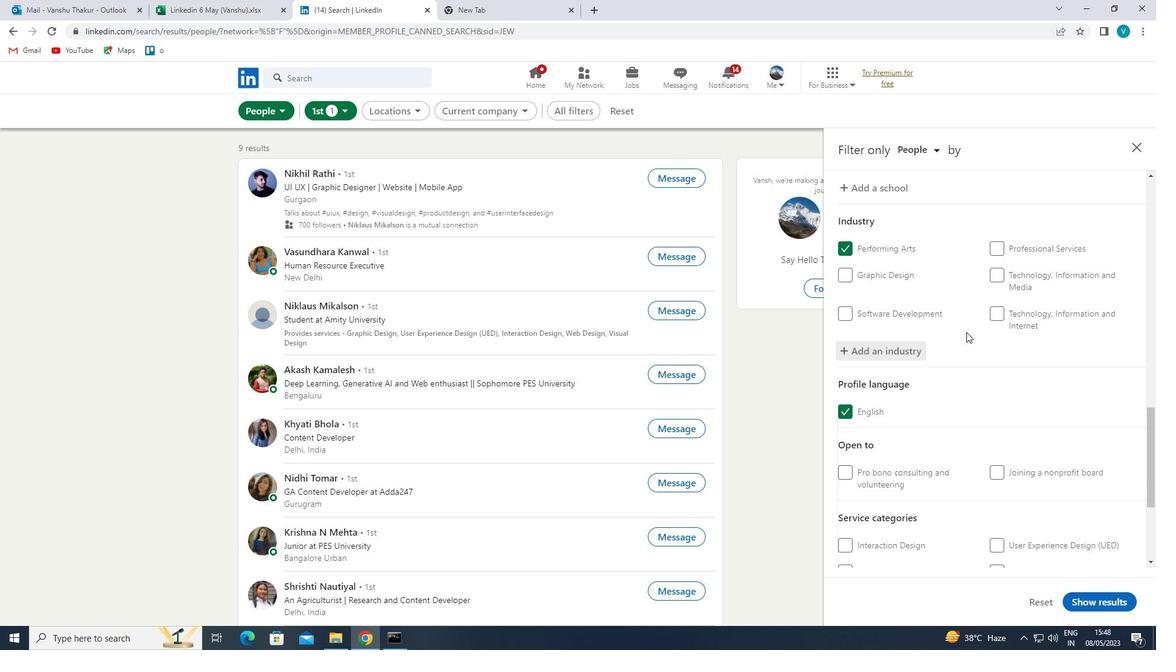 
Action: Mouse scrolled (965, 337) with delta (0, 0)
Screenshot: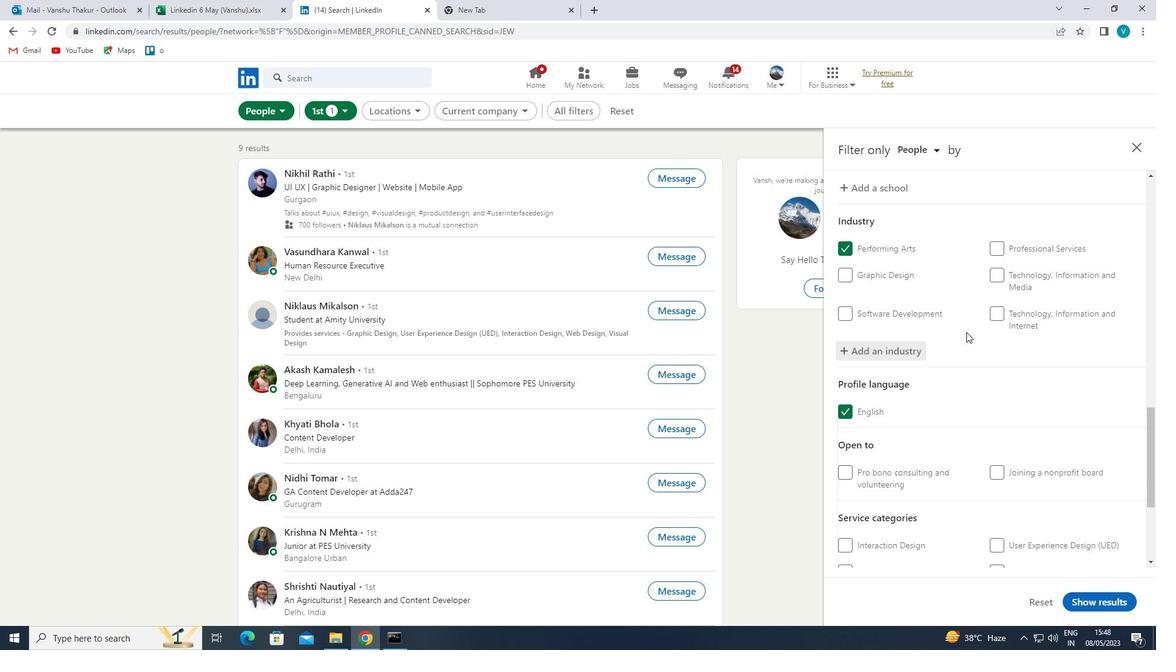 
Action: Mouse moved to (965, 339)
Screenshot: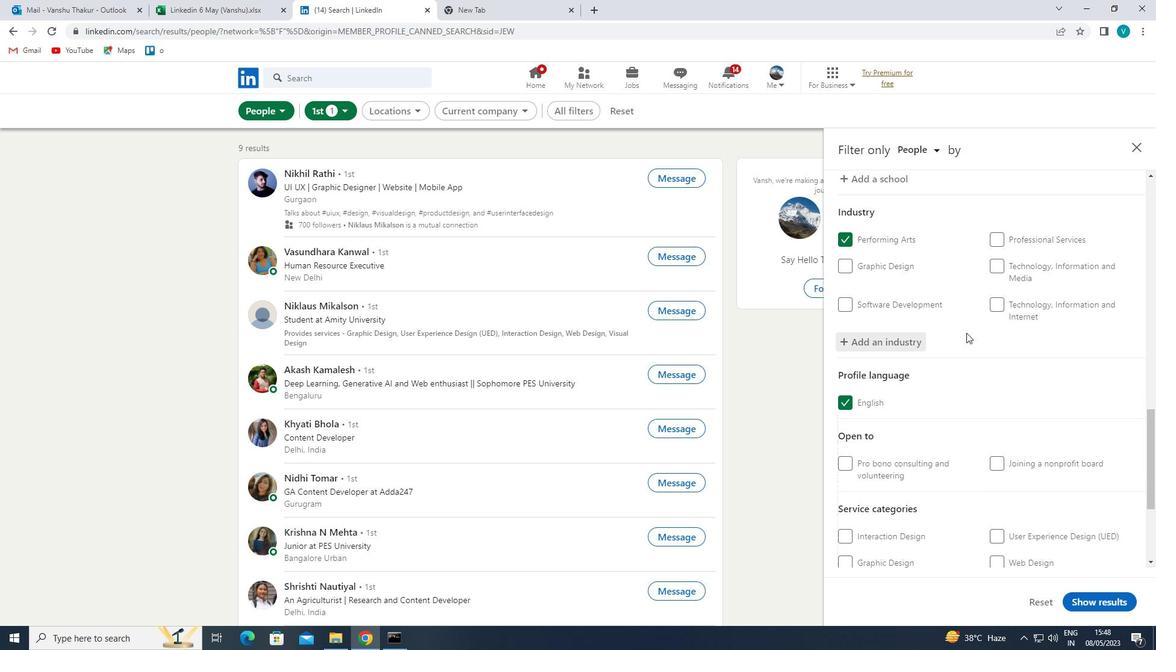 
Action: Mouse scrolled (965, 338) with delta (0, 0)
Screenshot: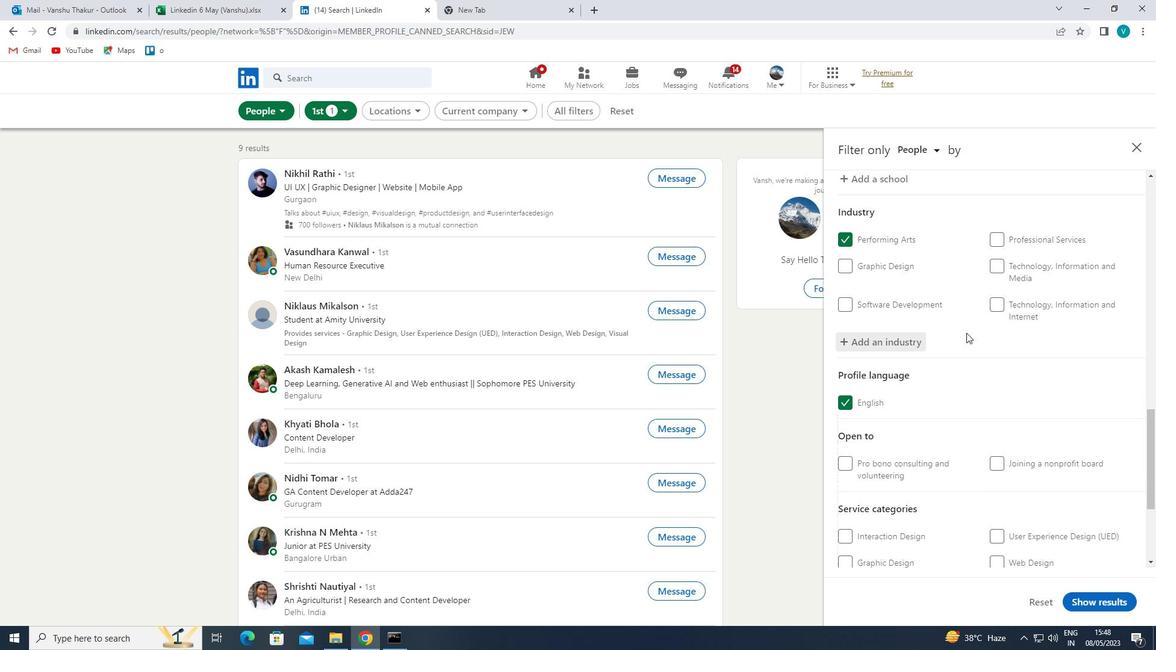 
Action: Mouse moved to (965, 339)
Screenshot: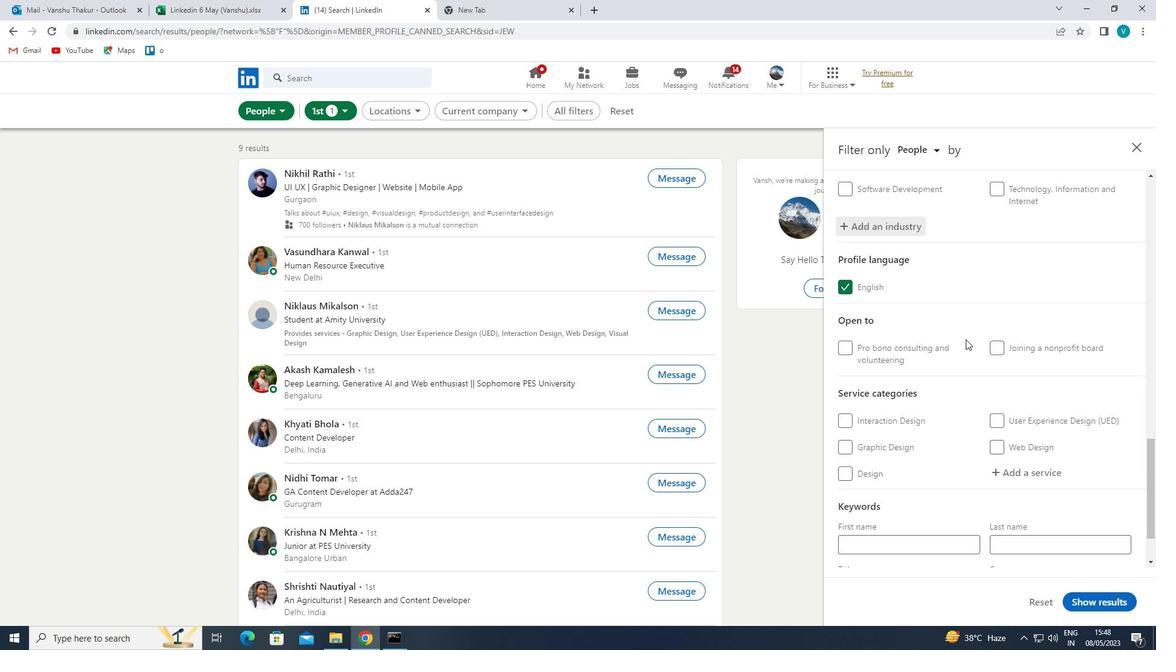 
Action: Mouse scrolled (965, 338) with delta (0, 0)
Screenshot: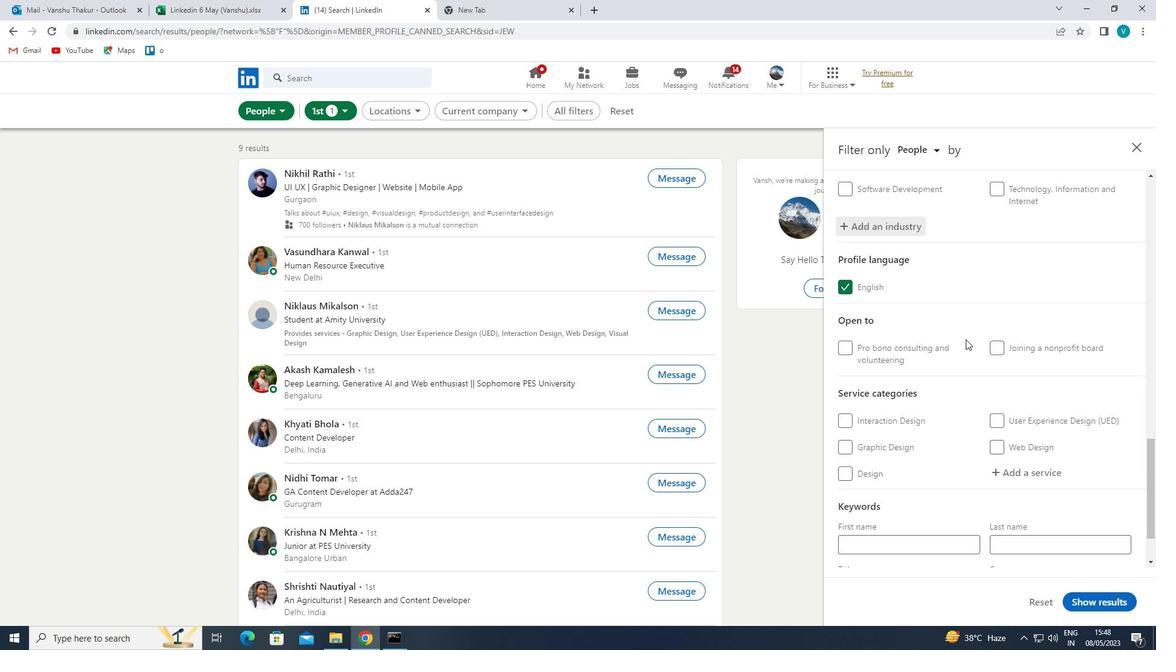 
Action: Mouse moved to (1013, 404)
Screenshot: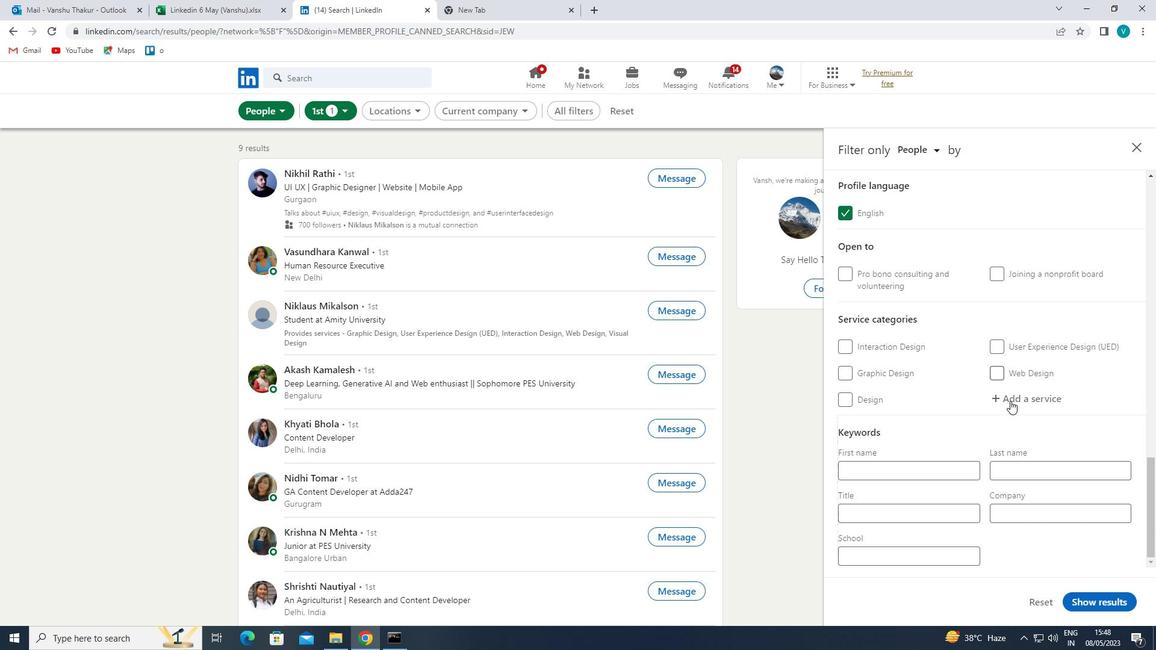 
Action: Mouse pressed left at (1013, 404)
Screenshot: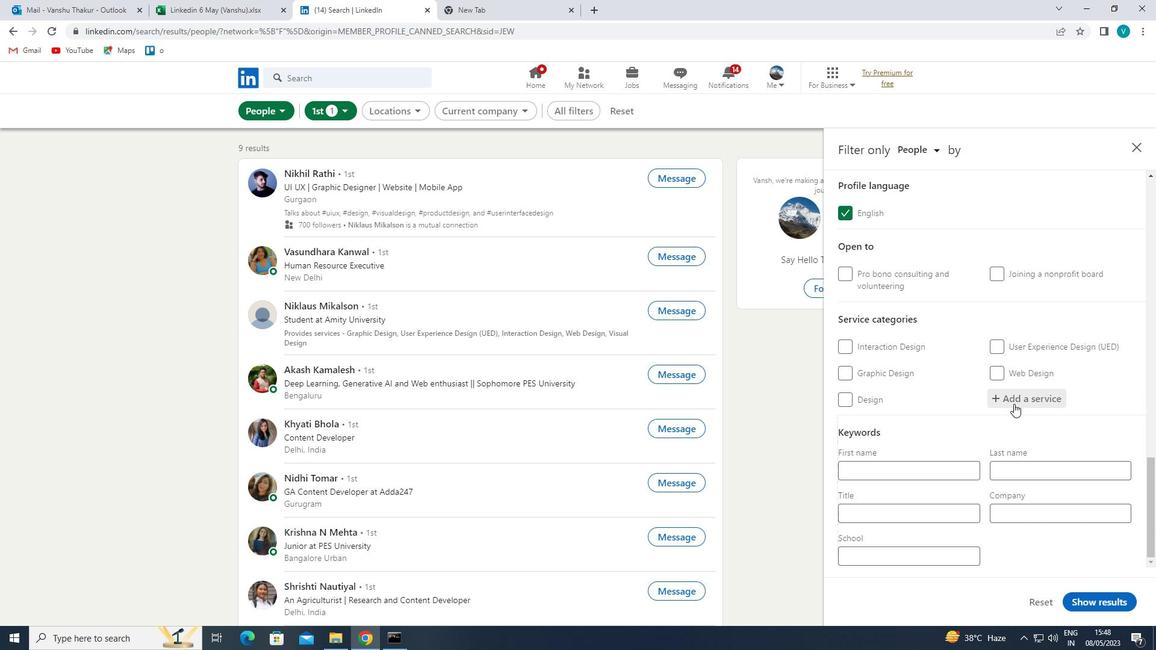 
Action: Mouse moved to (1007, 400)
Screenshot: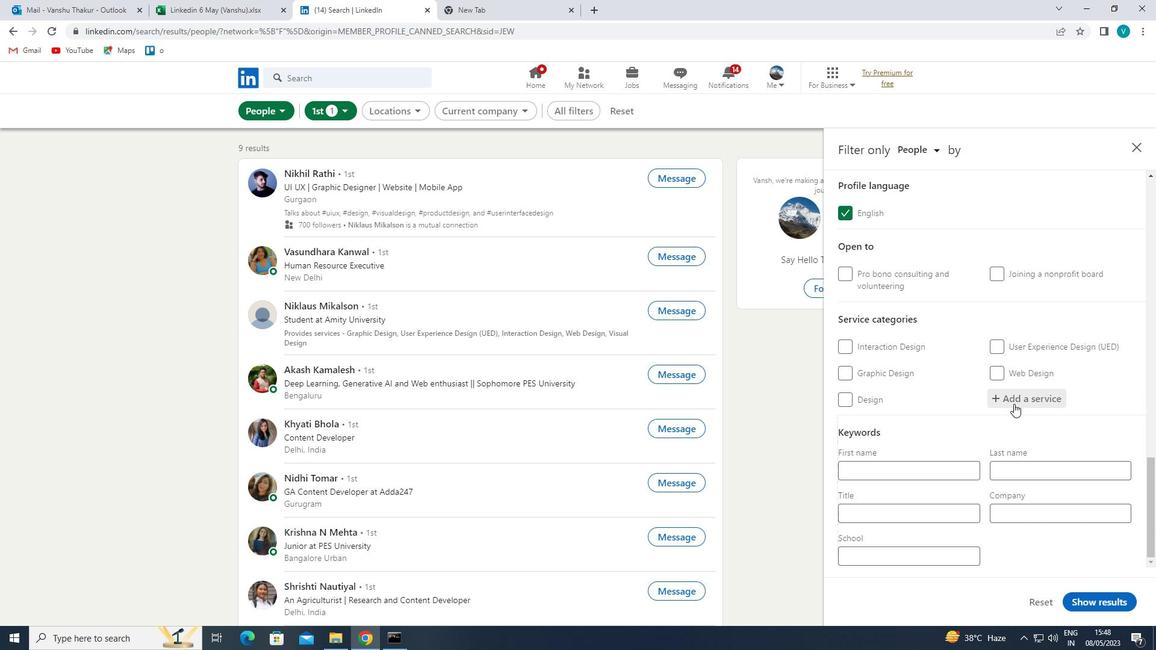
Action: Key pressed <Key.shift>
Screenshot: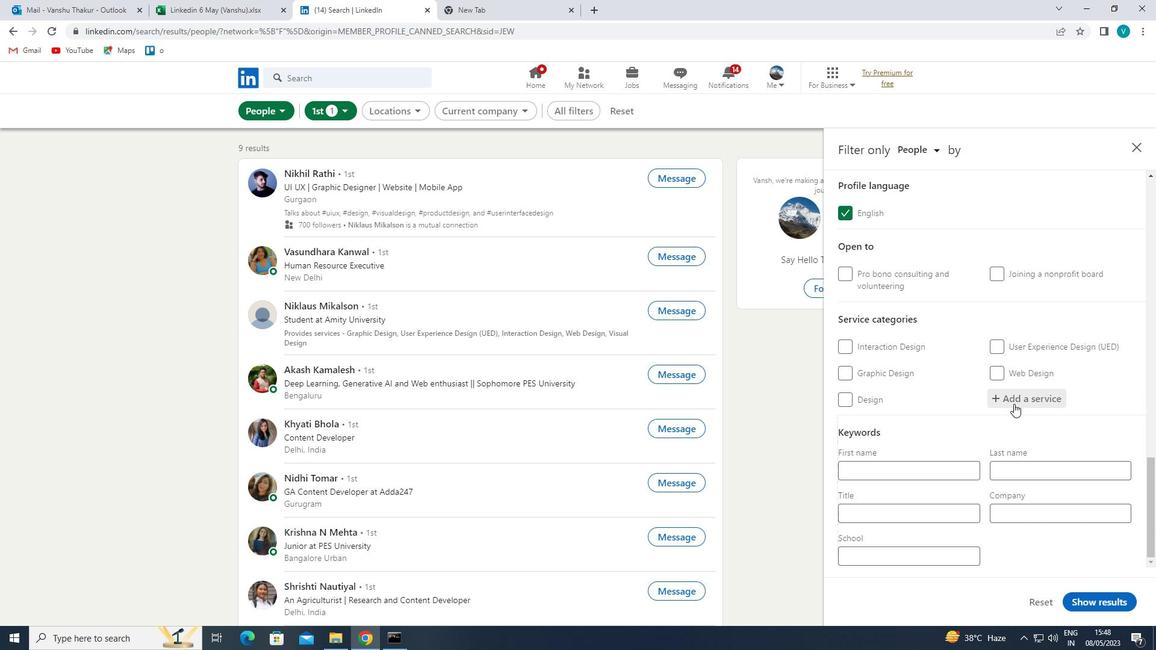 
Action: Mouse moved to (1007, 400)
Screenshot: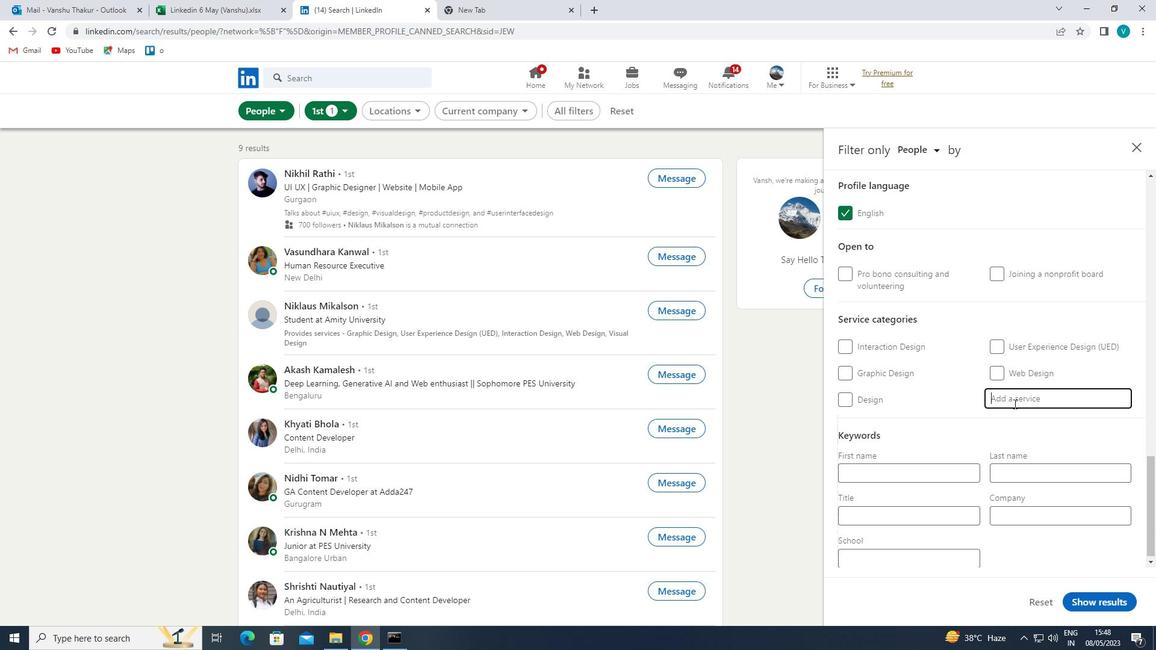 
Action: Key pressed REAL<Key.space><Key.shift>ESTATE
Screenshot: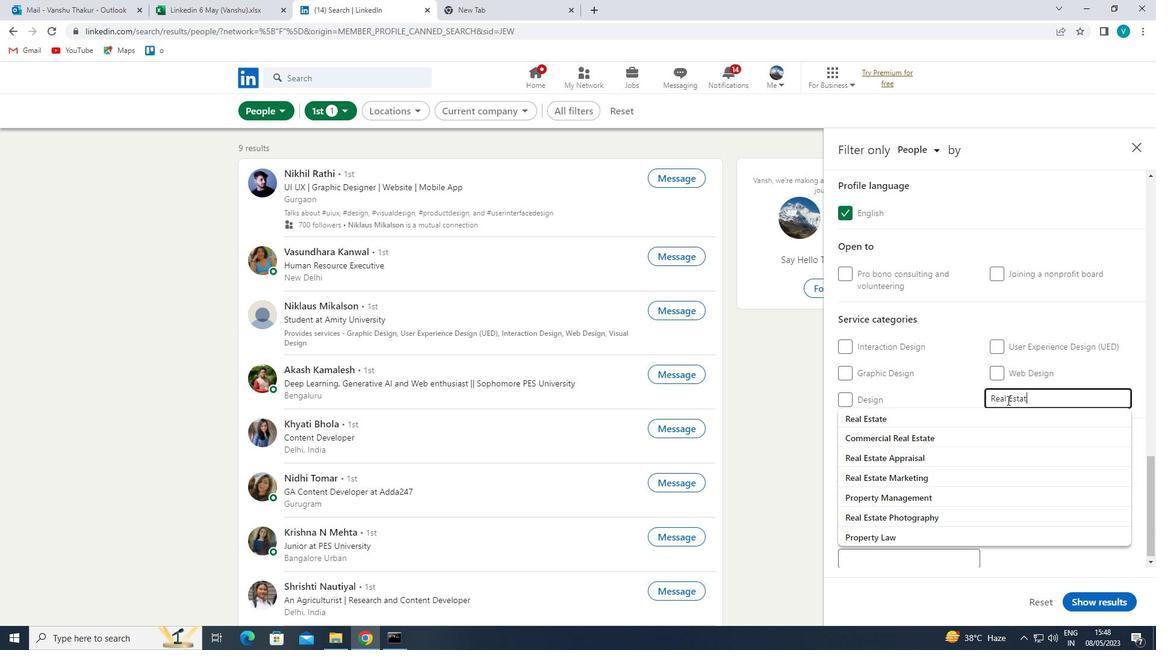 
Action: Mouse moved to (964, 453)
Screenshot: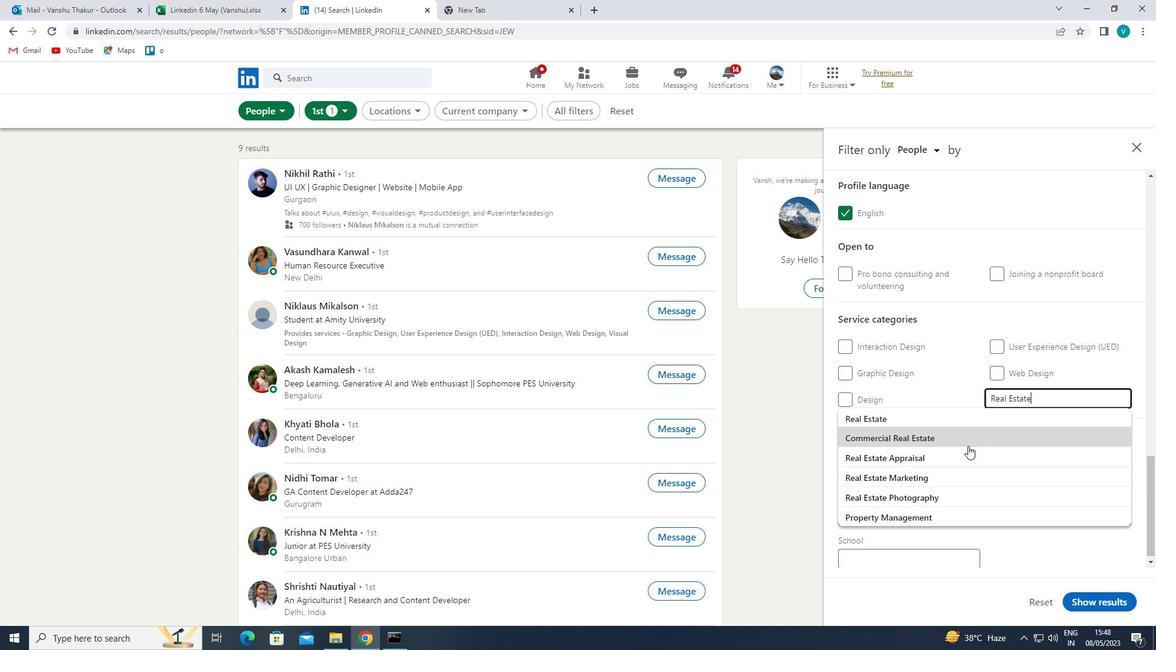 
Action: Mouse pressed left at (964, 453)
Screenshot: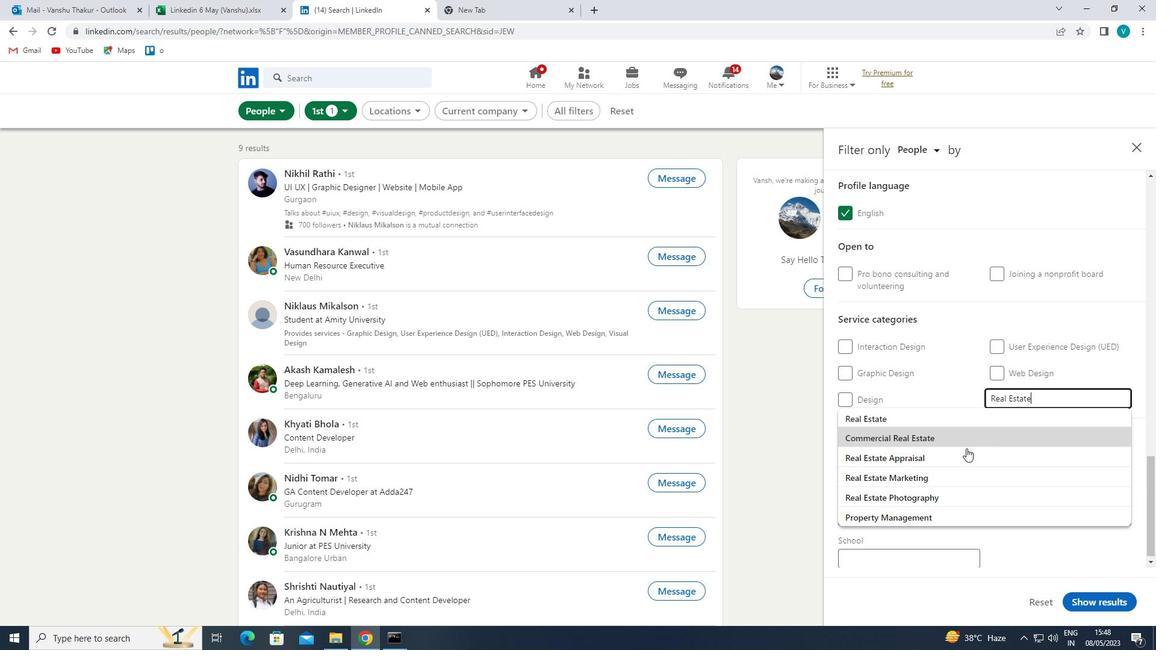 
Action: Mouse moved to (963, 453)
Screenshot: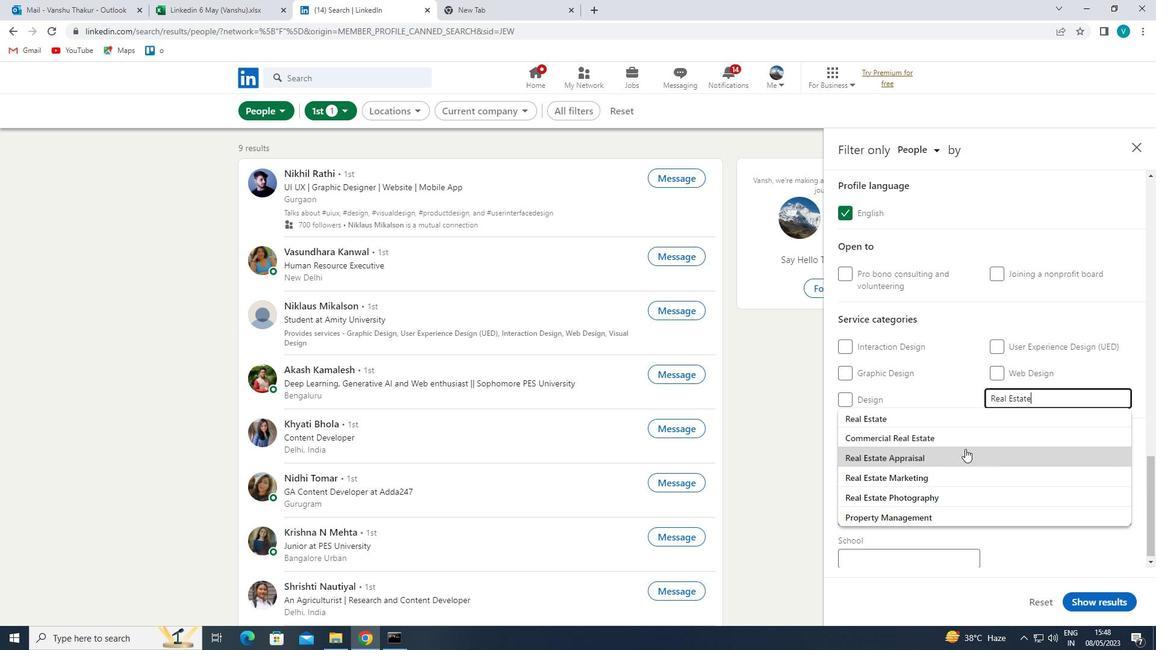 
Action: Mouse scrolled (963, 453) with delta (0, 0)
Screenshot: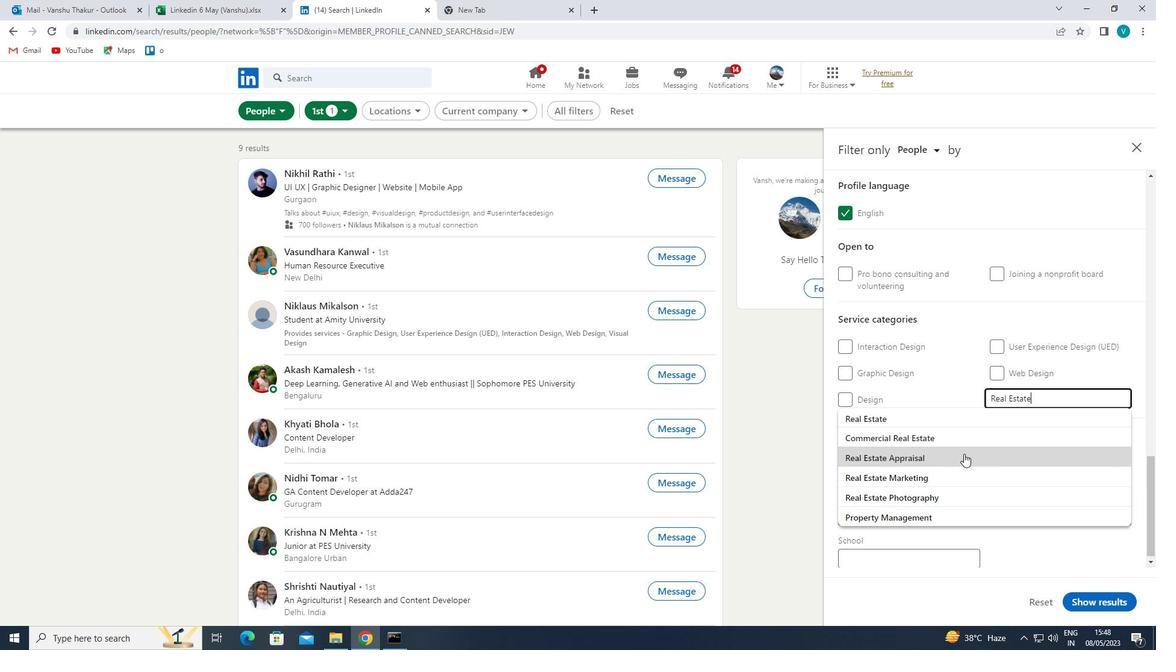 
Action: Mouse moved to (962, 455)
Screenshot: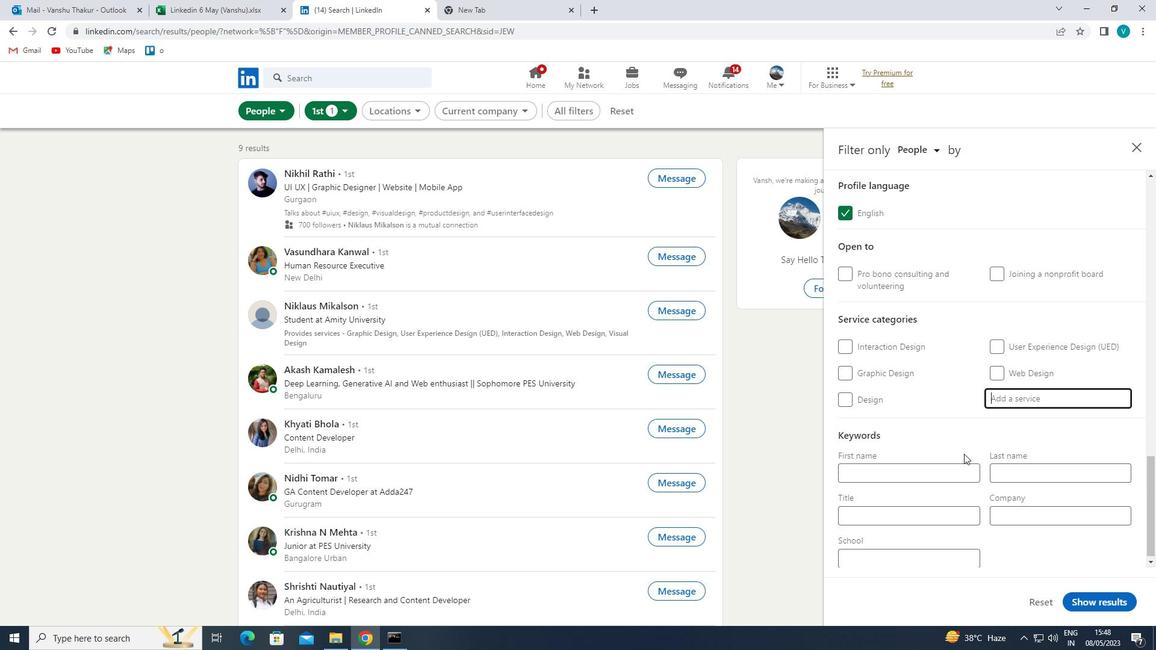 
Action: Mouse scrolled (962, 455) with delta (0, 0)
Screenshot: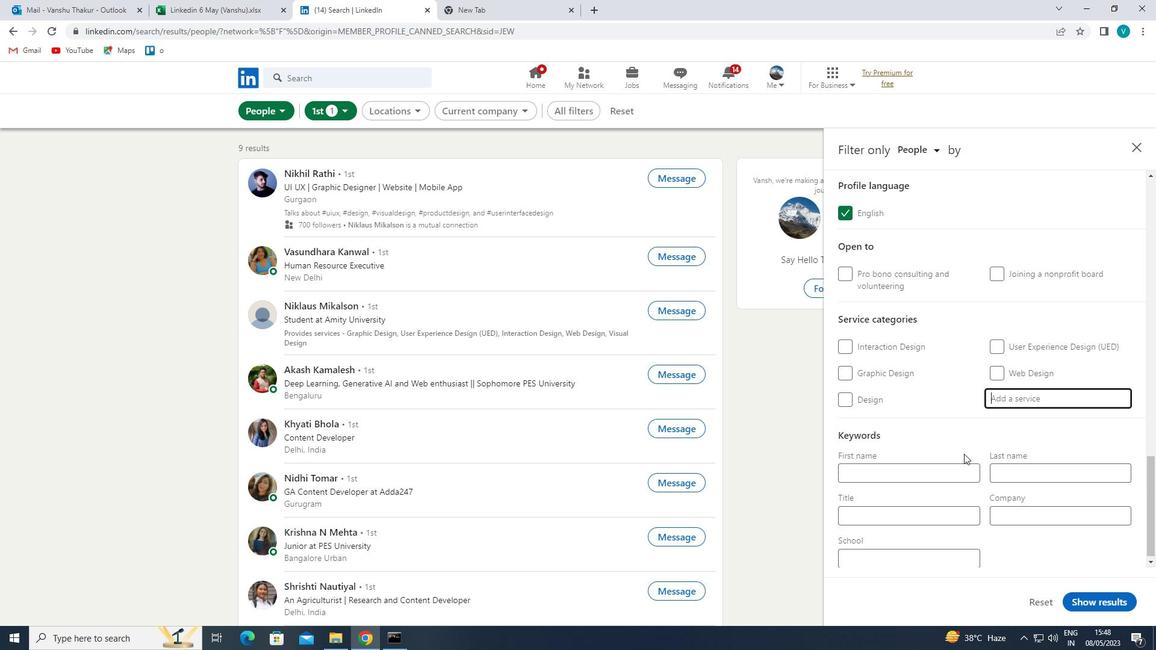 
Action: Mouse moved to (961, 456)
Screenshot: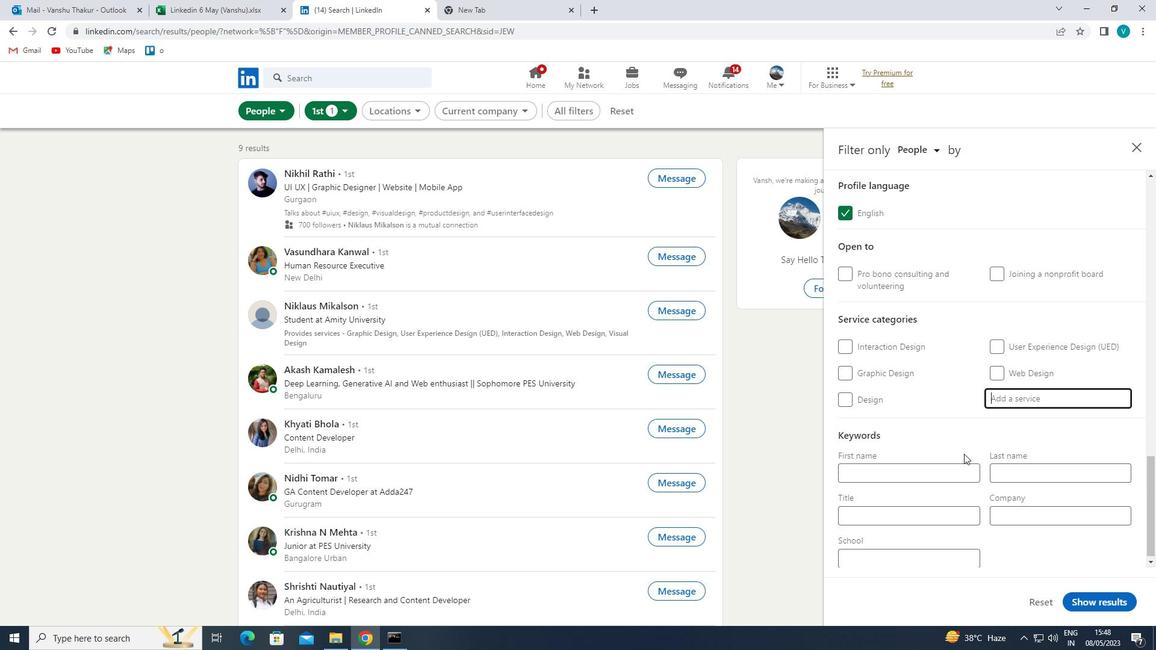 
Action: Mouse scrolled (961, 455) with delta (0, 0)
Screenshot: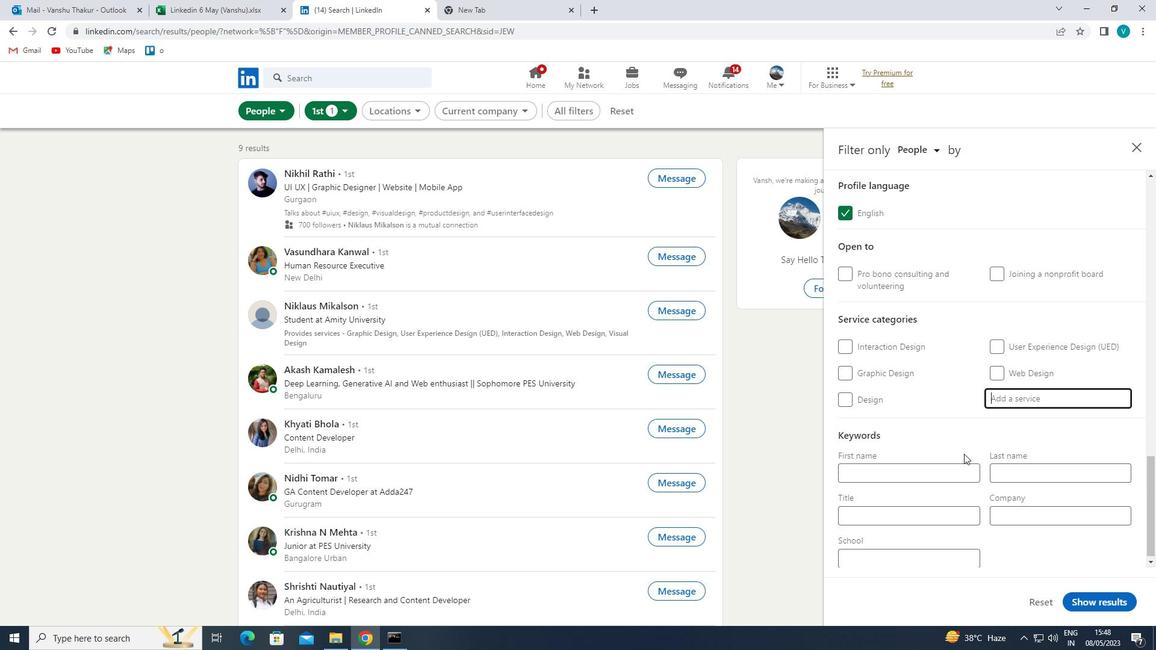
Action: Mouse scrolled (961, 455) with delta (0, 0)
Screenshot: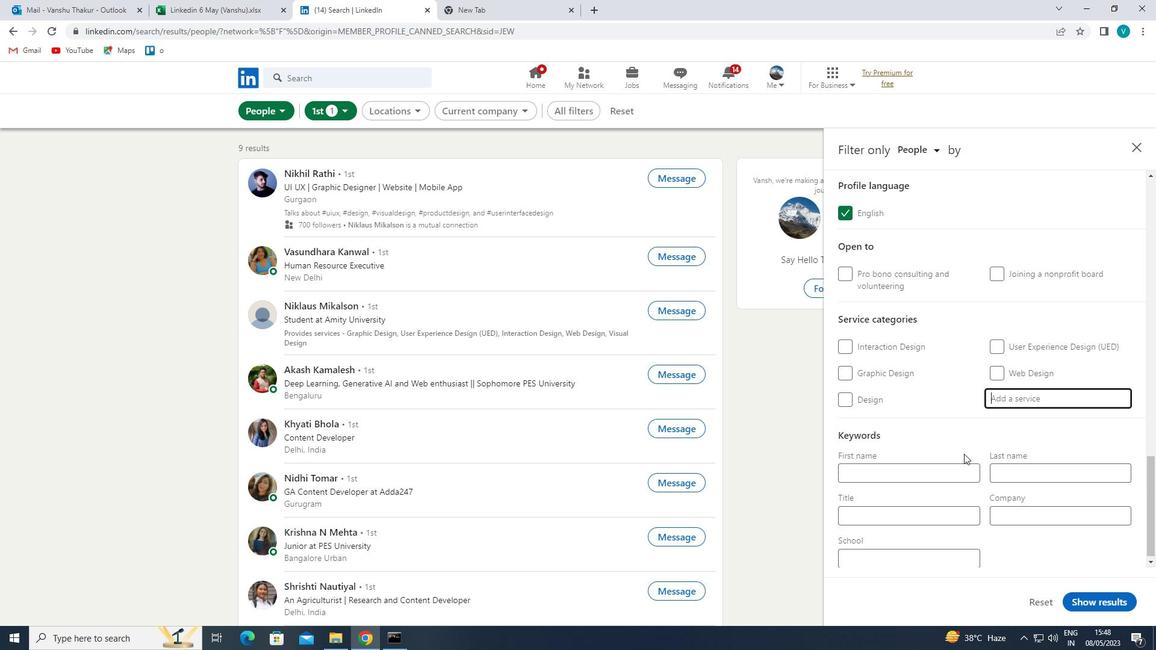 
Action: Mouse moved to (946, 506)
Screenshot: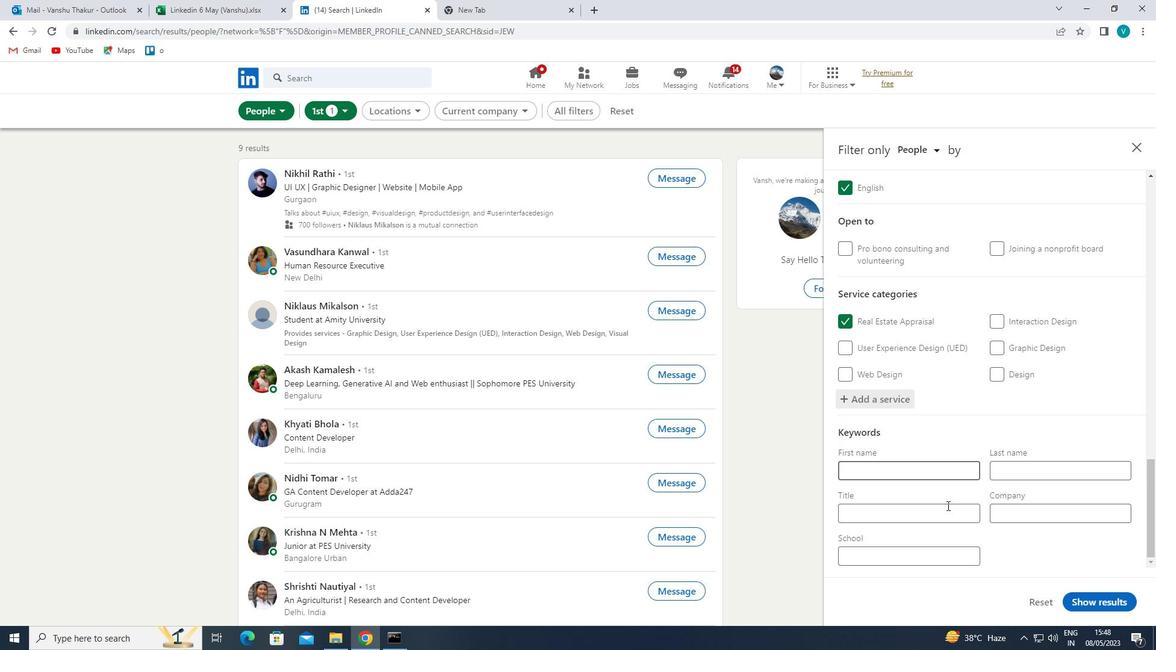 
Action: Mouse pressed left at (946, 506)
Screenshot: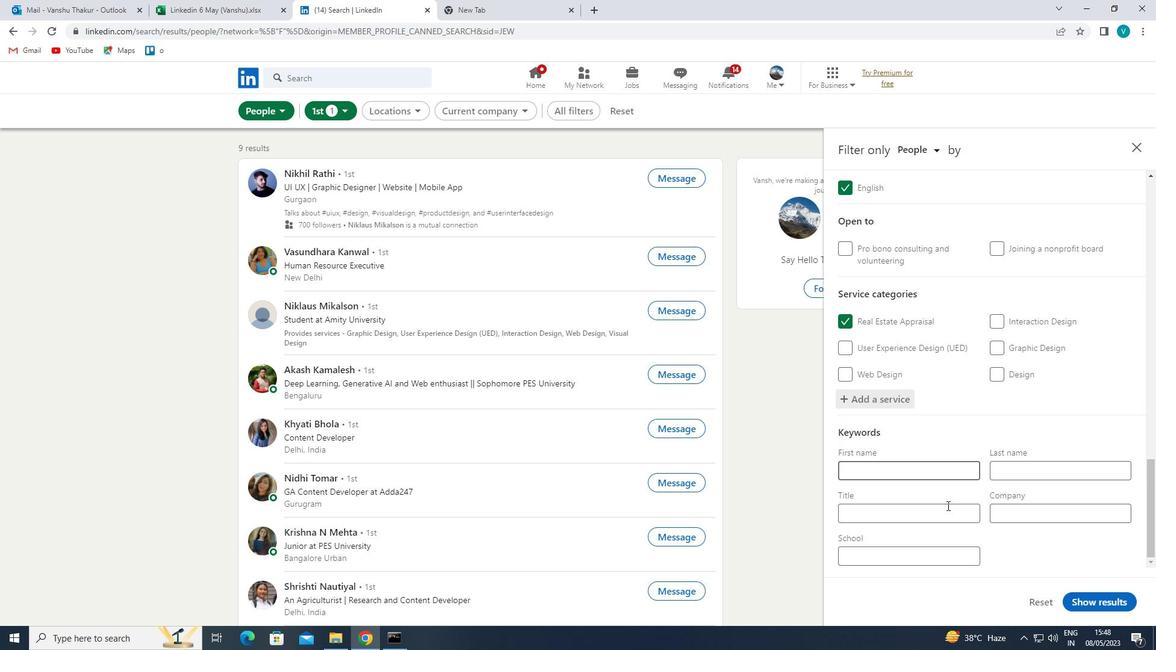 
Action: Mouse moved to (945, 507)
Screenshot: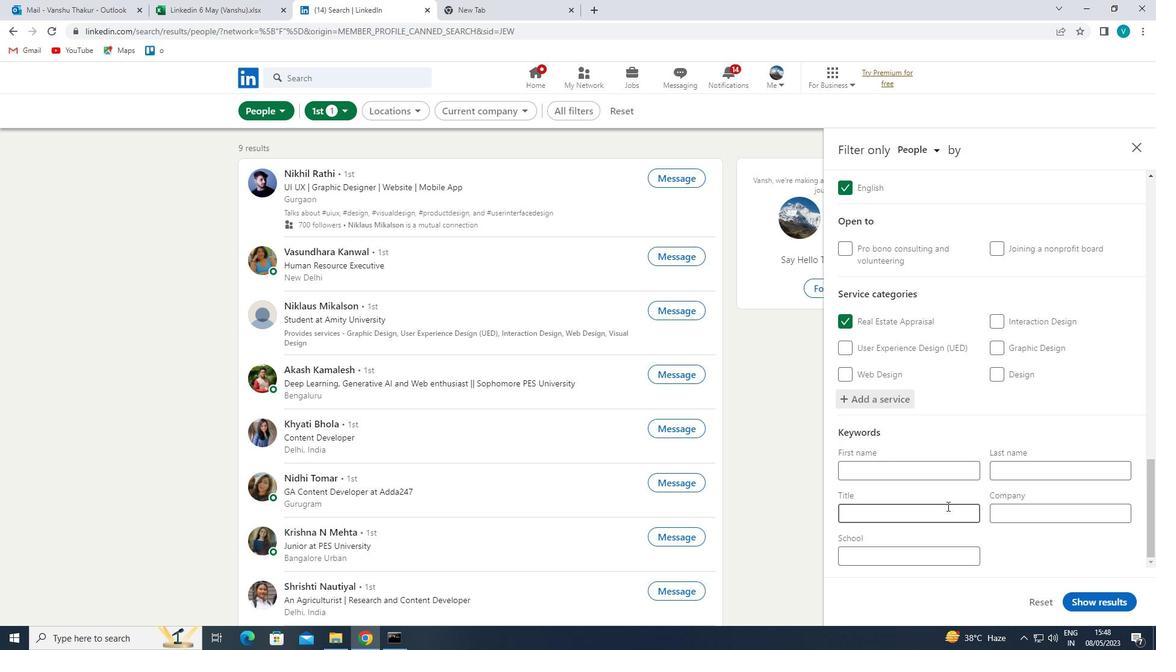 
Action: Key pressed <Key.shift>WEB<Key.space><Key.shift>DESIGNER<Key.space>
Screenshot: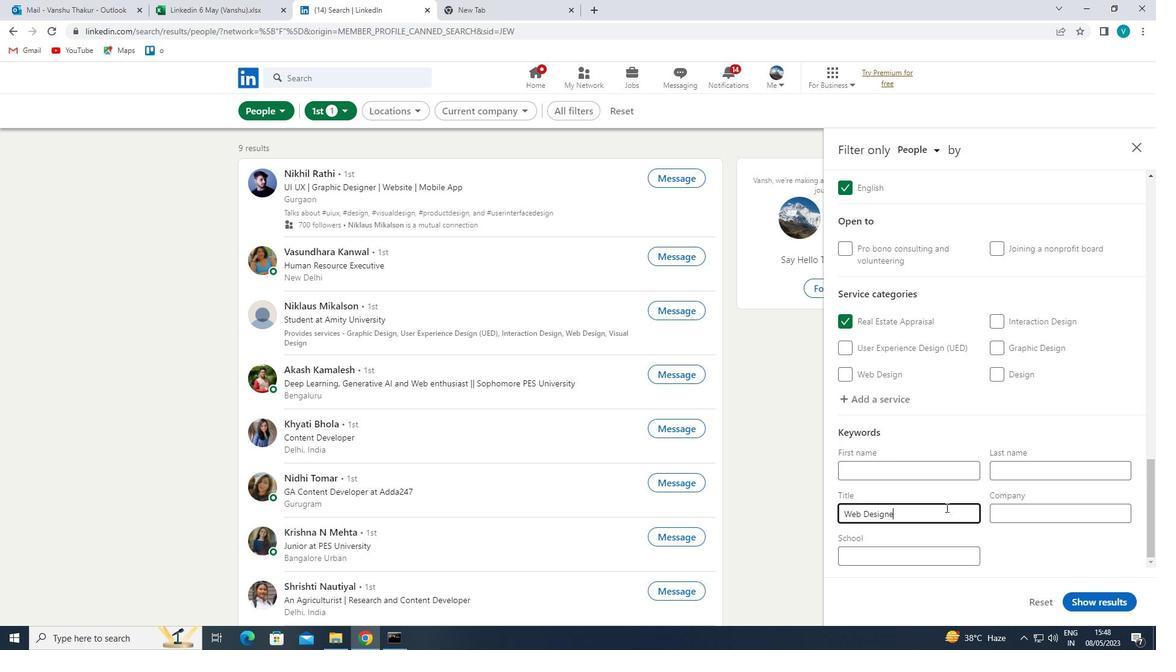 
Action: Mouse moved to (1122, 606)
Screenshot: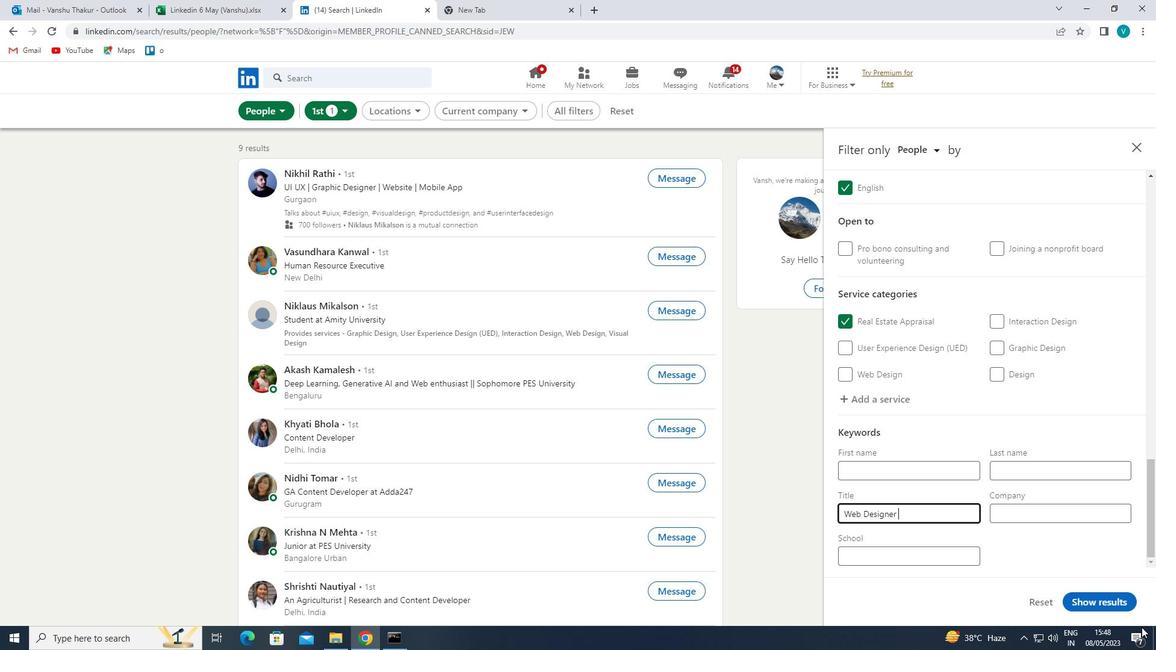 
Action: Mouse pressed left at (1122, 606)
Screenshot: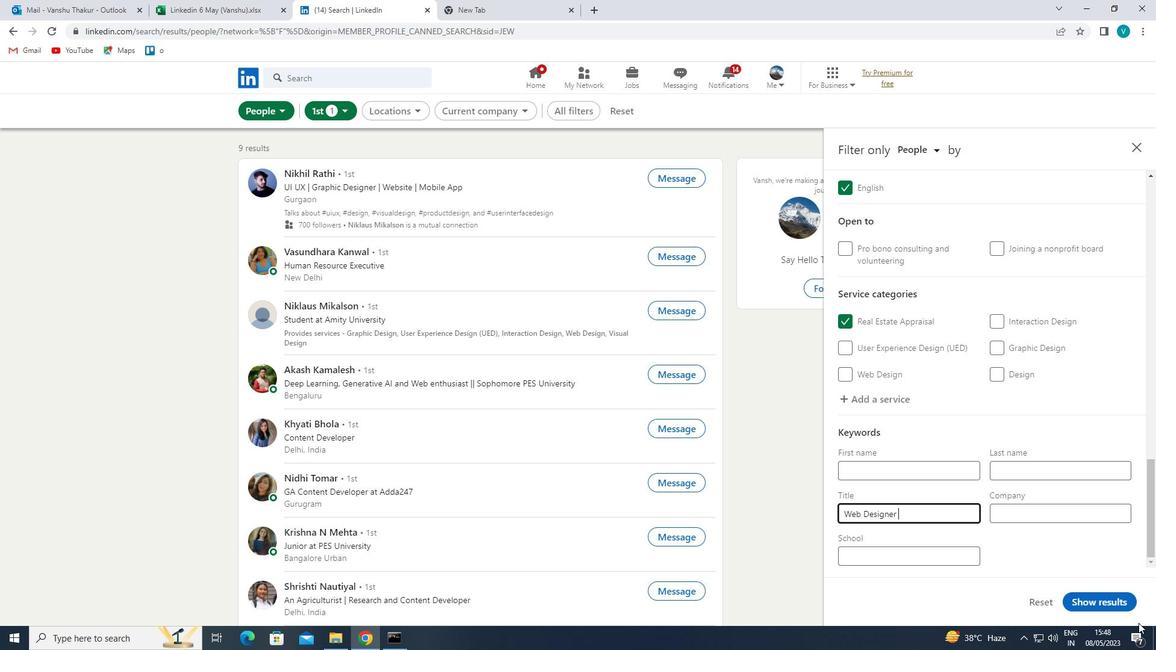 
Action: Mouse moved to (1074, 578)
Screenshot: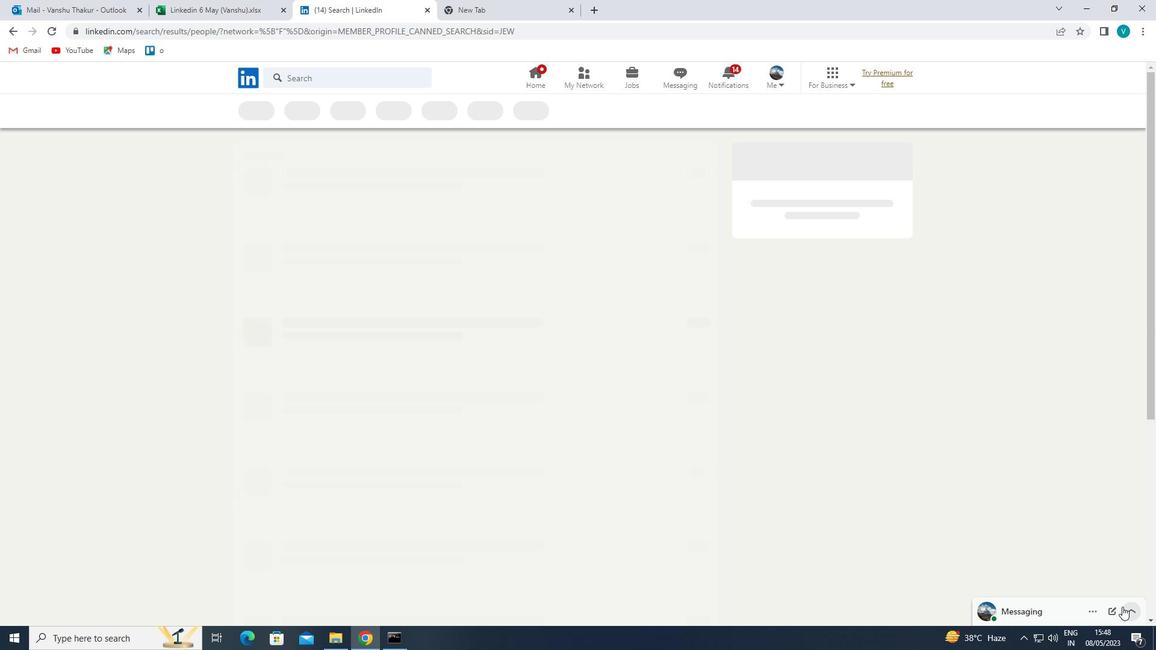 
